 Task: Select Give A Gift Card from Gift Cards. Add to cart Amazon Prime Music Gift Card-2. Place order for Marianna Clark, _x000D_
90 Redbay Rd_x000D_
Elgin, South Carolina(SC), 29045, Cell Number (803) 419-4588
Action: Mouse moved to (25, 123)
Screenshot: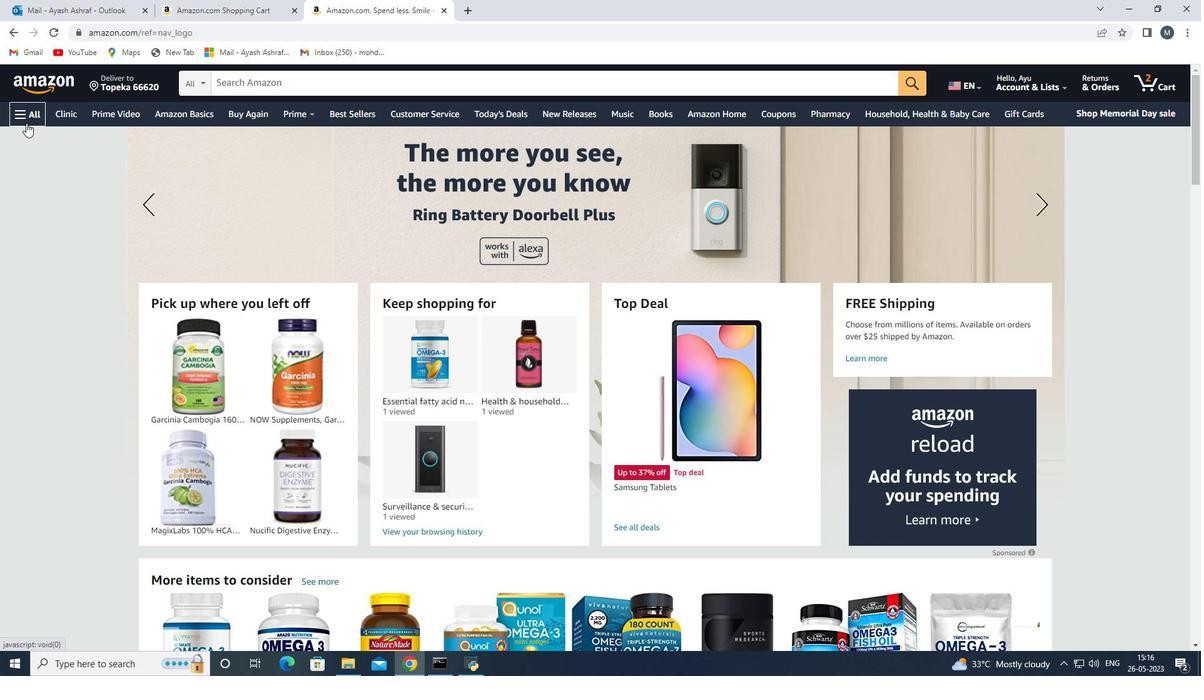 
Action: Mouse pressed left at (25, 123)
Screenshot: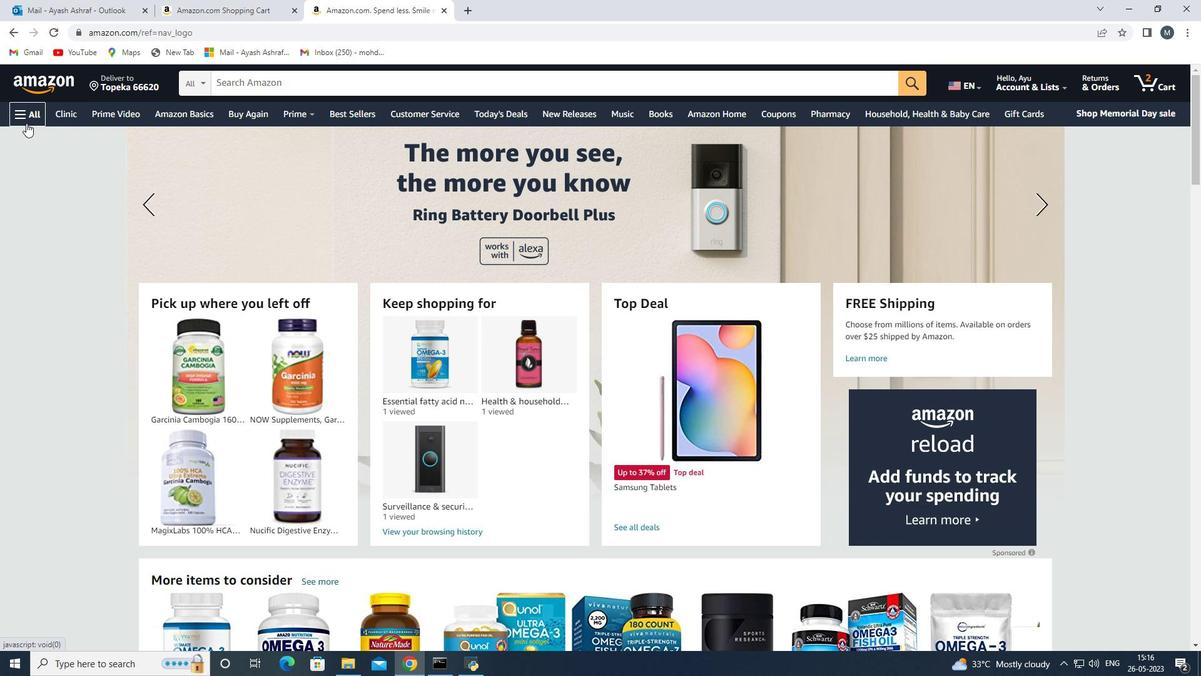
Action: Mouse moved to (121, 460)
Screenshot: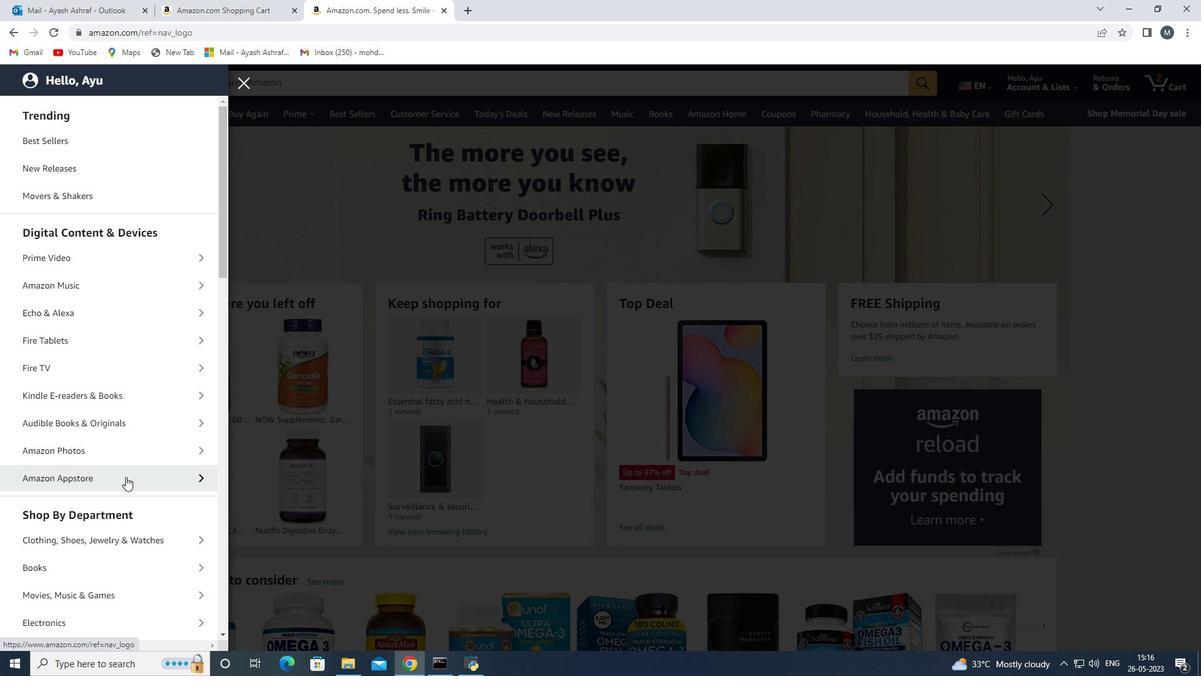 
Action: Mouse scrolled (121, 463) with delta (0, 0)
Screenshot: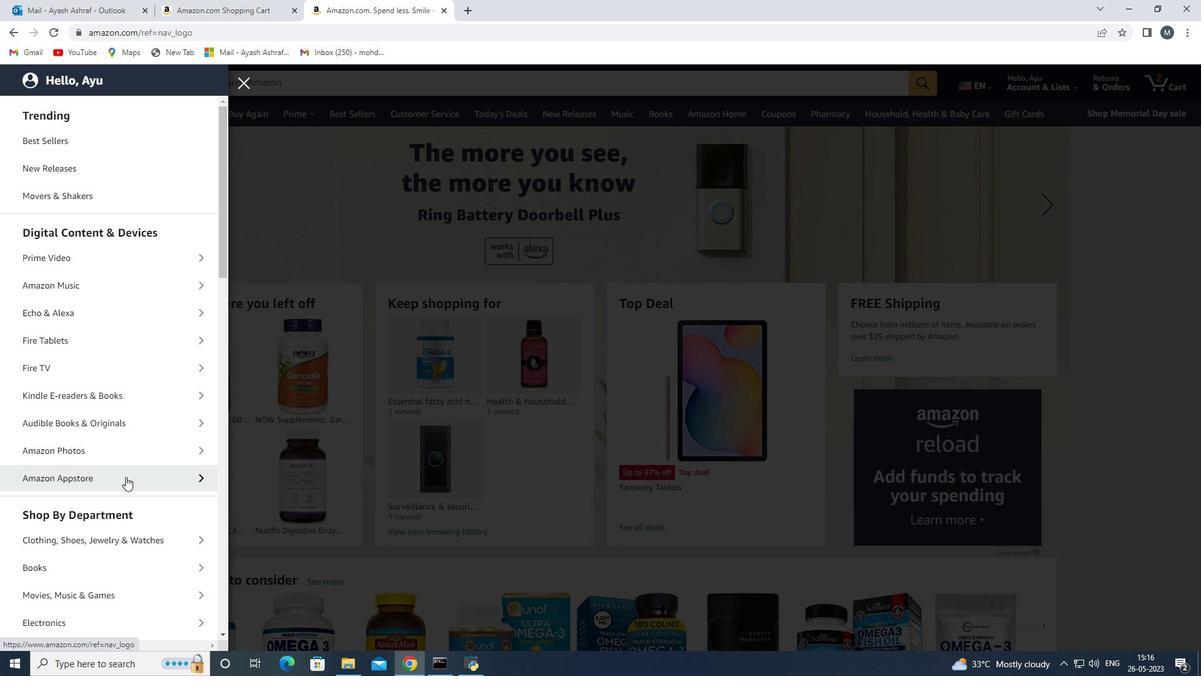 
Action: Mouse scrolled (121, 460) with delta (0, 0)
Screenshot: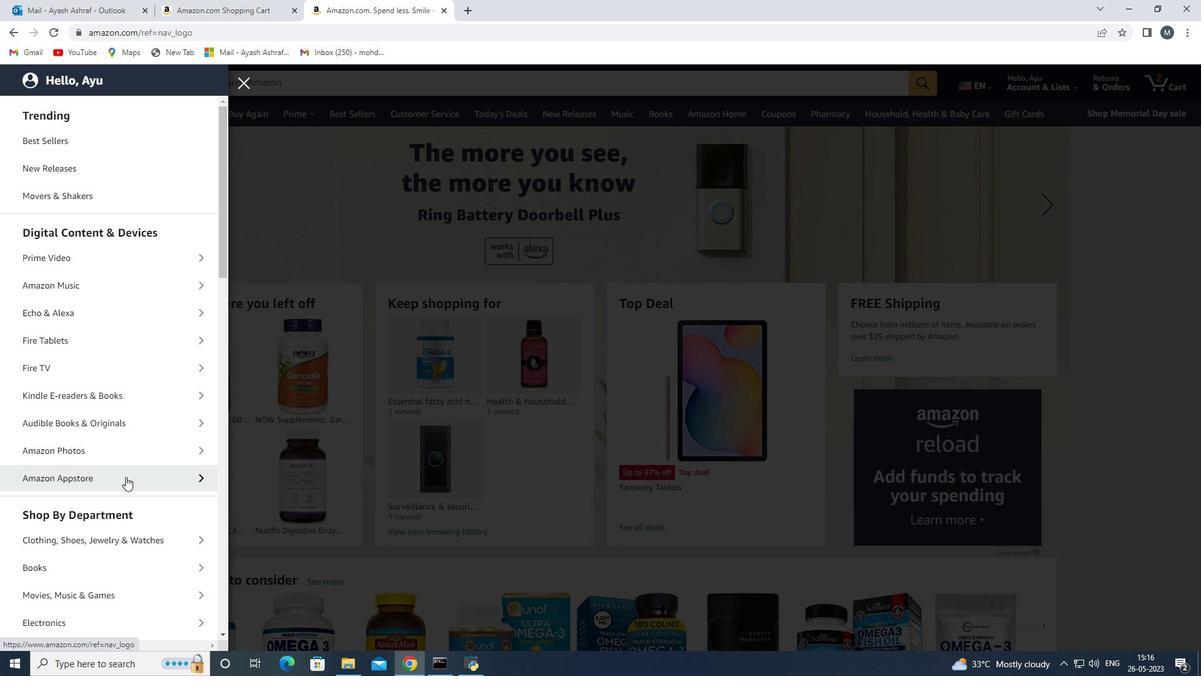 
Action: Mouse moved to (120, 458)
Screenshot: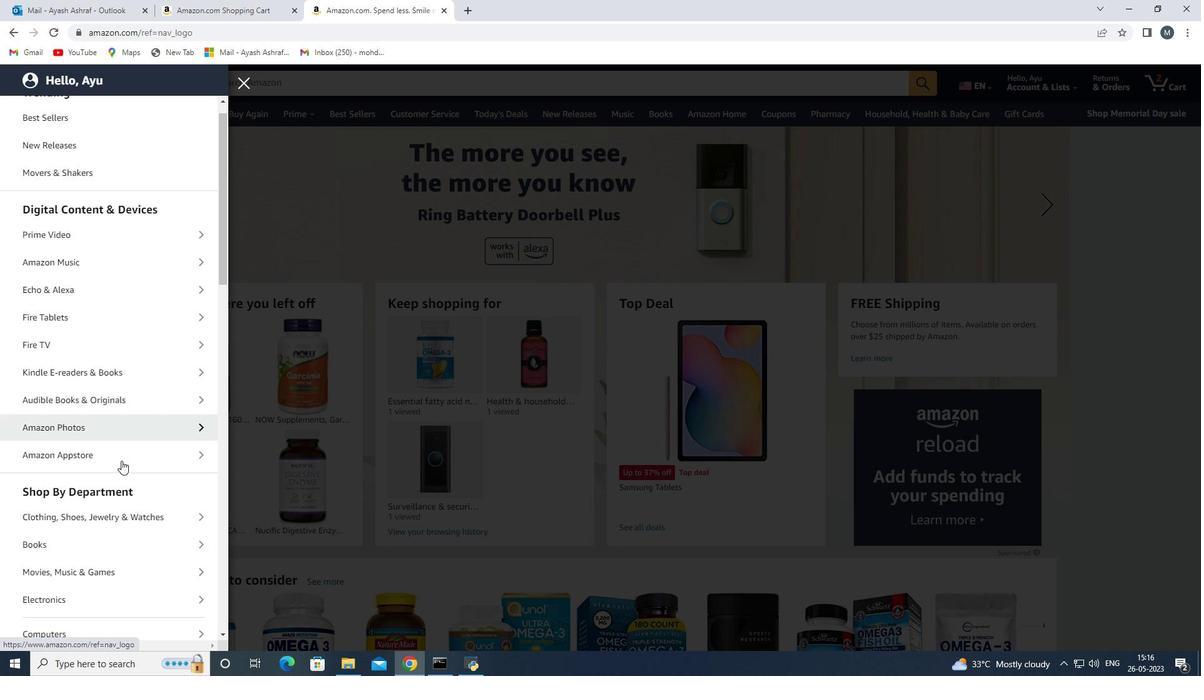 
Action: Mouse scrolled (120, 457) with delta (0, 0)
Screenshot: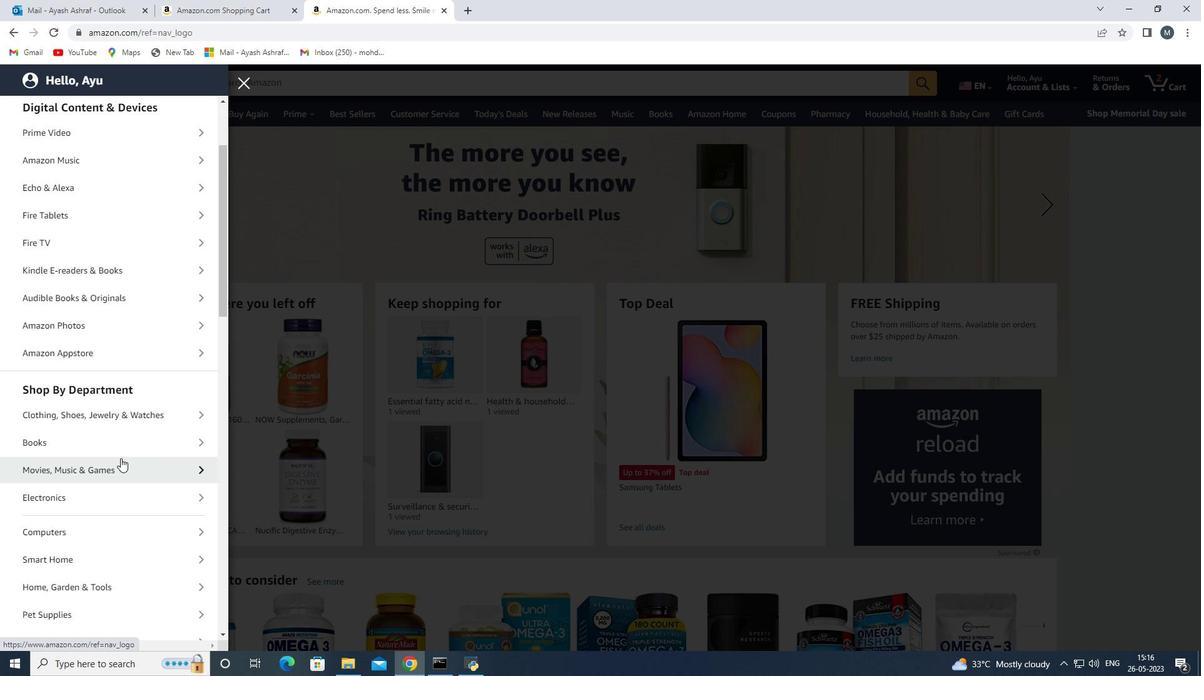 
Action: Mouse scrolled (120, 457) with delta (0, 0)
Screenshot: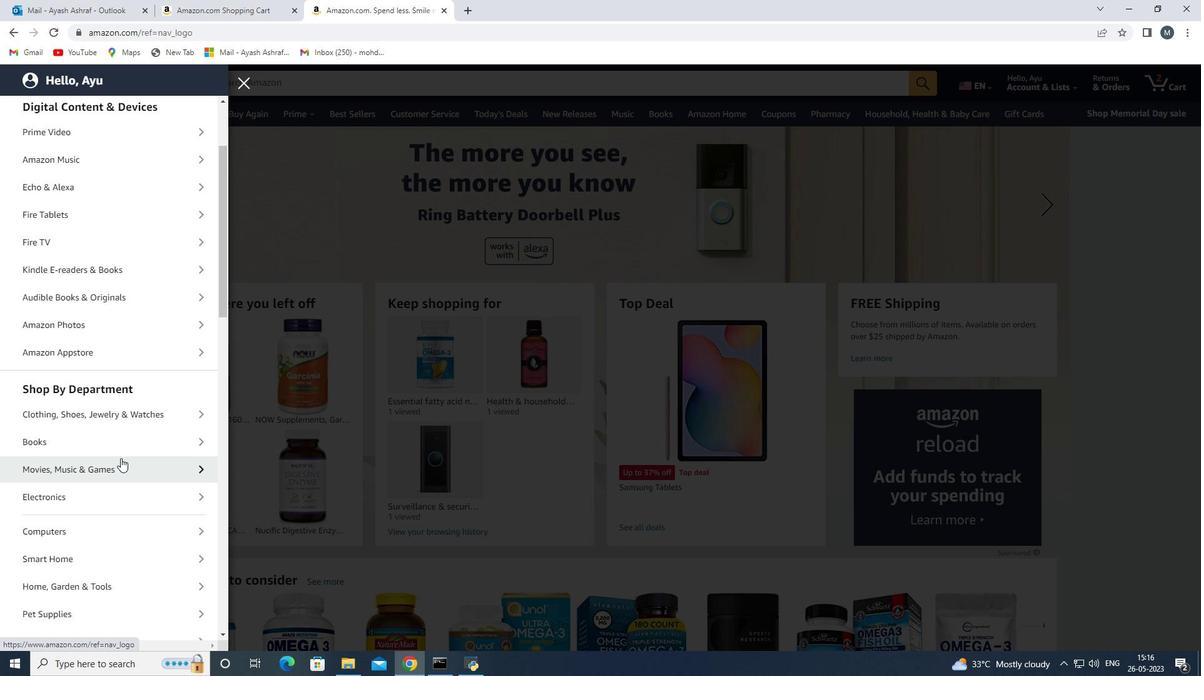 
Action: Mouse scrolled (120, 457) with delta (0, 0)
Screenshot: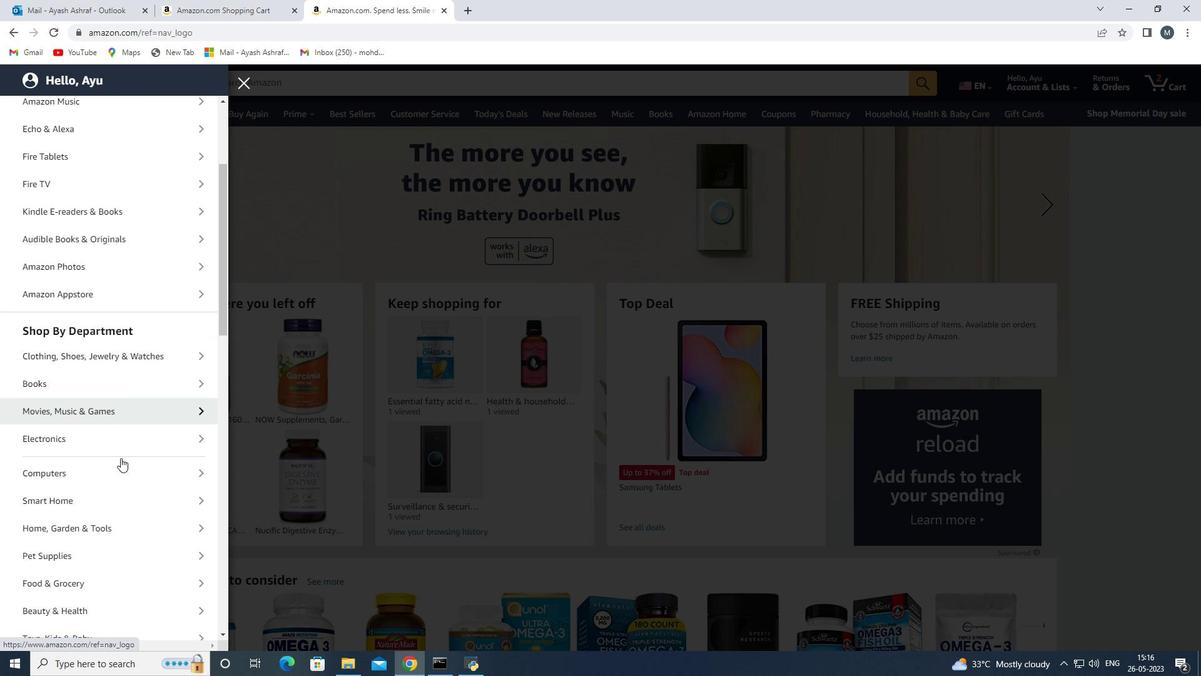 
Action: Mouse scrolled (120, 457) with delta (0, 0)
Screenshot: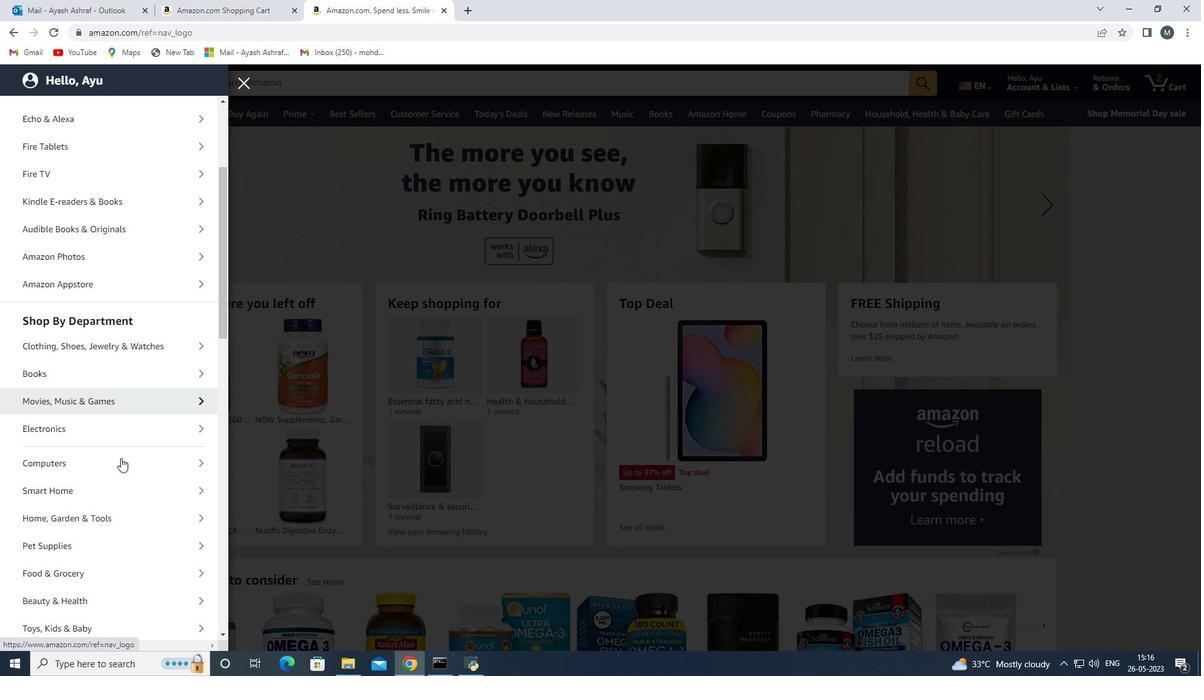 
Action: Mouse moved to (120, 457)
Screenshot: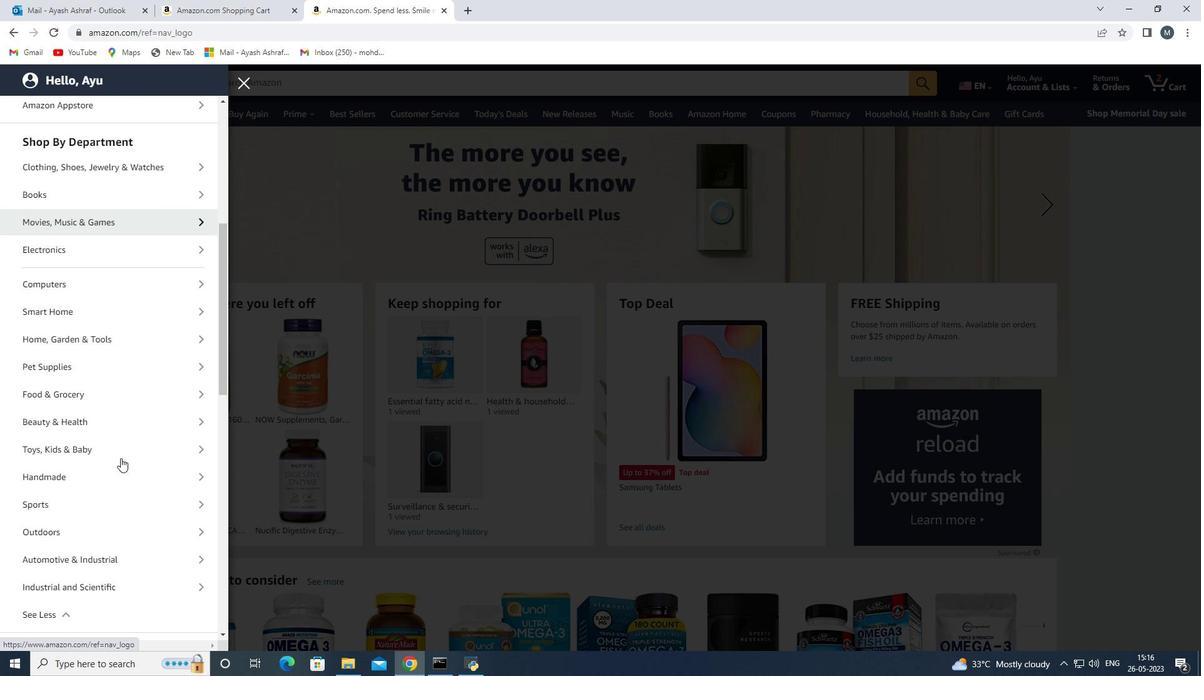 
Action: Mouse scrolled (120, 456) with delta (0, 0)
Screenshot: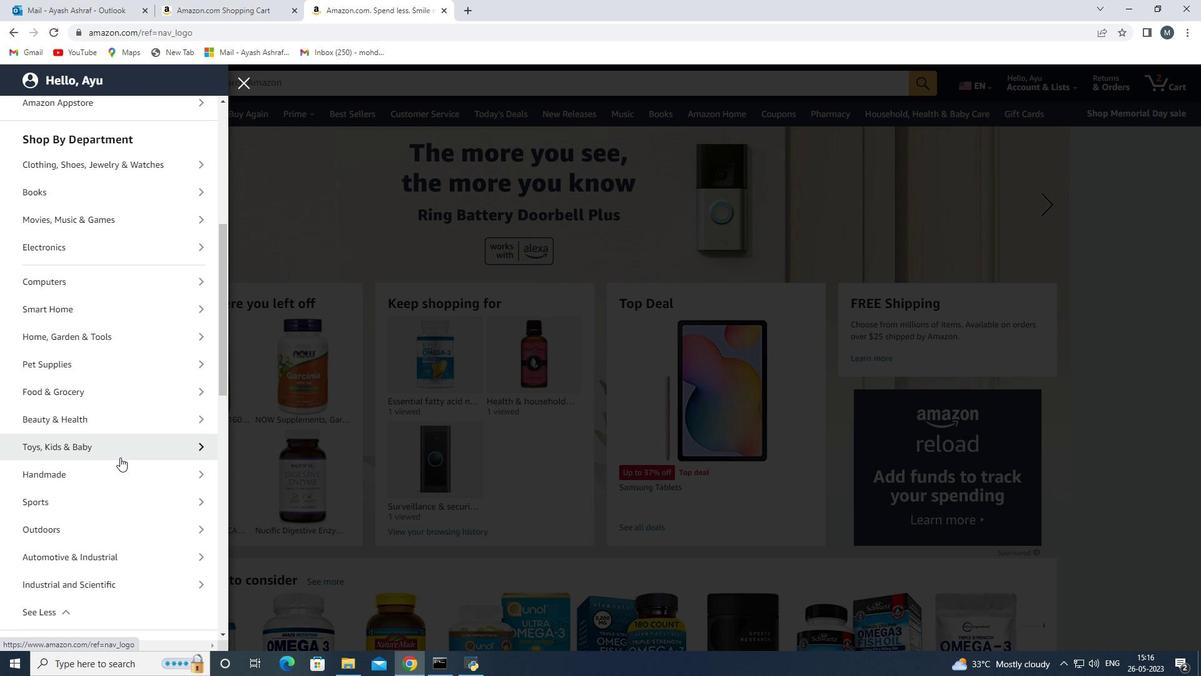 
Action: Mouse scrolled (120, 456) with delta (0, 0)
Screenshot: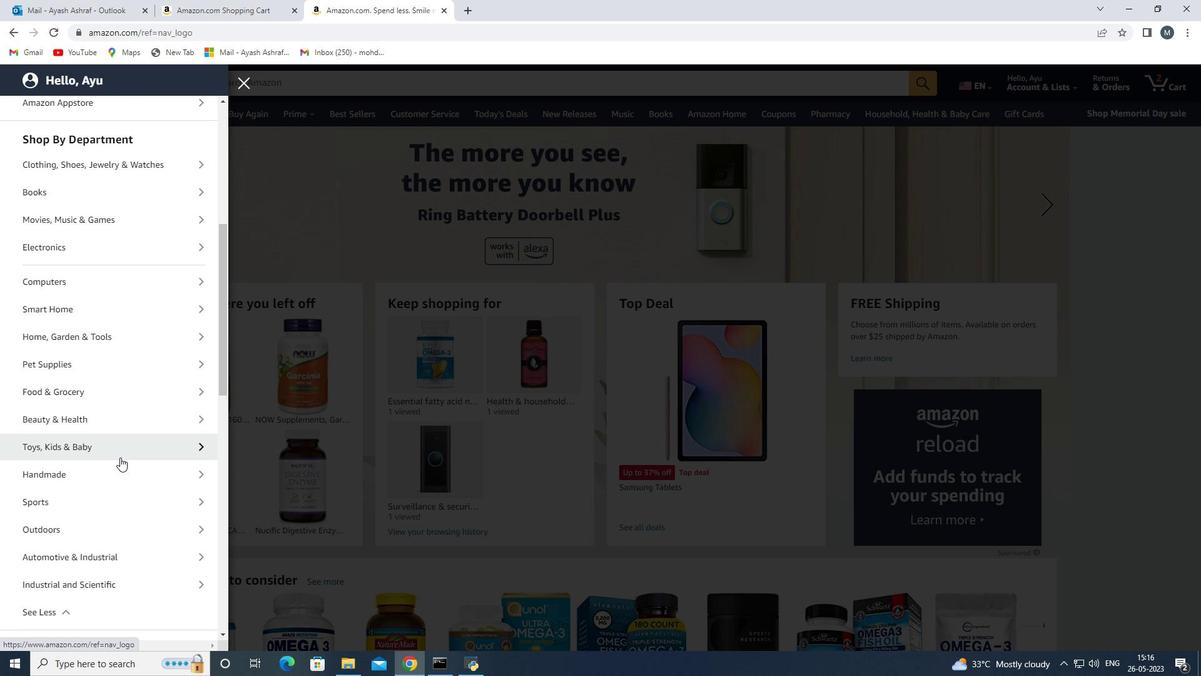 
Action: Mouse scrolled (120, 456) with delta (0, 0)
Screenshot: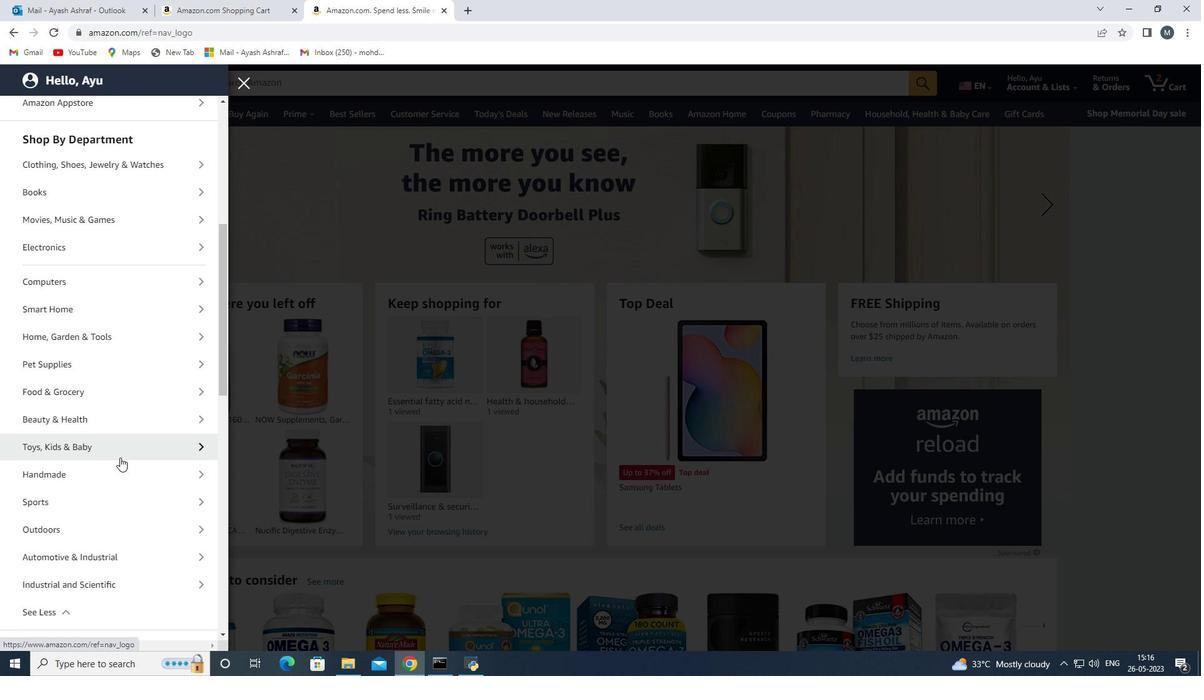 
Action: Mouse moved to (120, 451)
Screenshot: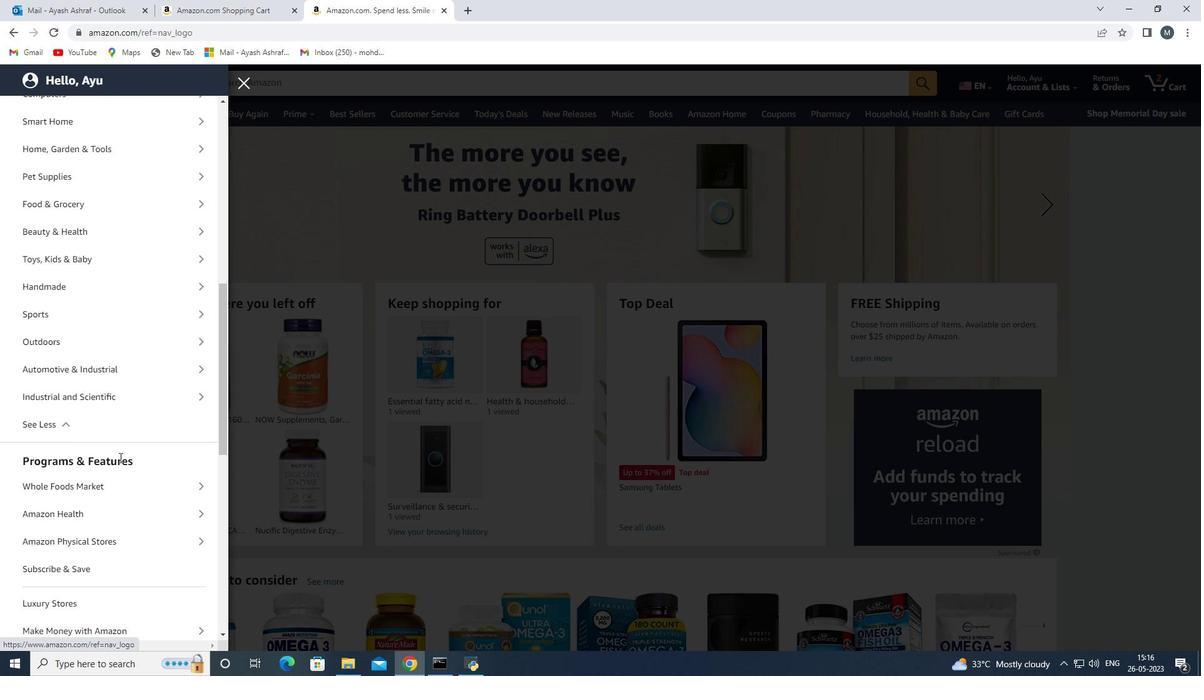 
Action: Mouse scrolled (120, 450) with delta (0, 0)
Screenshot: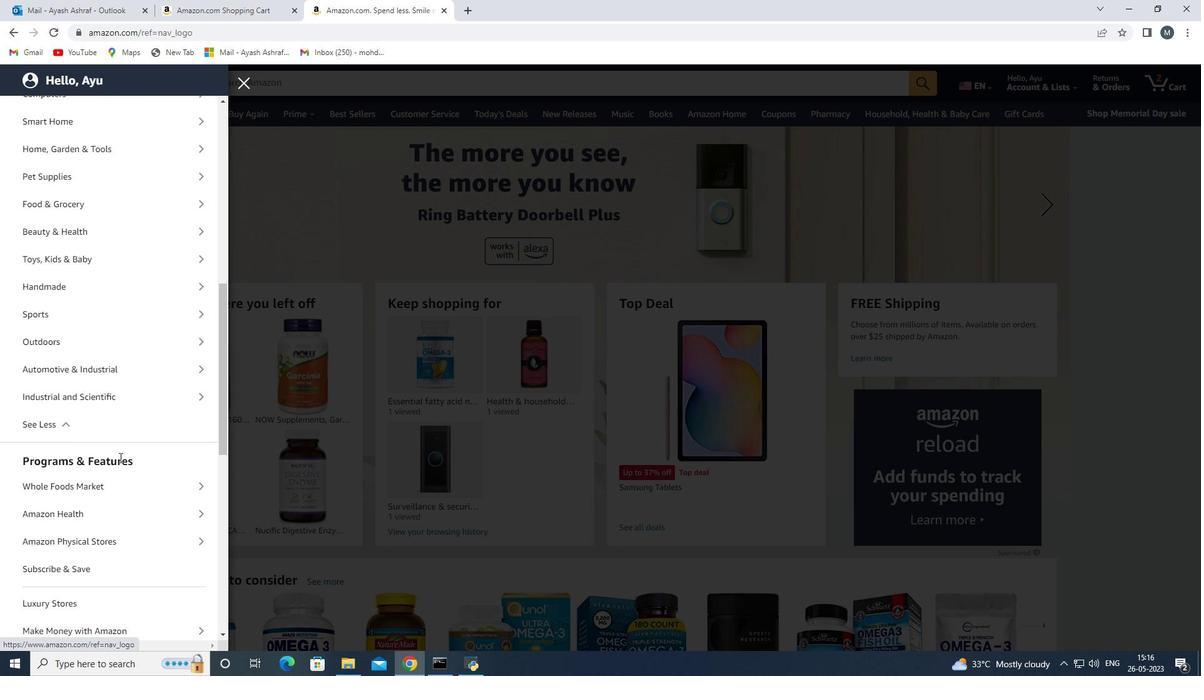 
Action: Mouse scrolled (120, 450) with delta (0, 0)
Screenshot: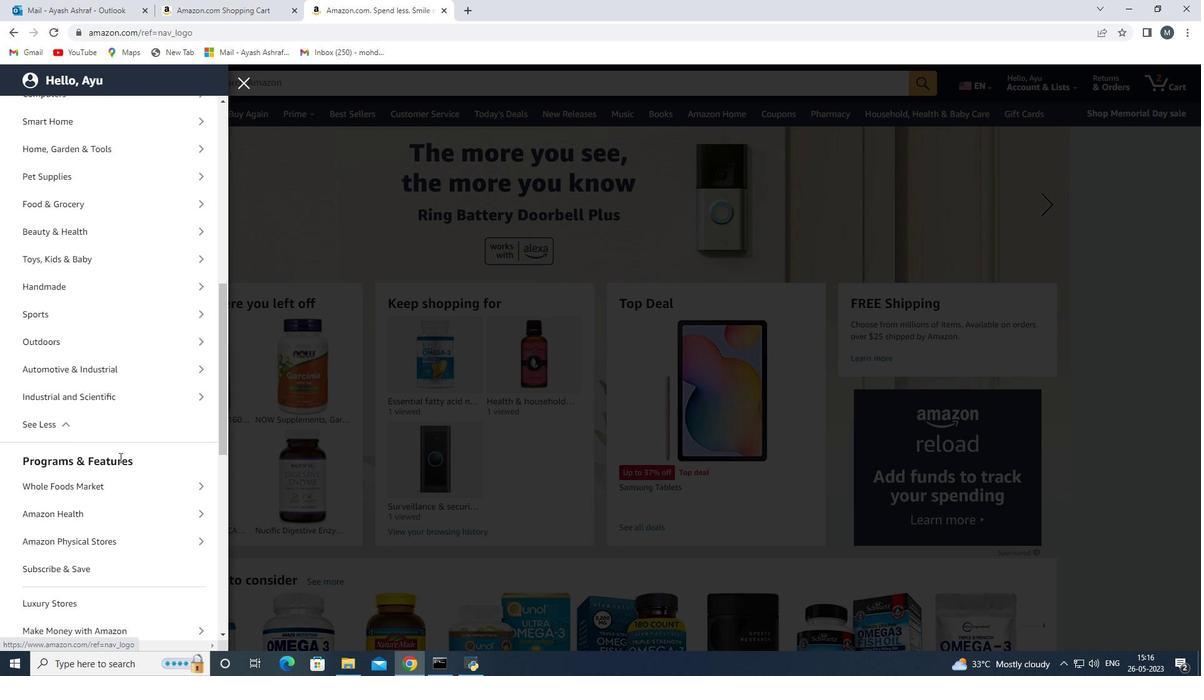 
Action: Mouse scrolled (120, 450) with delta (0, 0)
Screenshot: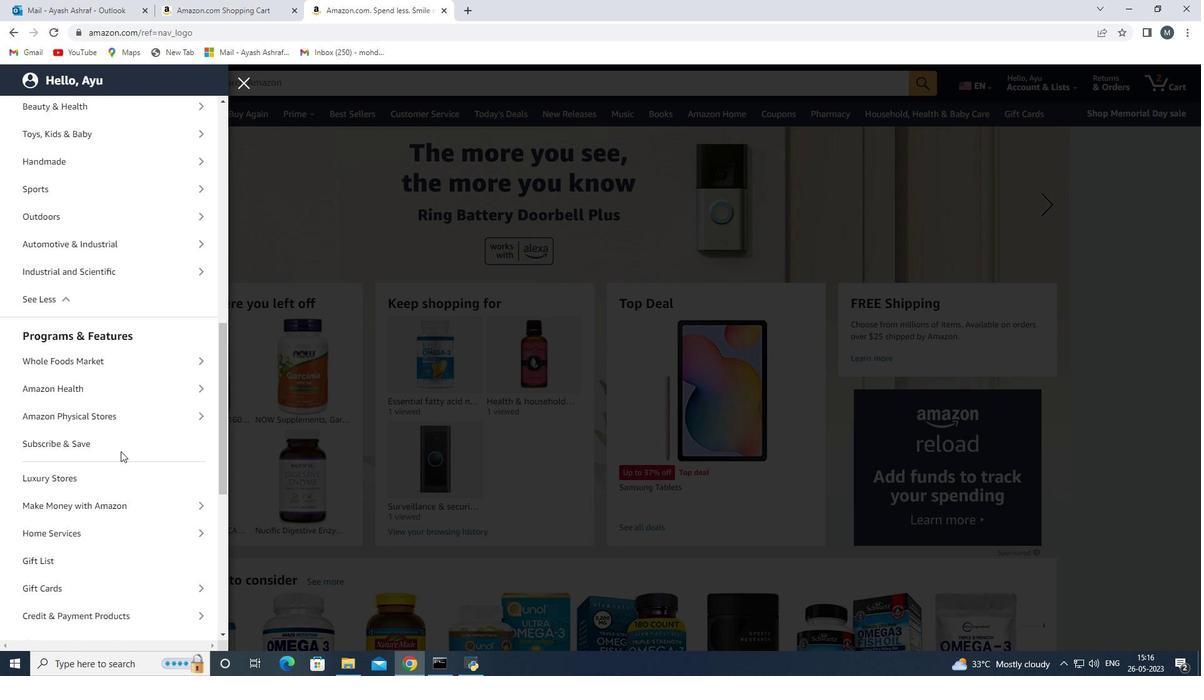 
Action: Mouse scrolled (120, 450) with delta (0, 0)
Screenshot: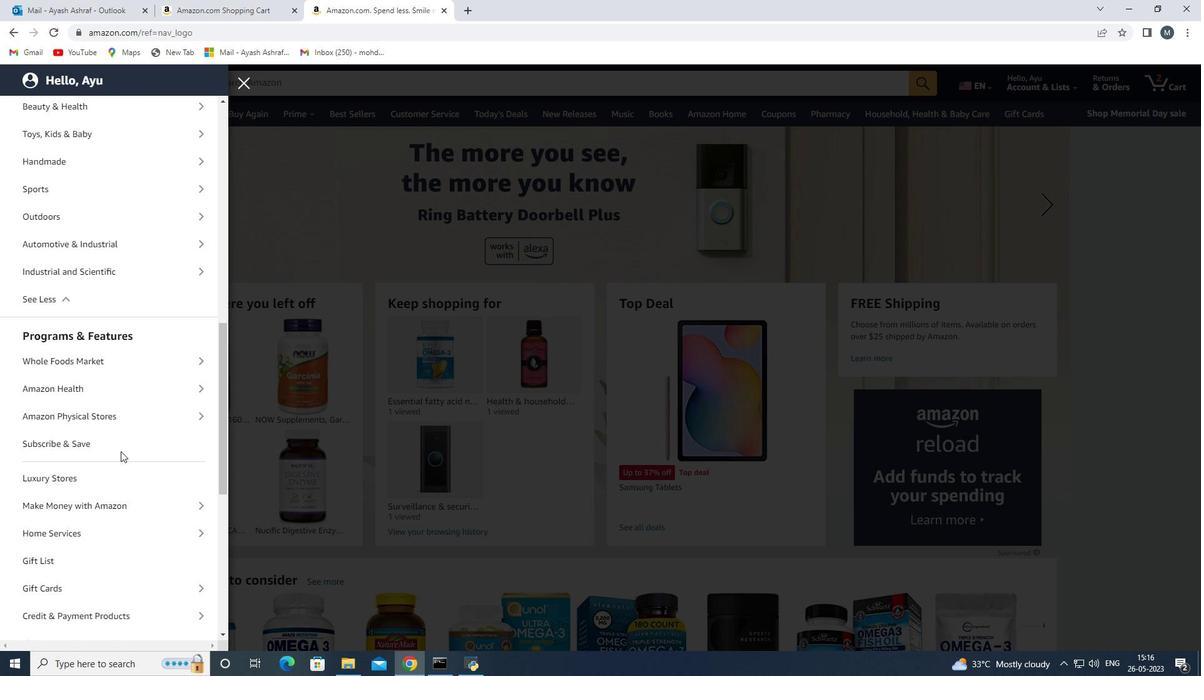 
Action: Mouse moved to (108, 466)
Screenshot: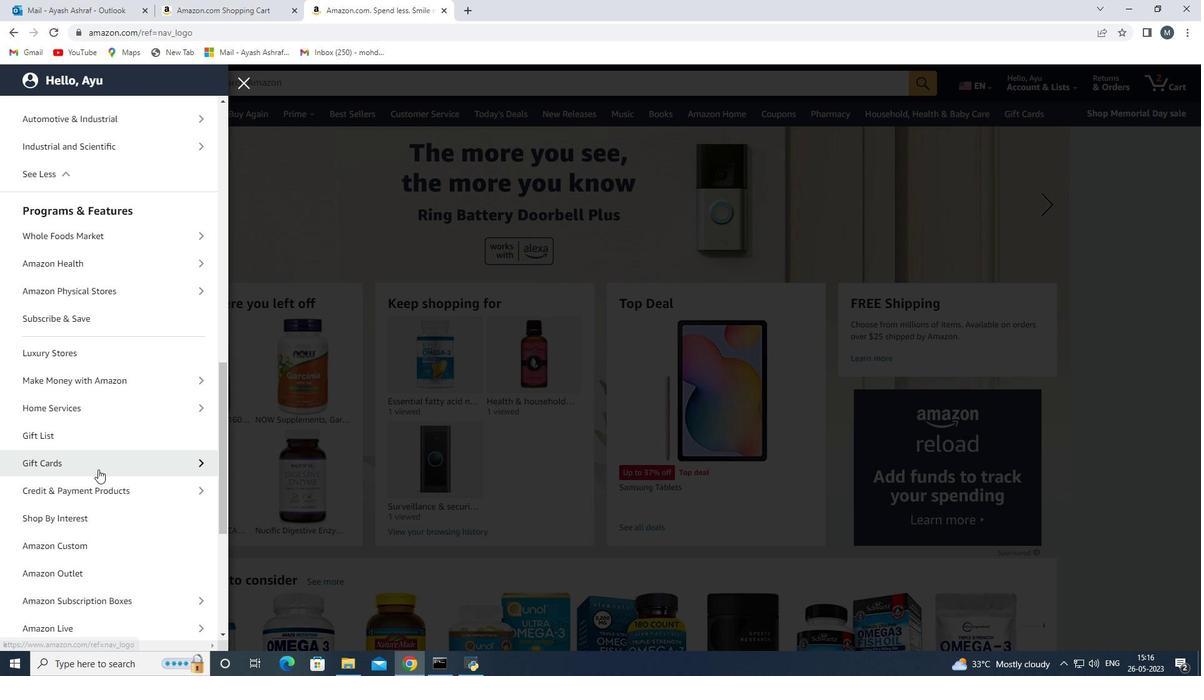 
Action: Mouse pressed left at (108, 466)
Screenshot: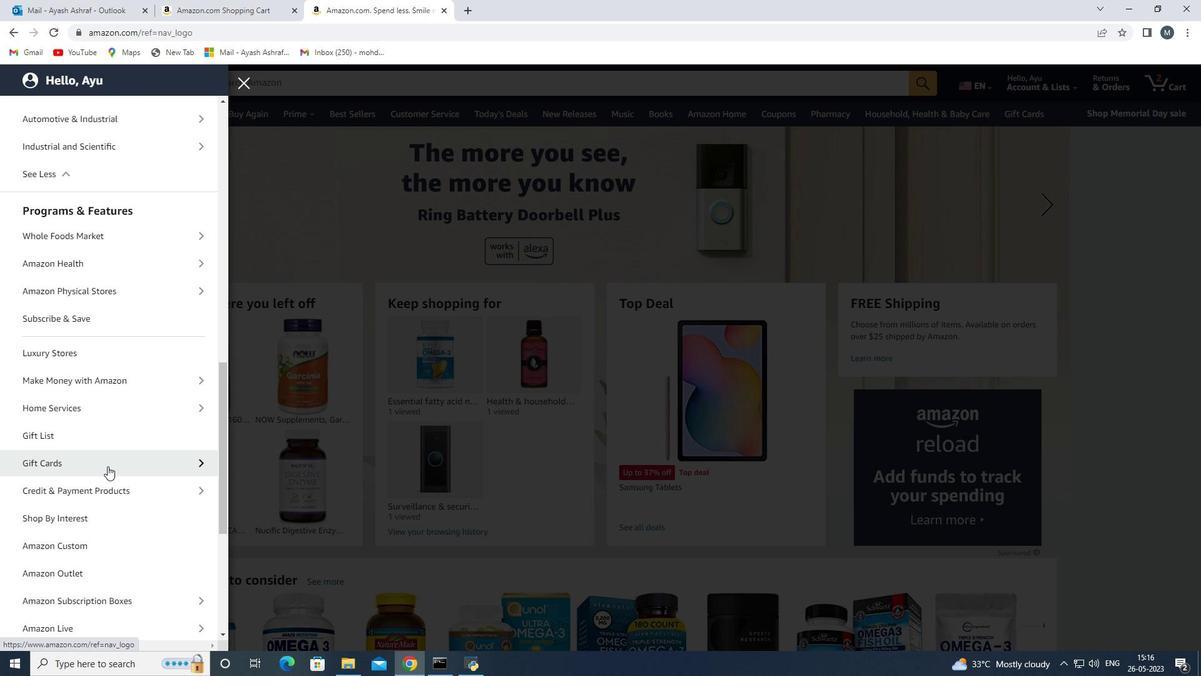 
Action: Mouse moved to (73, 166)
Screenshot: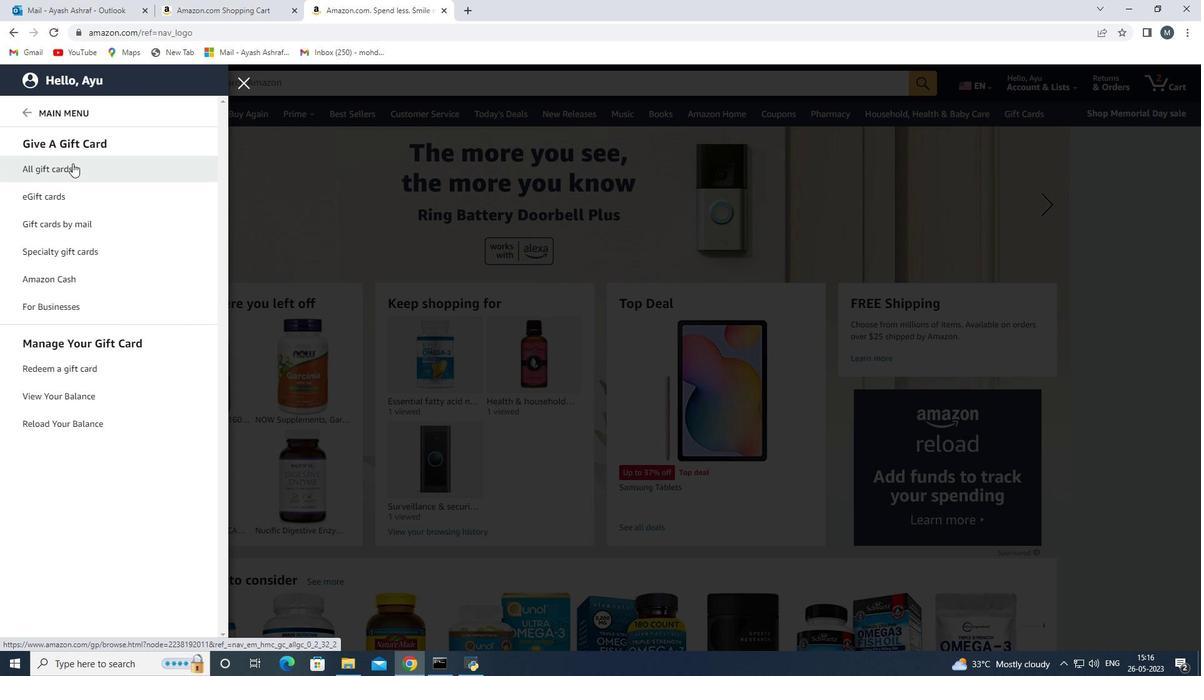 
Action: Mouse pressed left at (73, 166)
Screenshot: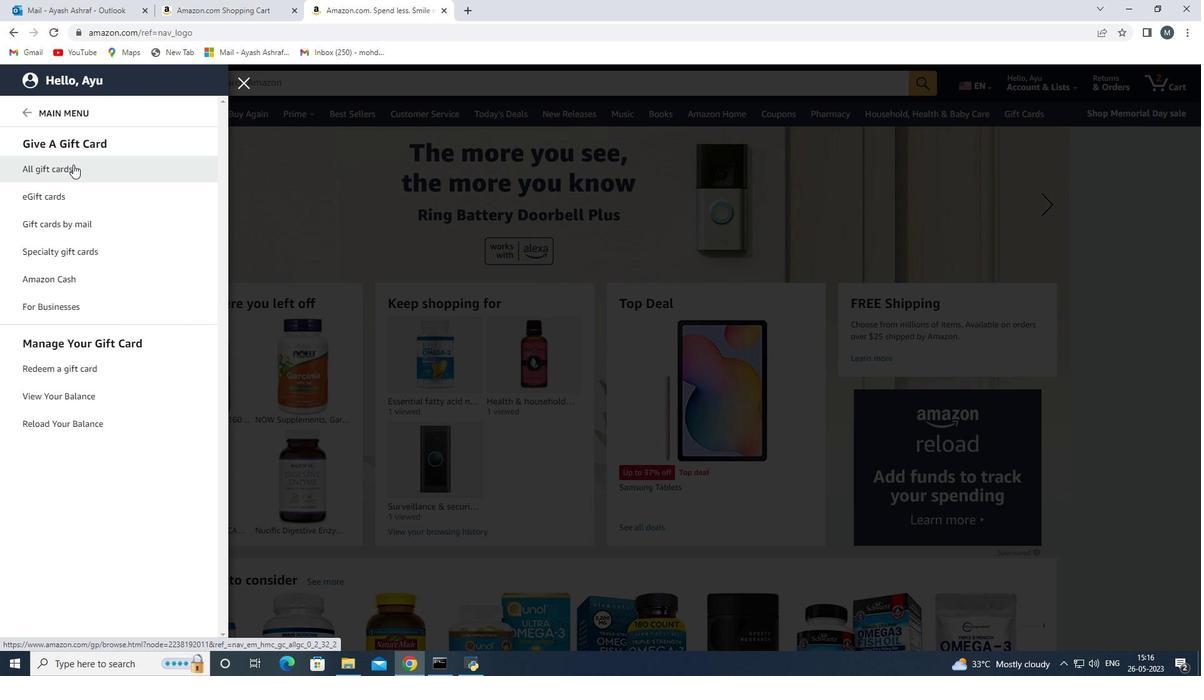
Action: Mouse moved to (316, 82)
Screenshot: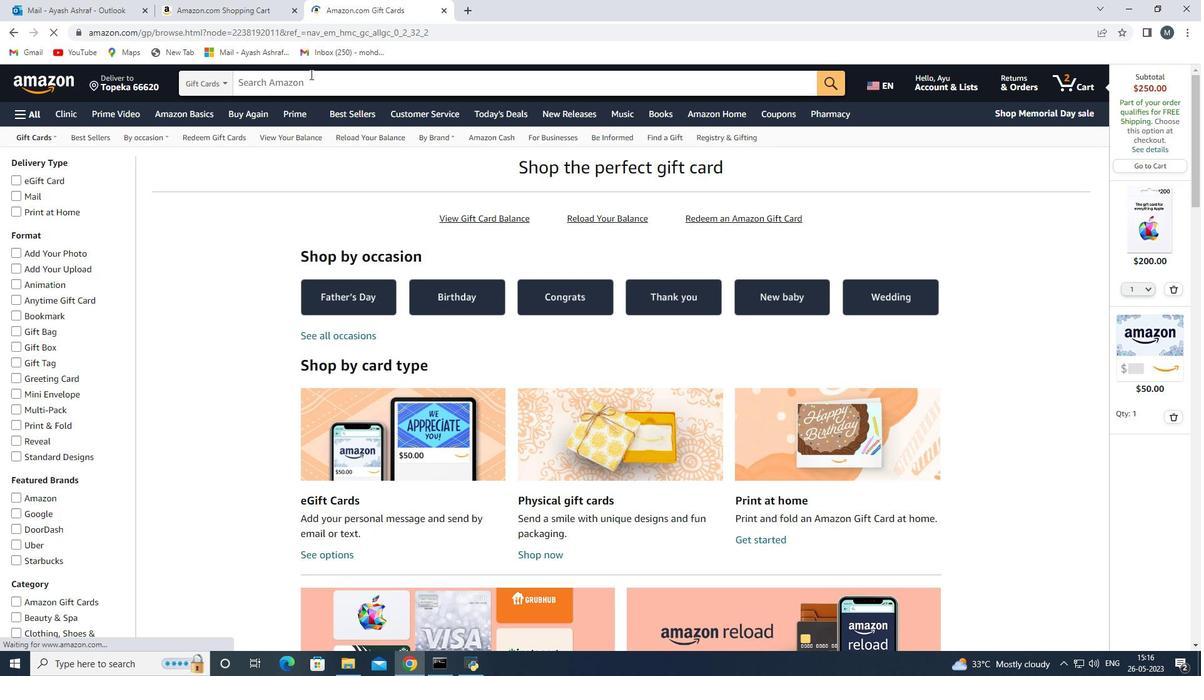 
Action: Mouse pressed left at (316, 82)
Screenshot: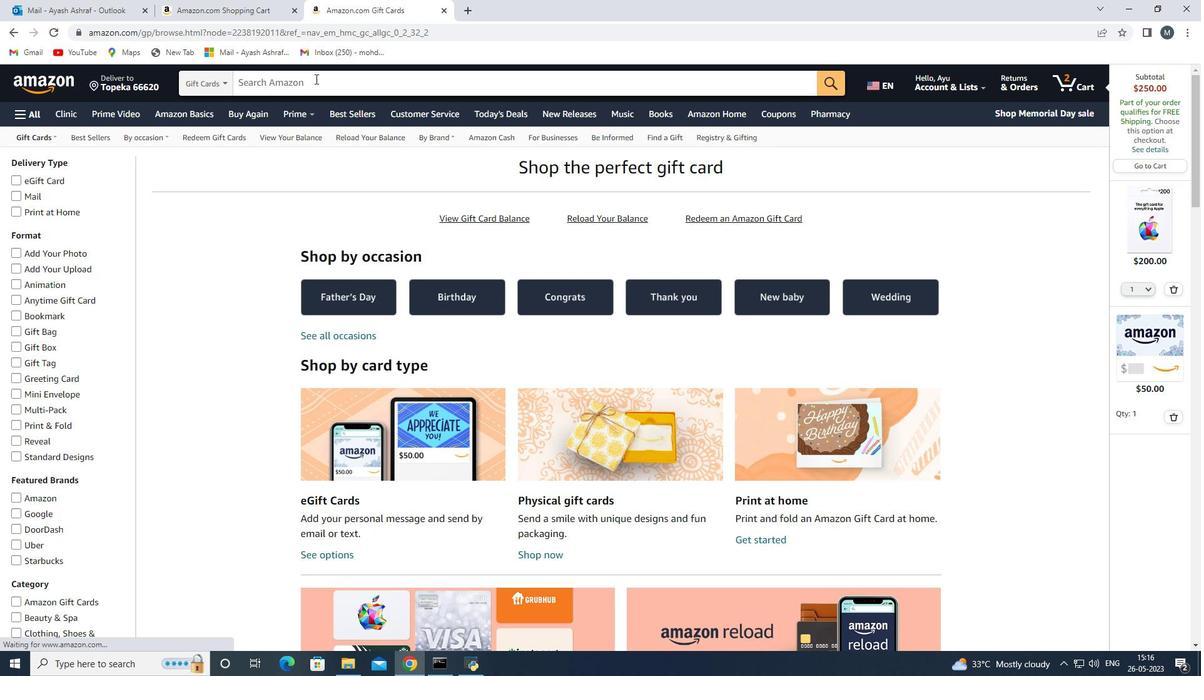 
Action: Mouse moved to (318, 82)
Screenshot: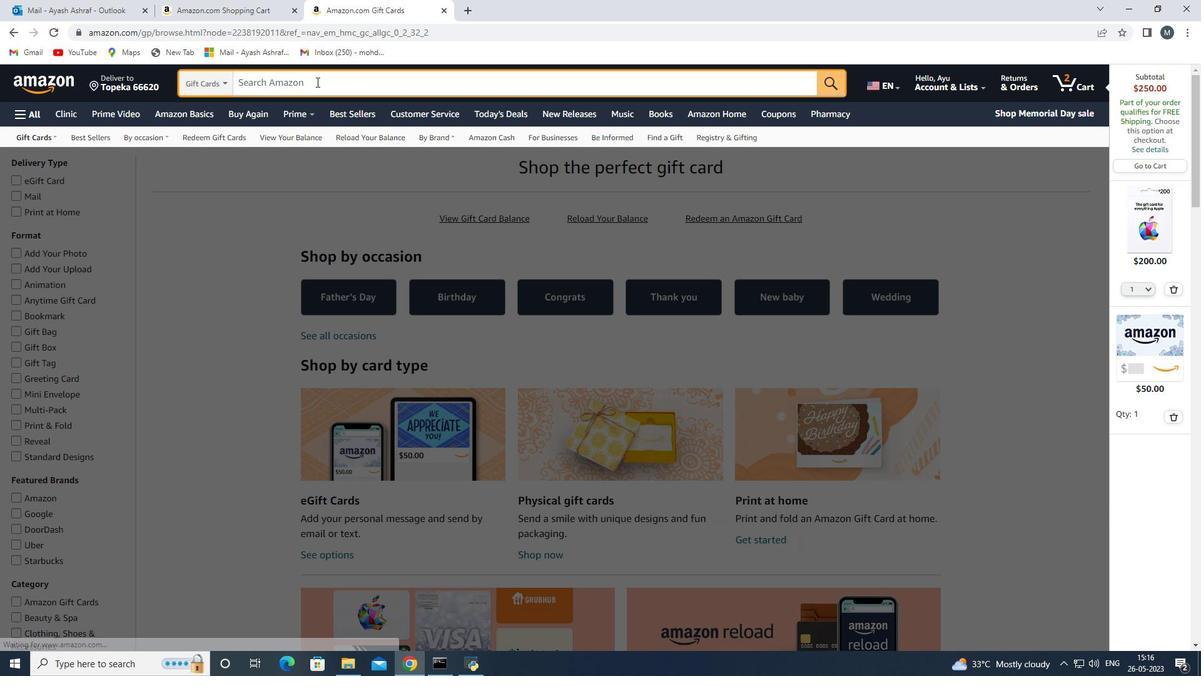 
Action: Key pressed <Key.shift>Prime<Key.space><Key.shift>Music<Key.space>gift<Key.space>card<Key.space><Key.enter>
Screenshot: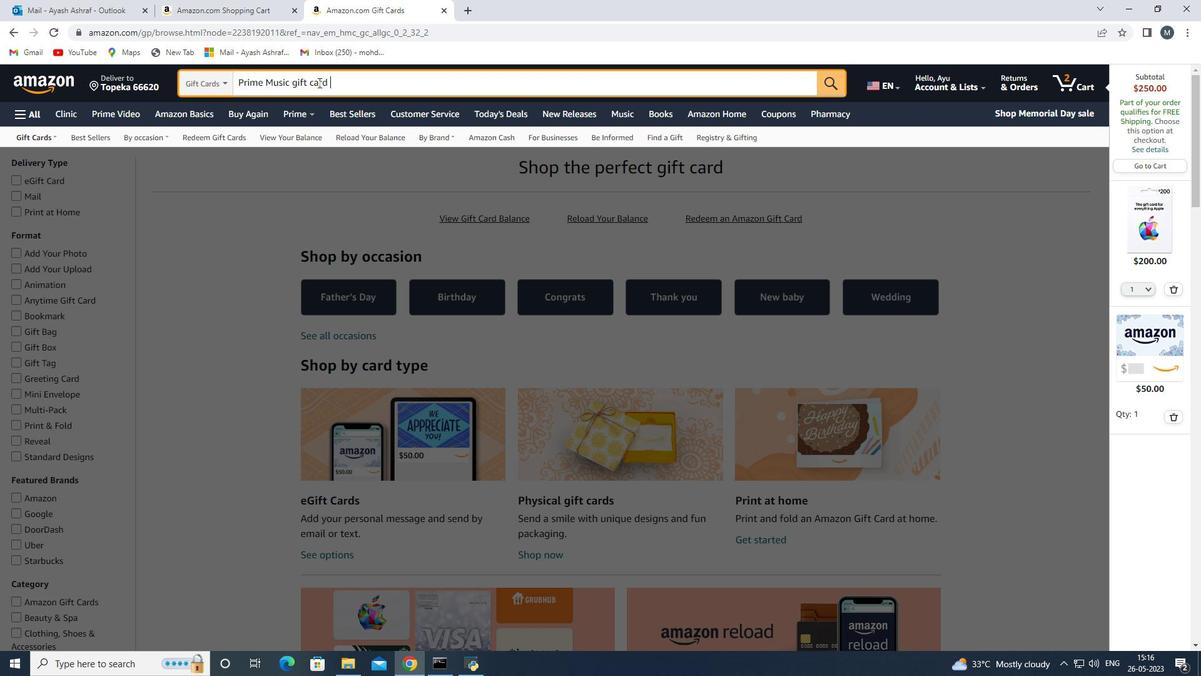 
Action: Mouse moved to (383, 363)
Screenshot: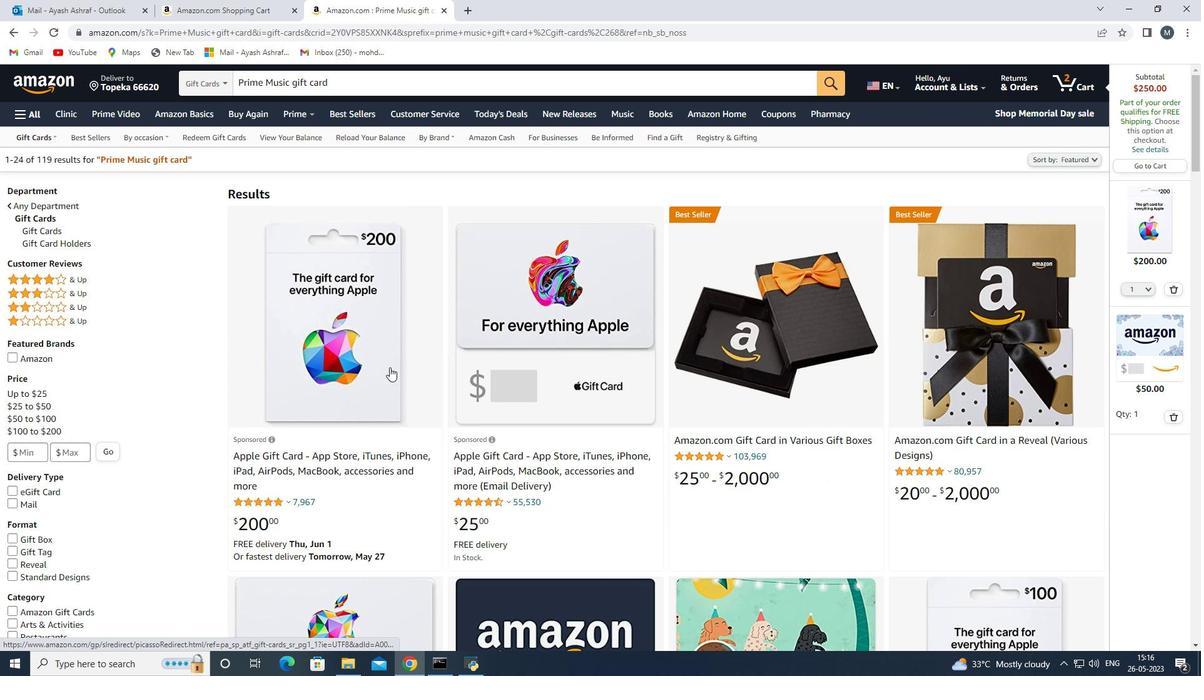 
Action: Mouse scrolled (383, 362) with delta (0, 0)
Screenshot: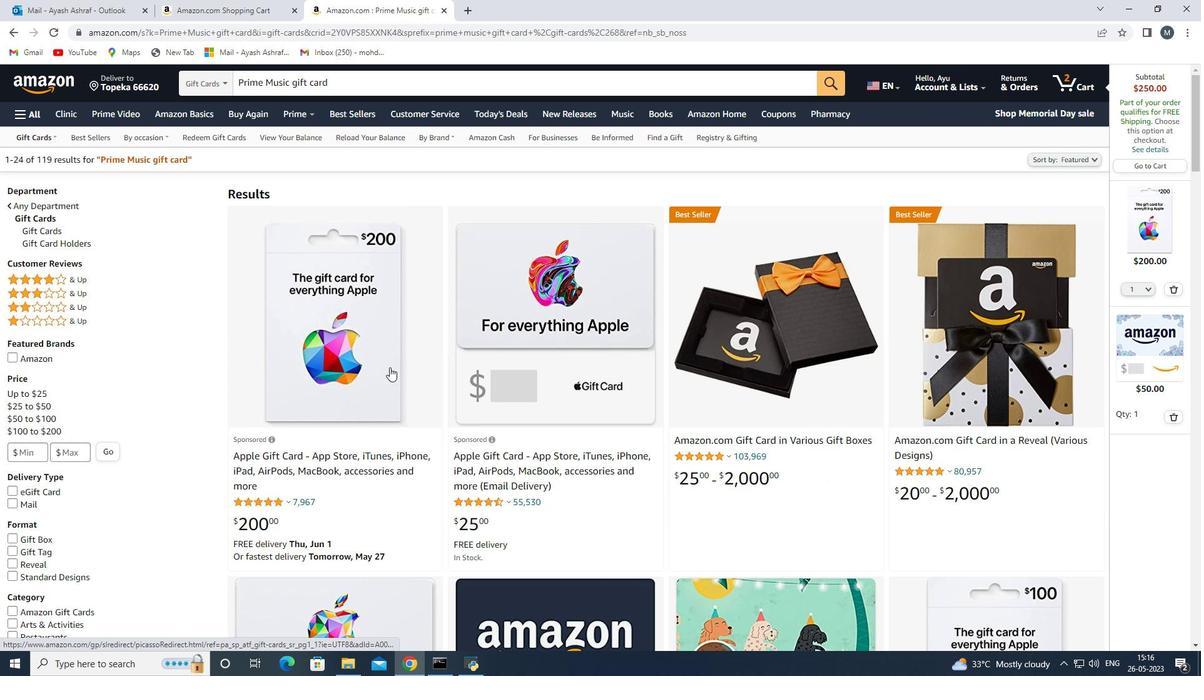 
Action: Mouse scrolled (383, 362) with delta (0, 0)
Screenshot: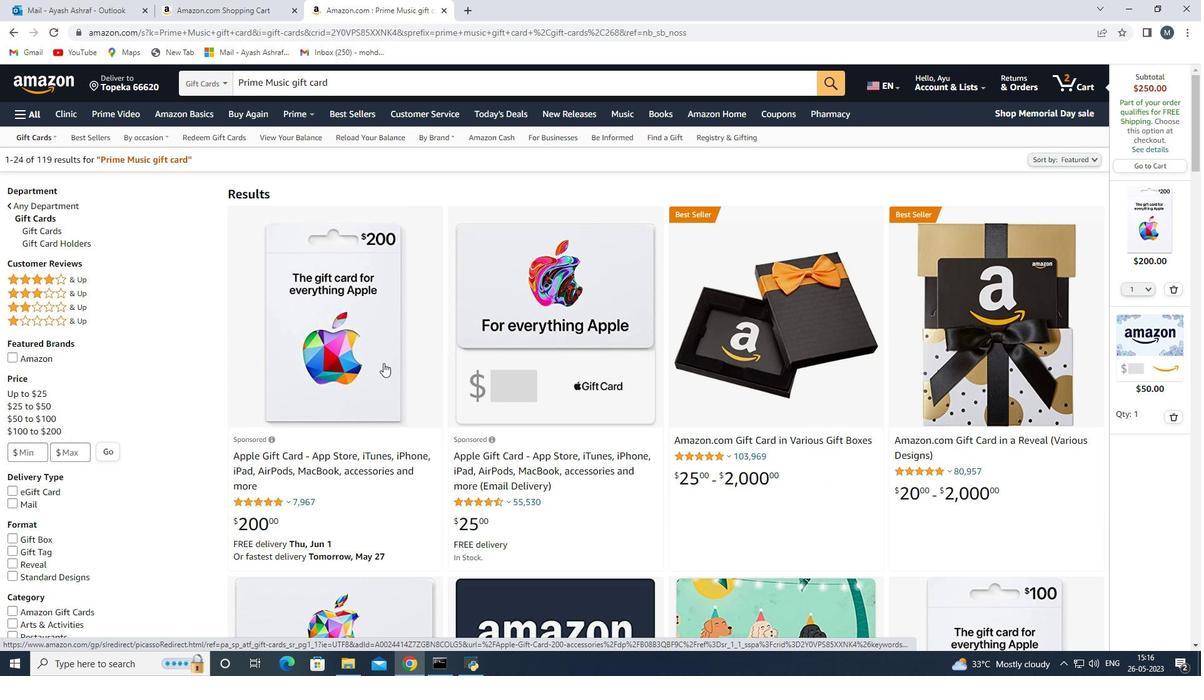 
Action: Mouse moved to (319, 405)
Screenshot: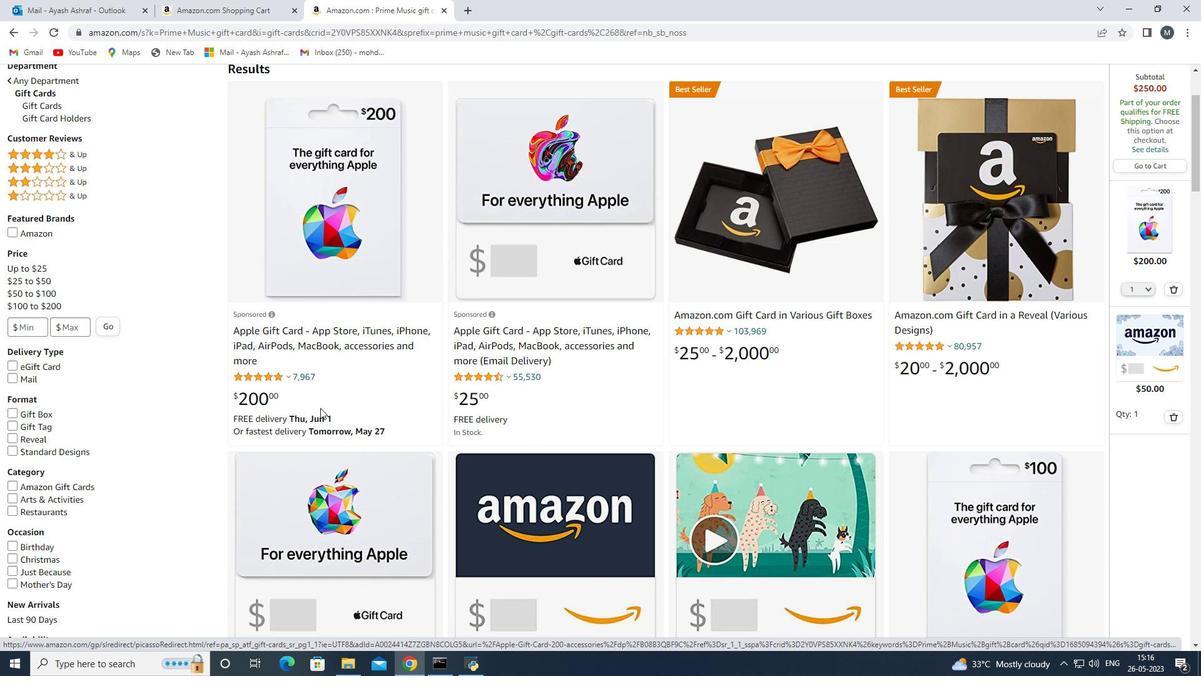 
Action: Mouse scrolled (319, 404) with delta (0, 0)
Screenshot: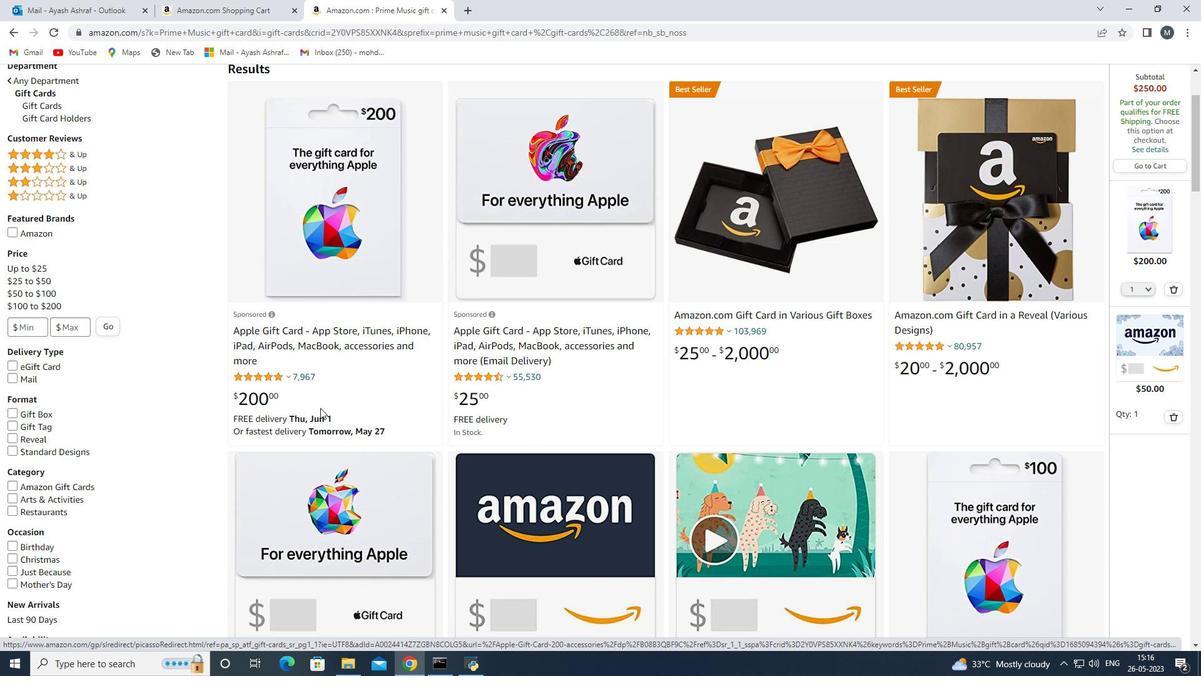 
Action: Mouse moved to (545, 106)
Screenshot: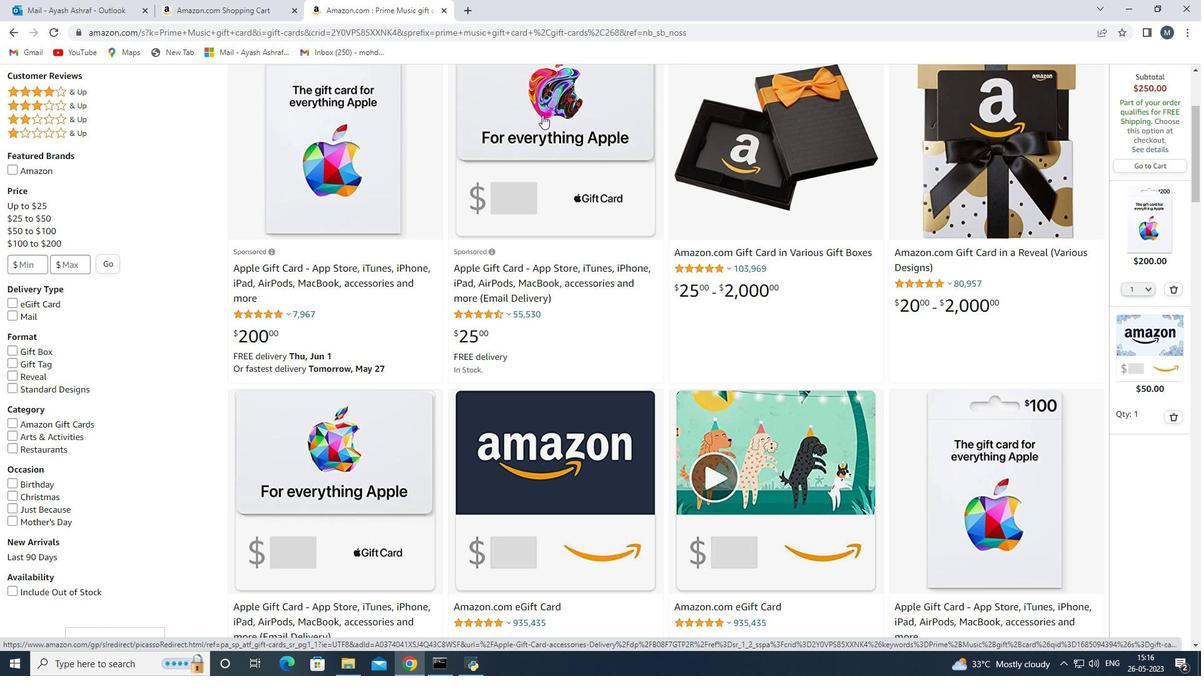 
Action: Mouse pressed left at (545, 106)
Screenshot: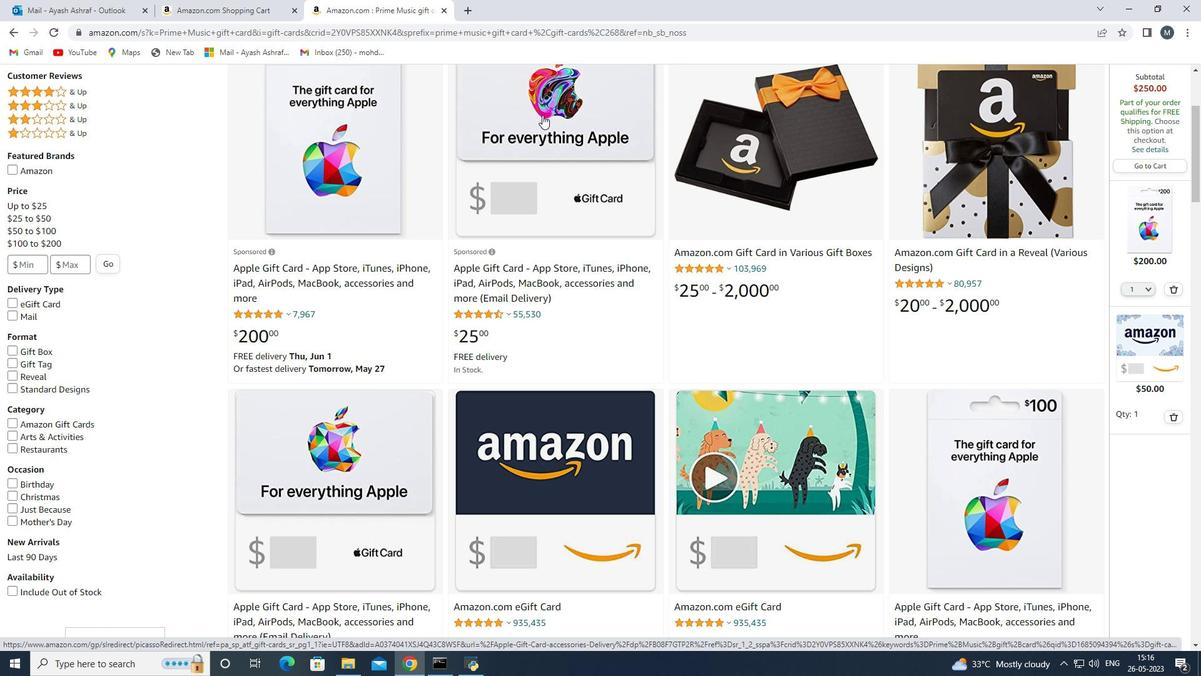 
Action: Mouse moved to (757, 355)
Screenshot: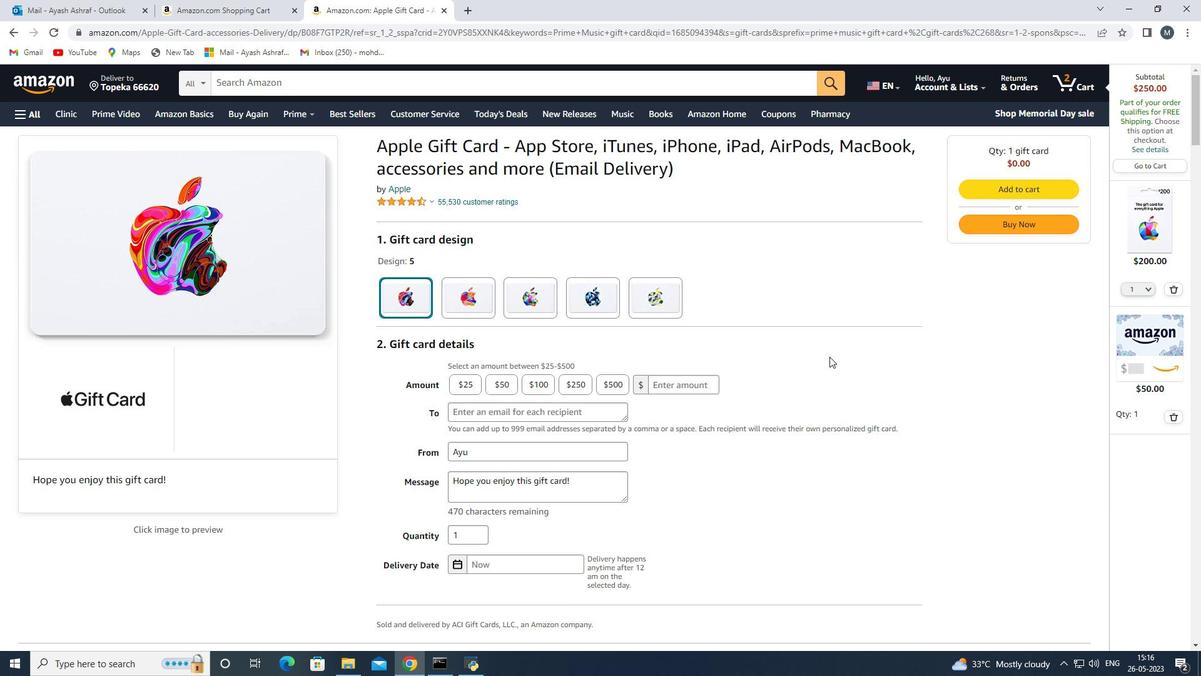 
Action: Mouse scrolled (757, 354) with delta (0, 0)
Screenshot: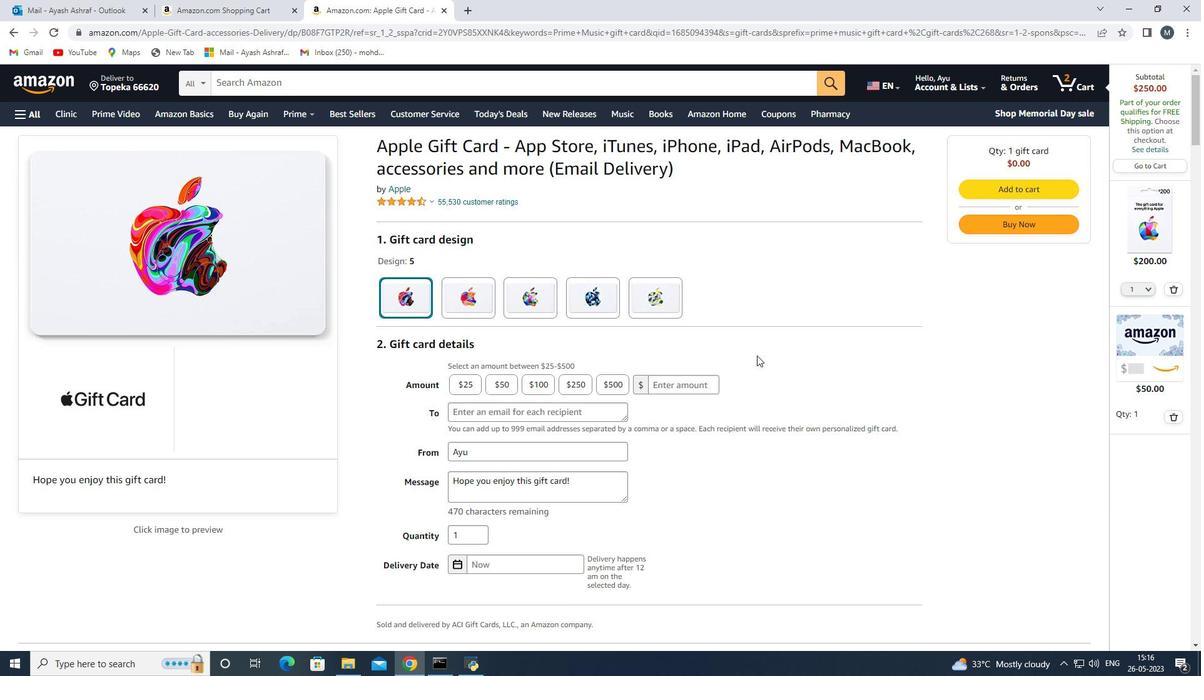 
Action: Mouse moved to (472, 475)
Screenshot: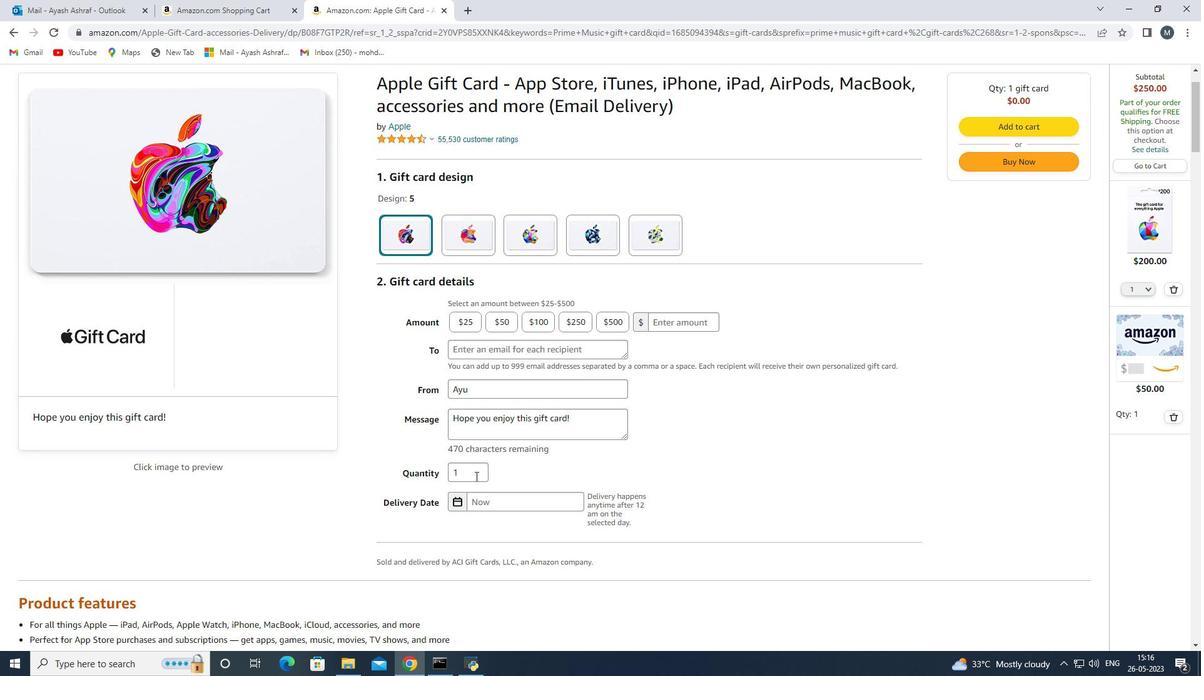 
Action: Mouse pressed left at (472, 475)
Screenshot: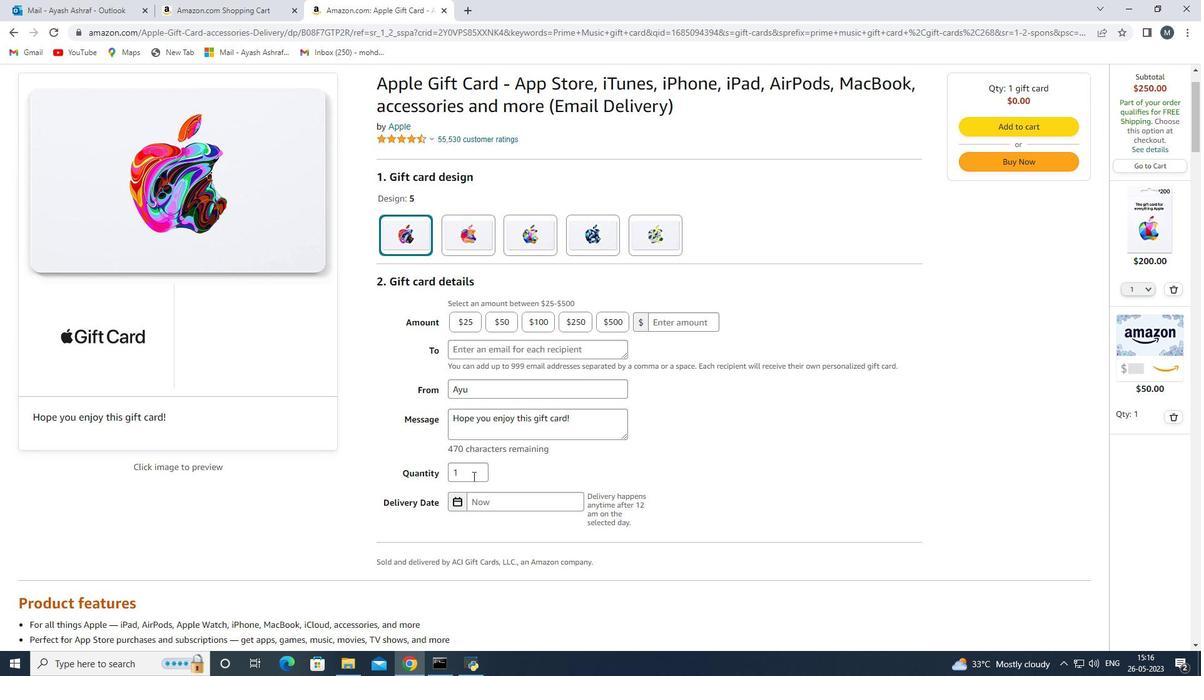 
Action: Mouse moved to (470, 475)
Screenshot: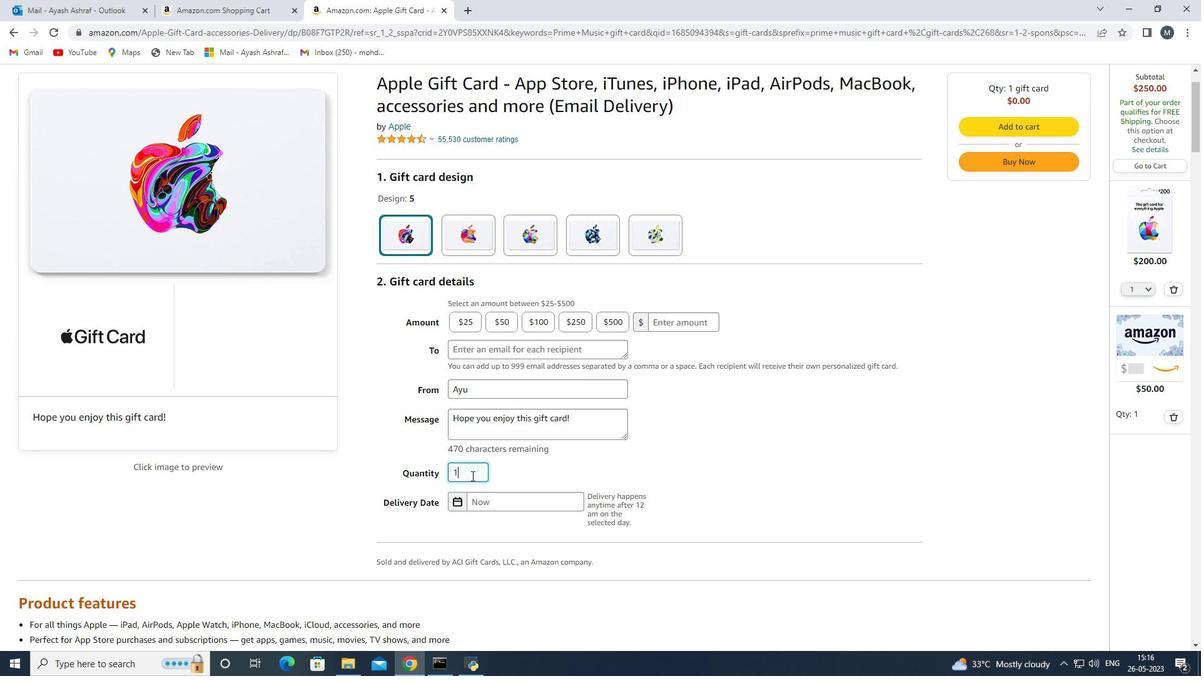 
Action: Key pressed <Key.backspace>2
Screenshot: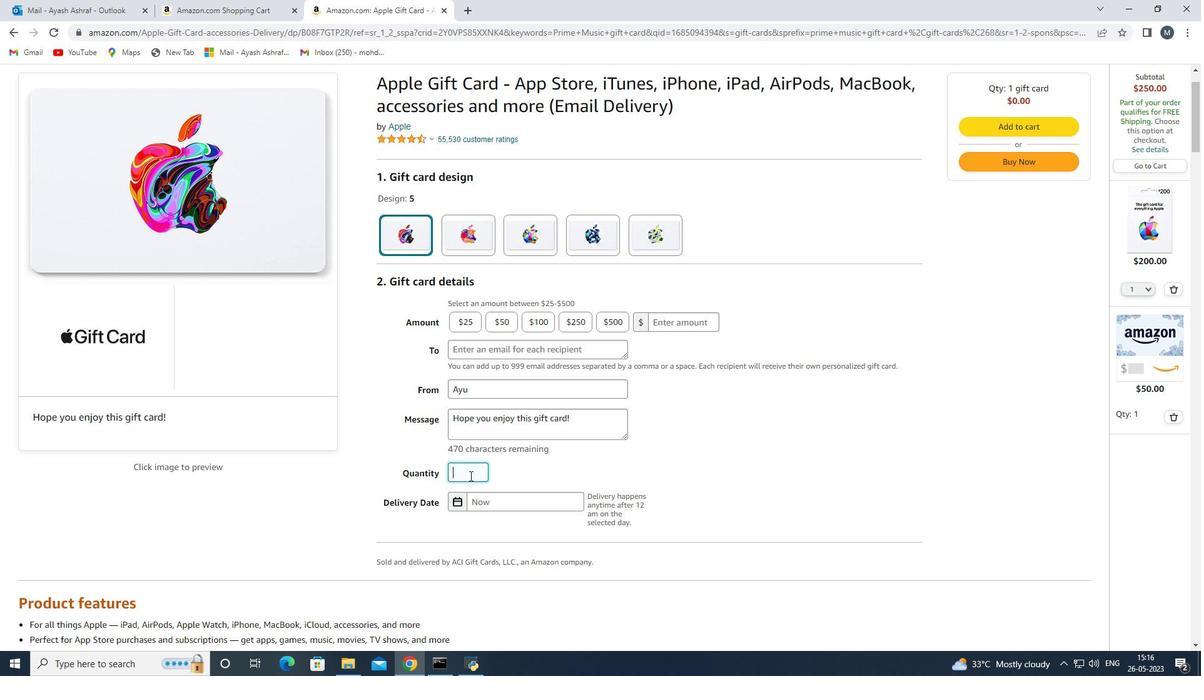 
Action: Mouse moved to (562, 433)
Screenshot: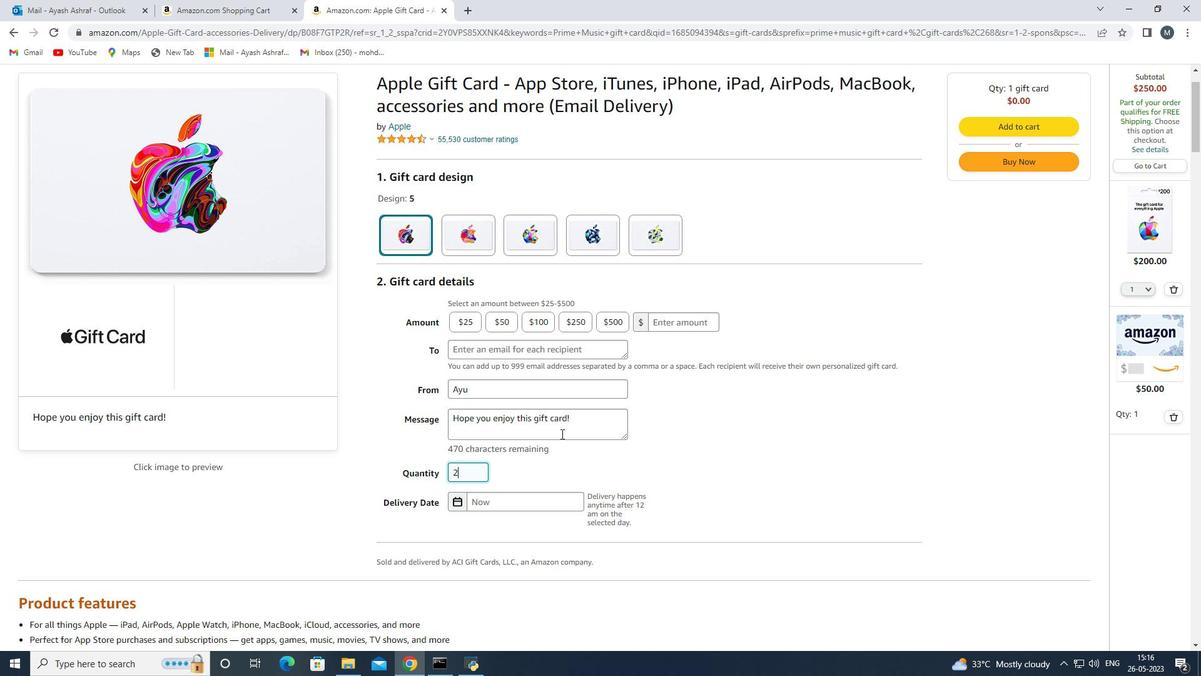 
Action: Mouse scrolled (562, 434) with delta (0, 0)
Screenshot: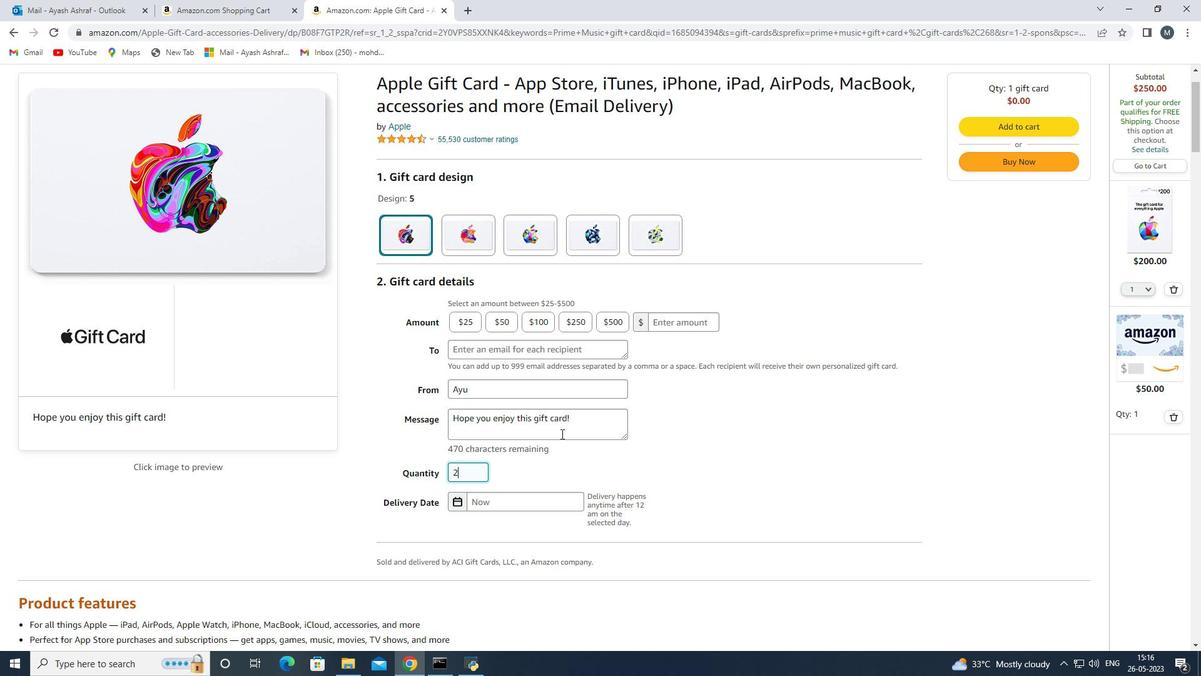 
Action: Mouse scrolled (562, 434) with delta (0, 0)
Screenshot: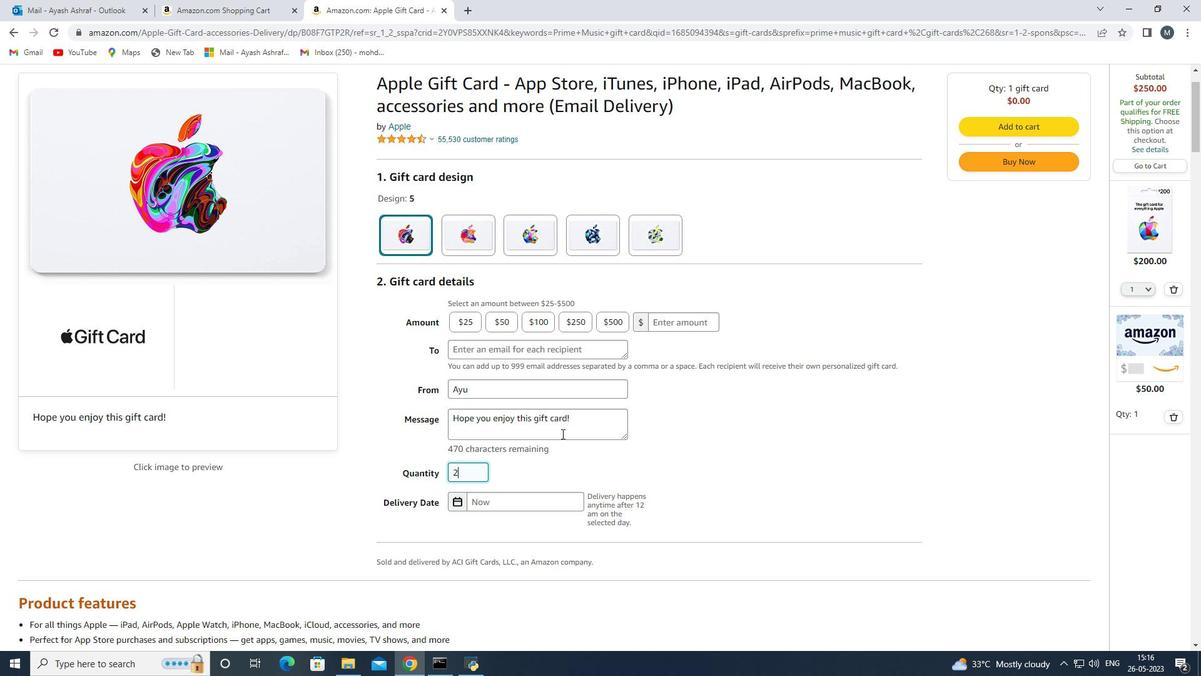 
Action: Mouse moved to (1009, 227)
Screenshot: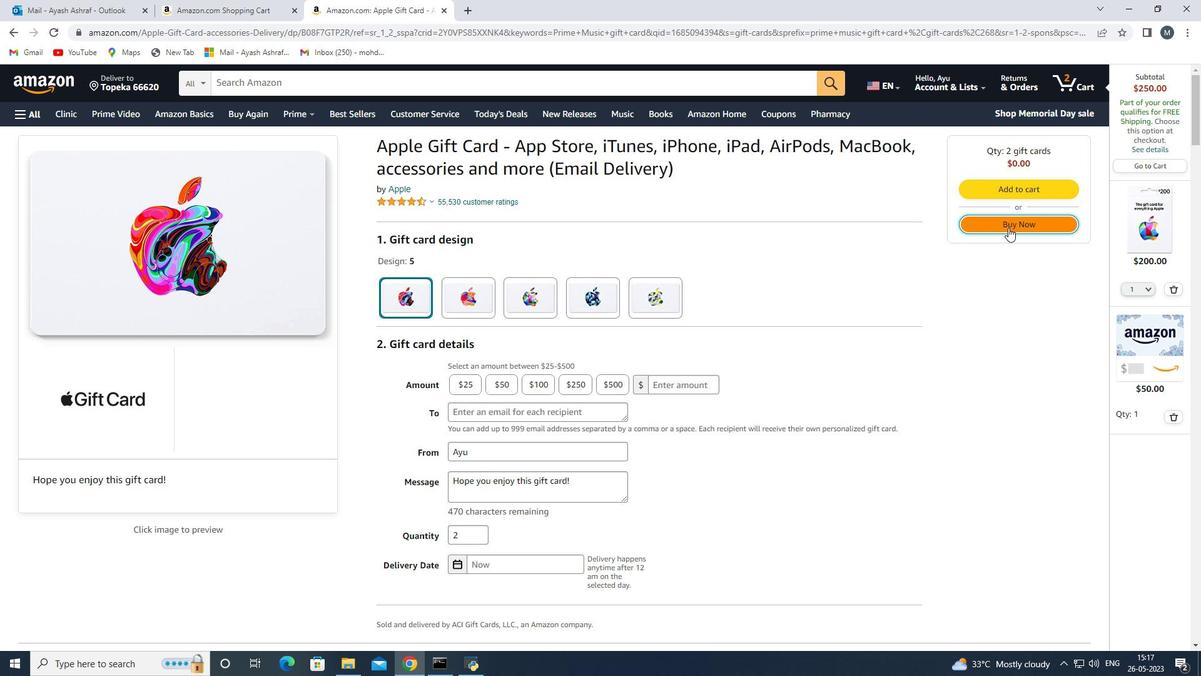 
Action: Mouse pressed left at (1009, 227)
Screenshot: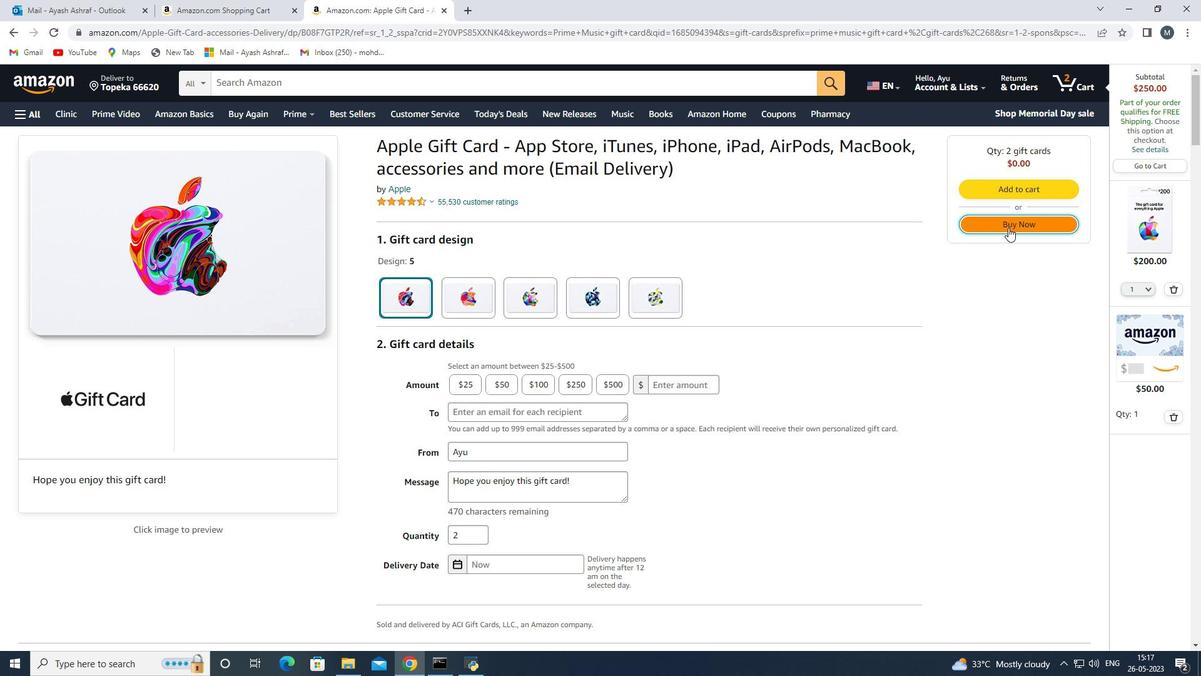 
Action: Mouse moved to (532, 337)
Screenshot: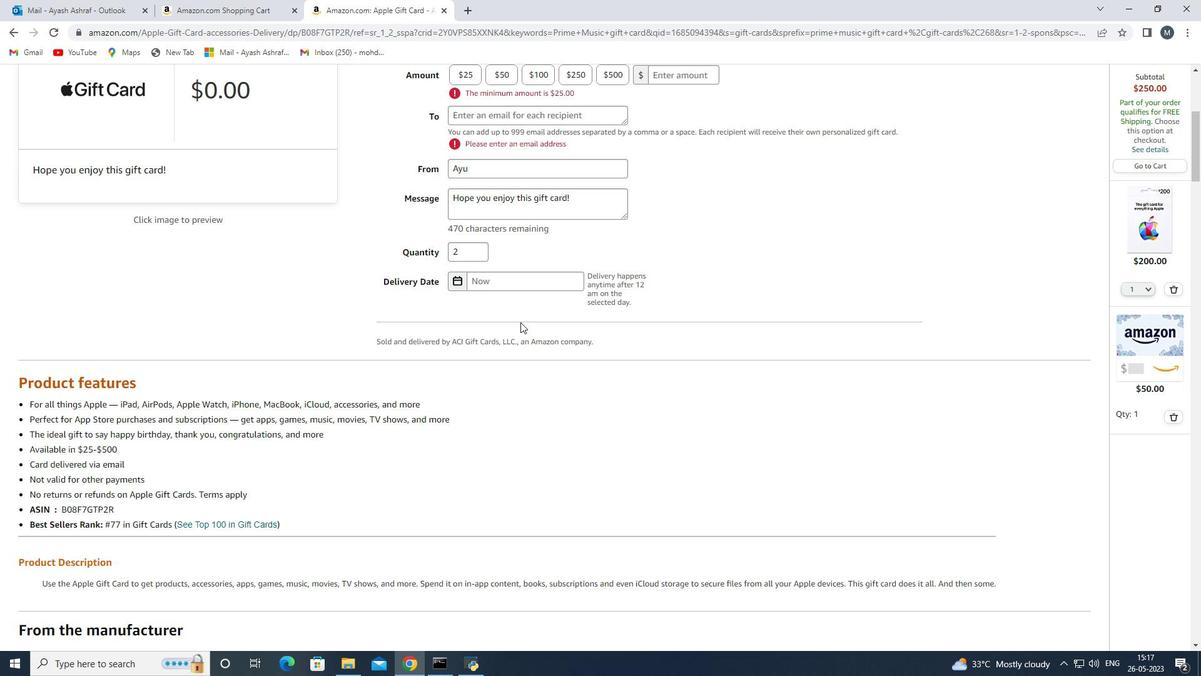 
Action: Mouse scrolled (532, 336) with delta (0, 0)
Screenshot: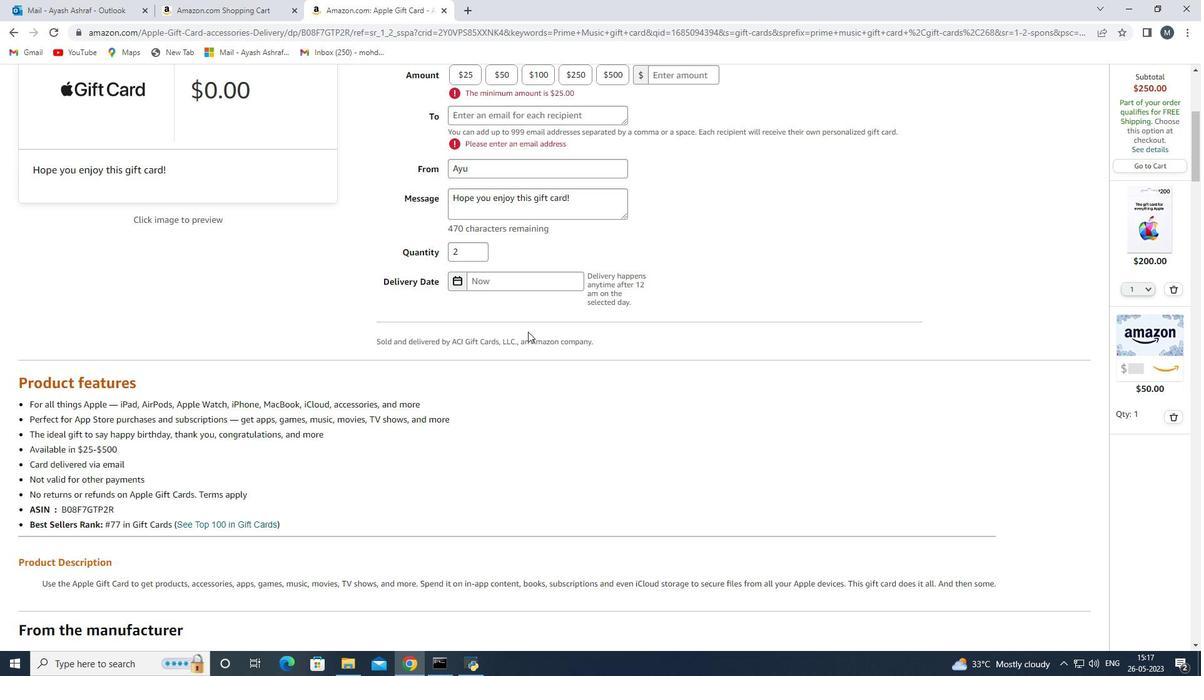 
Action: Mouse moved to (515, 315)
Screenshot: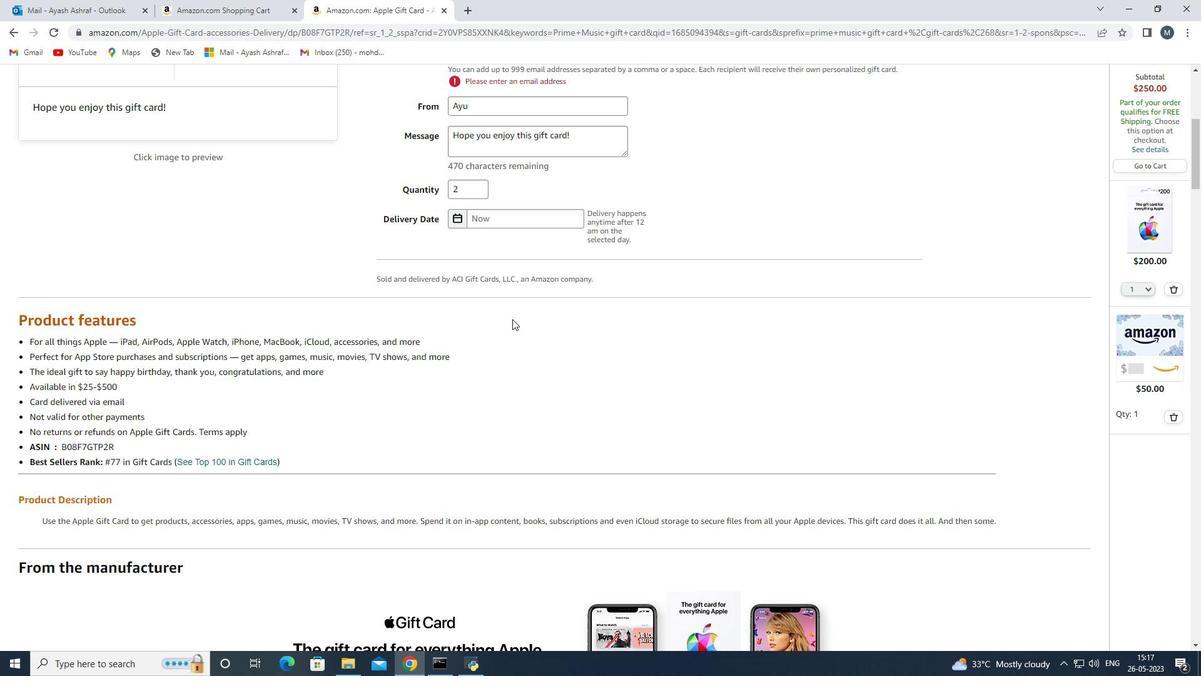 
Action: Mouse scrolled (515, 314) with delta (0, 0)
Screenshot: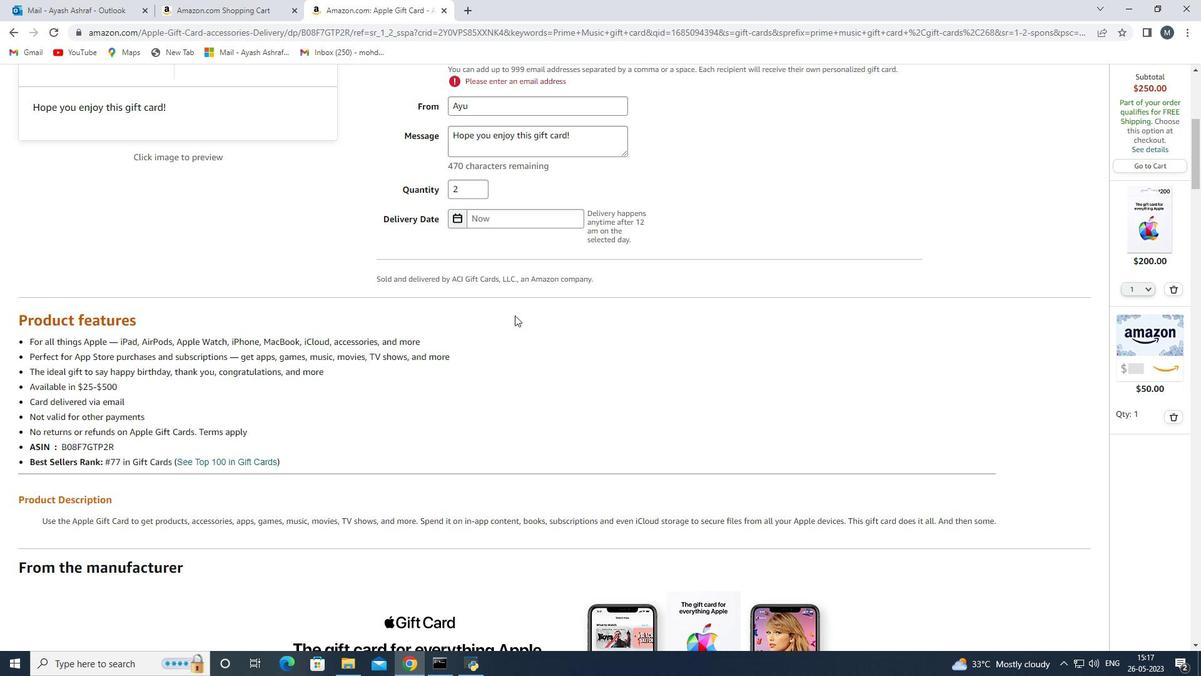 
Action: Mouse scrolled (515, 316) with delta (0, 0)
Screenshot: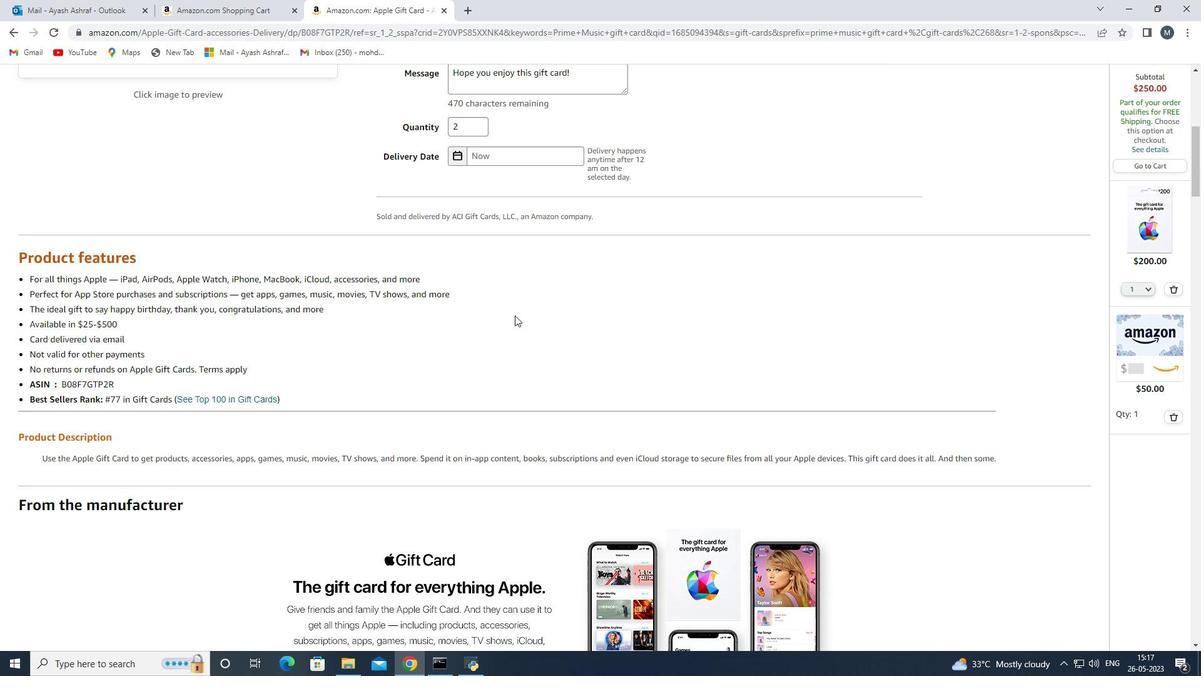 
Action: Mouse scrolled (515, 316) with delta (0, 0)
Screenshot: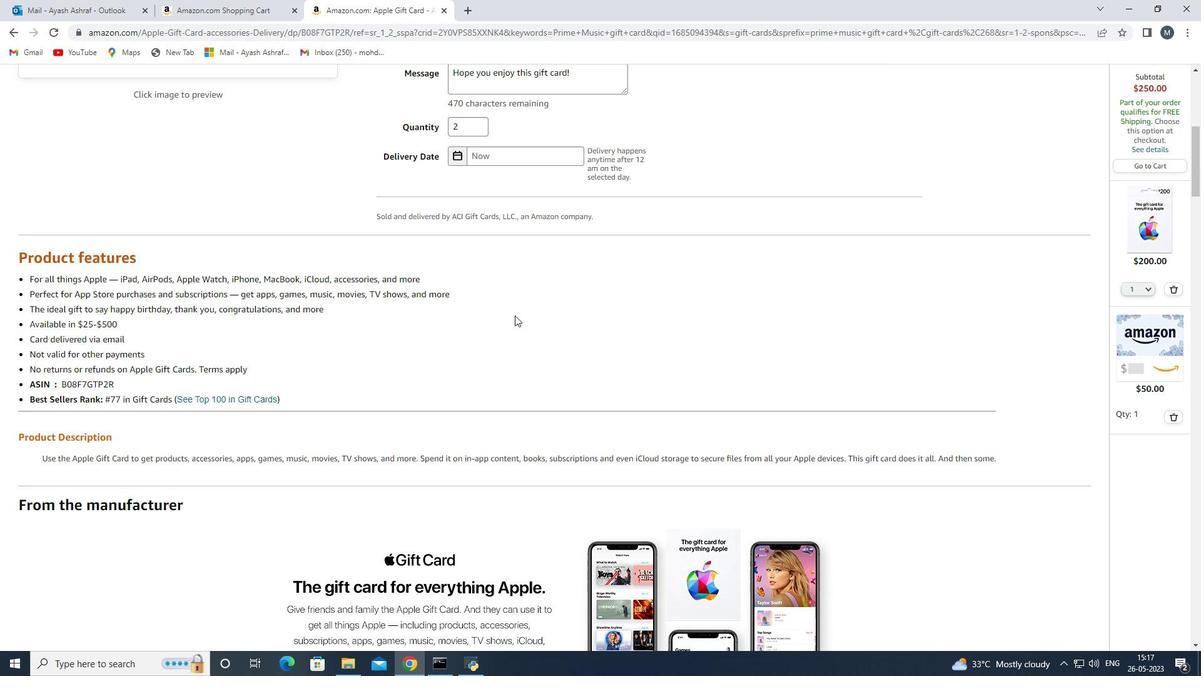 
Action: Mouse scrolled (515, 316) with delta (0, 0)
Screenshot: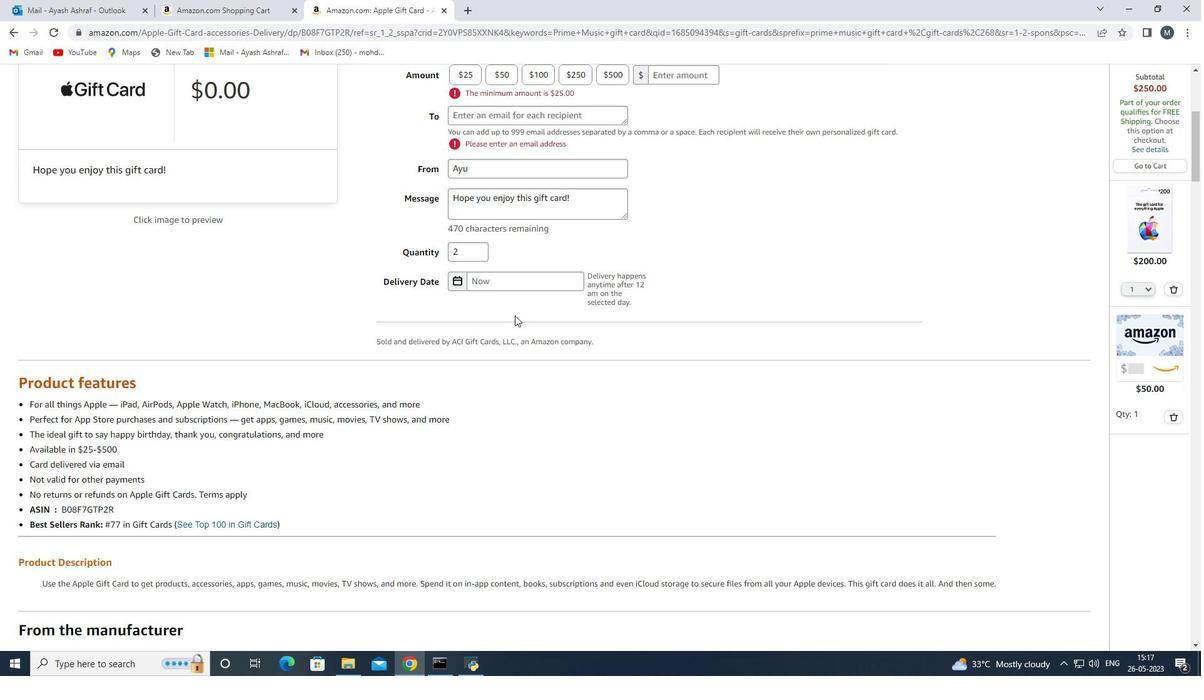 
Action: Mouse moved to (517, 311)
Screenshot: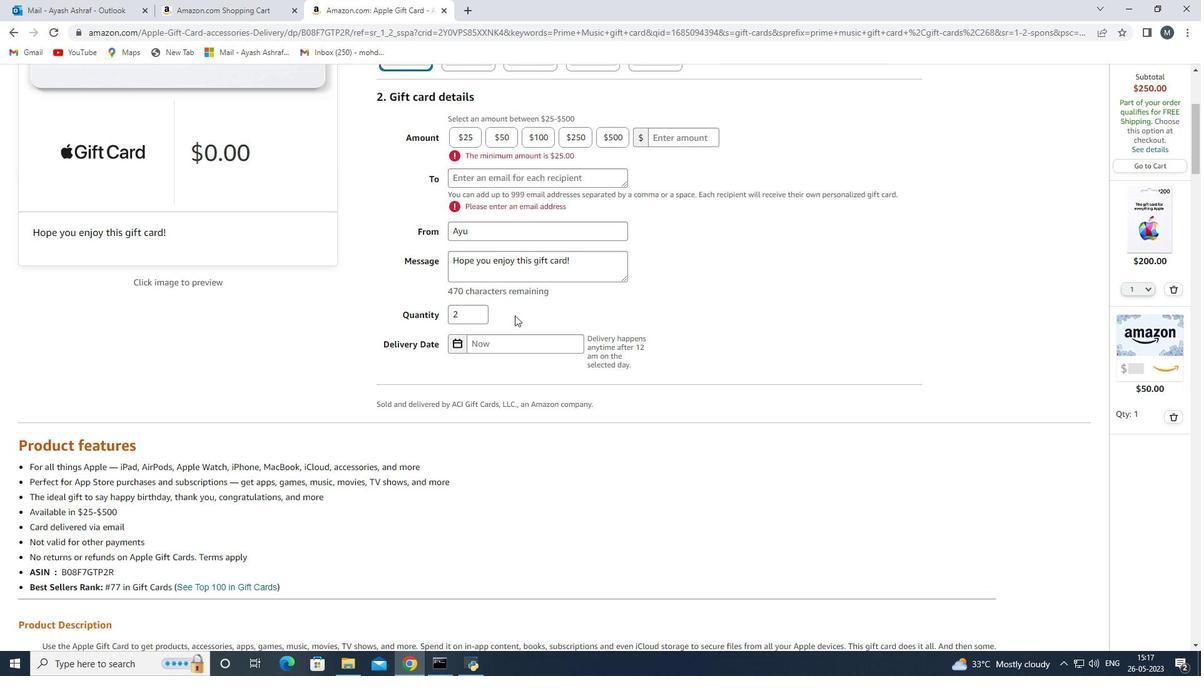 
Action: Mouse scrolled (517, 311) with delta (0, 0)
Screenshot: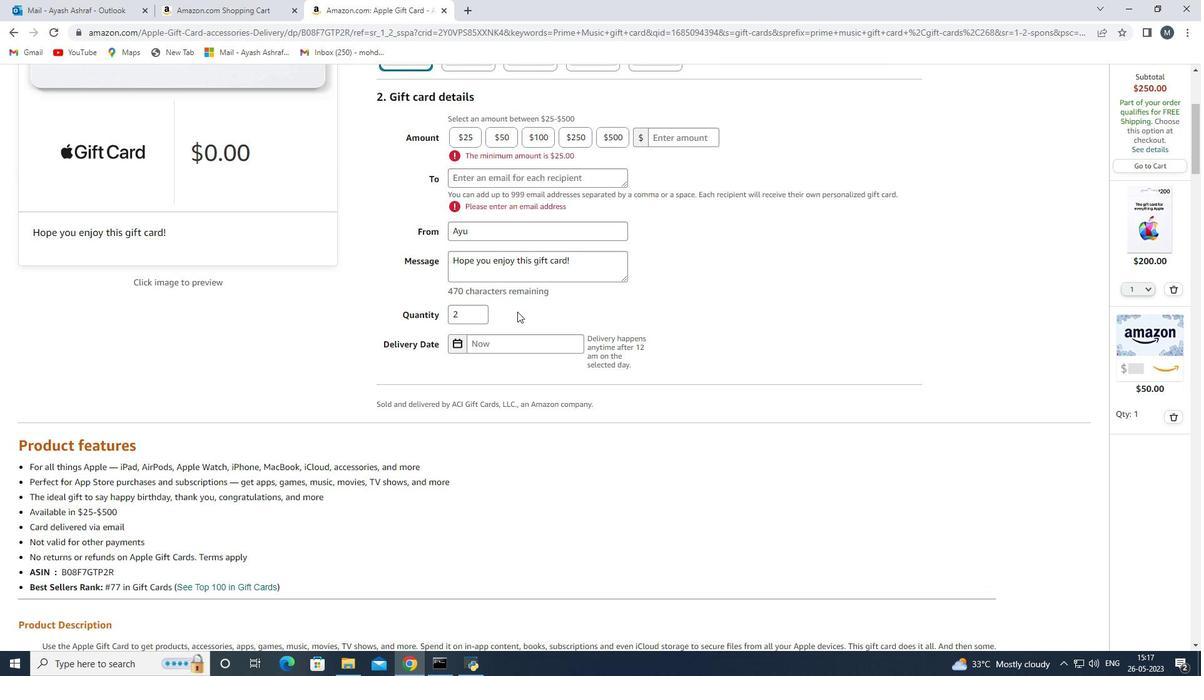 
Action: Mouse scrolled (517, 312) with delta (0, 0)
Screenshot: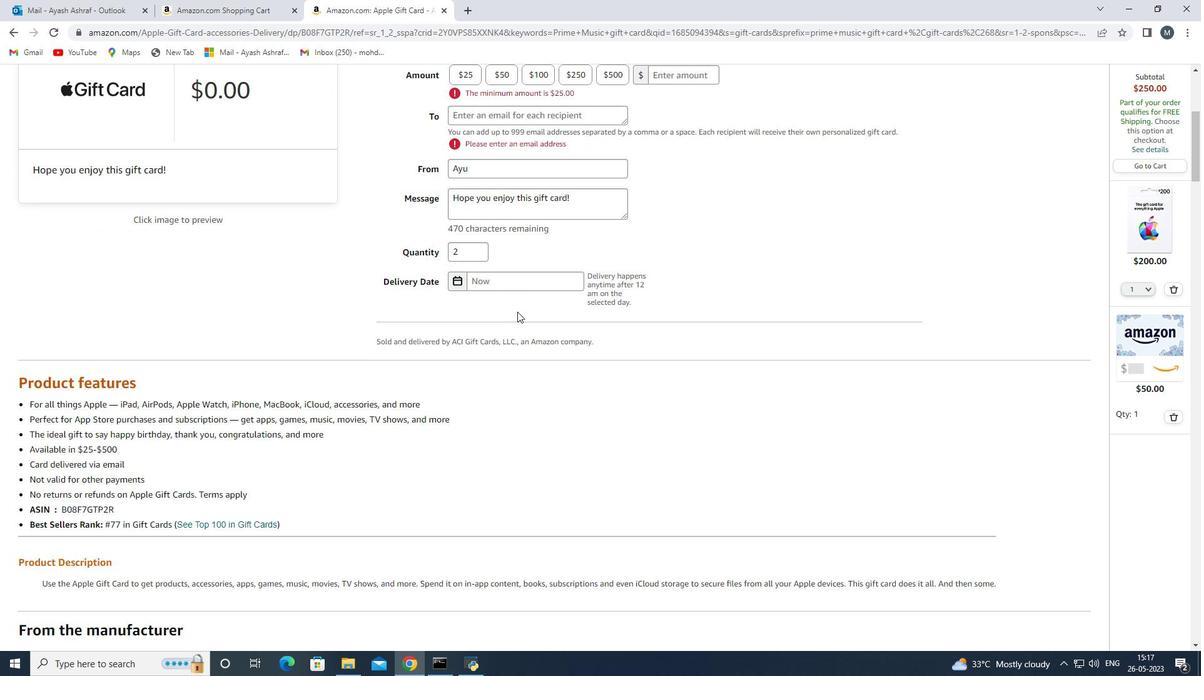 
Action: Mouse scrolled (517, 311) with delta (0, 0)
Screenshot: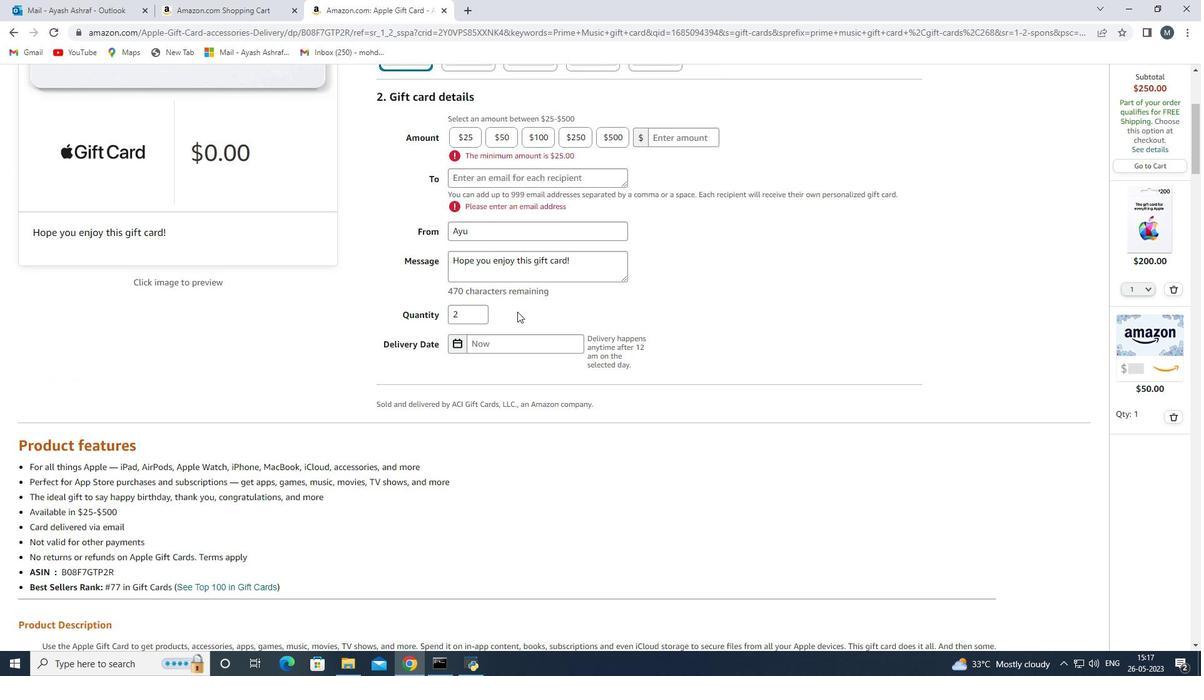 
Action: Mouse moved to (518, 308)
Screenshot: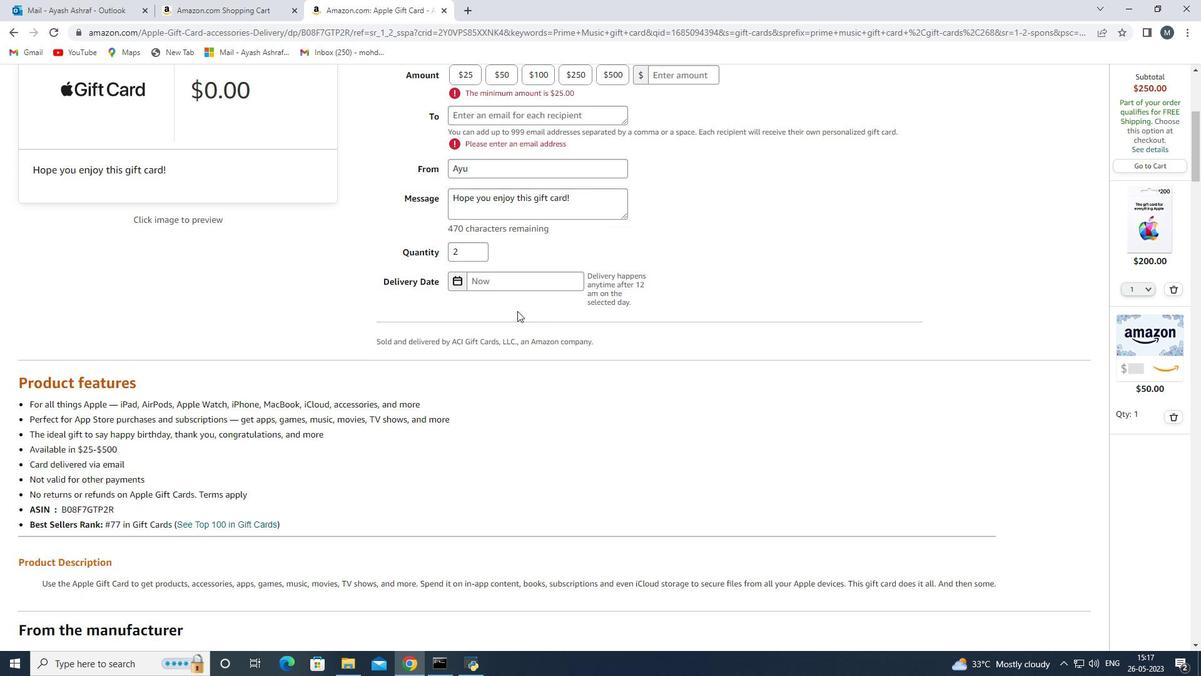 
Action: Mouse scrolled (518, 307) with delta (0, 0)
Screenshot: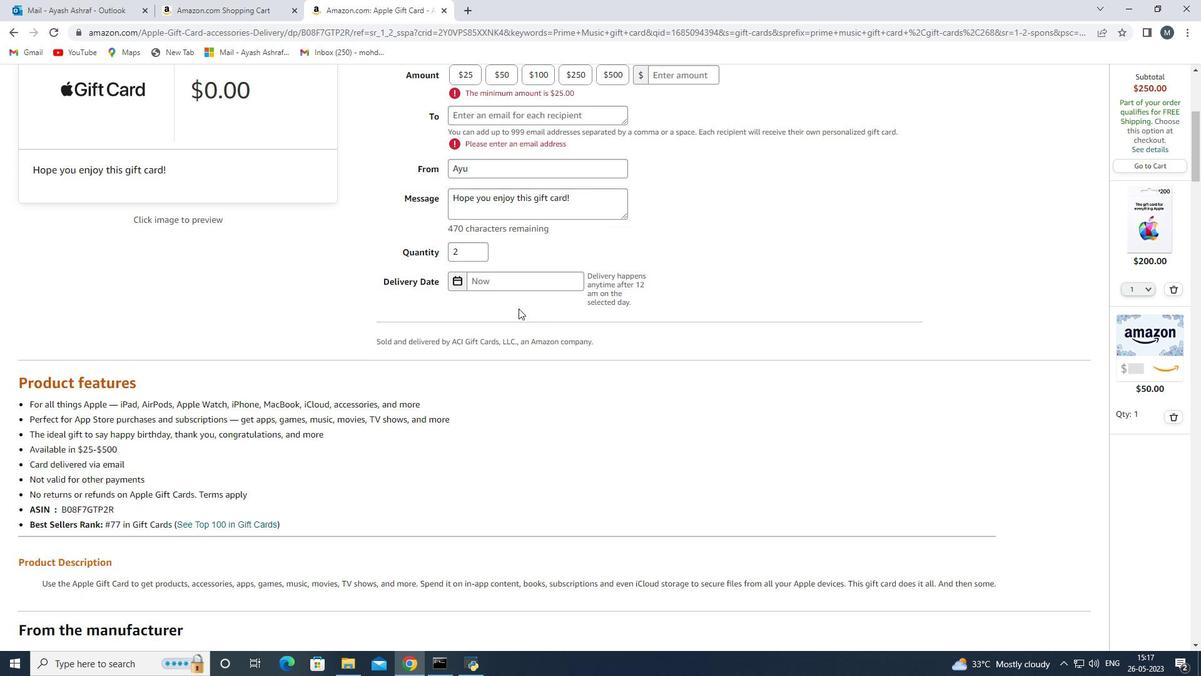 
Action: Mouse scrolled (518, 309) with delta (0, 0)
Screenshot: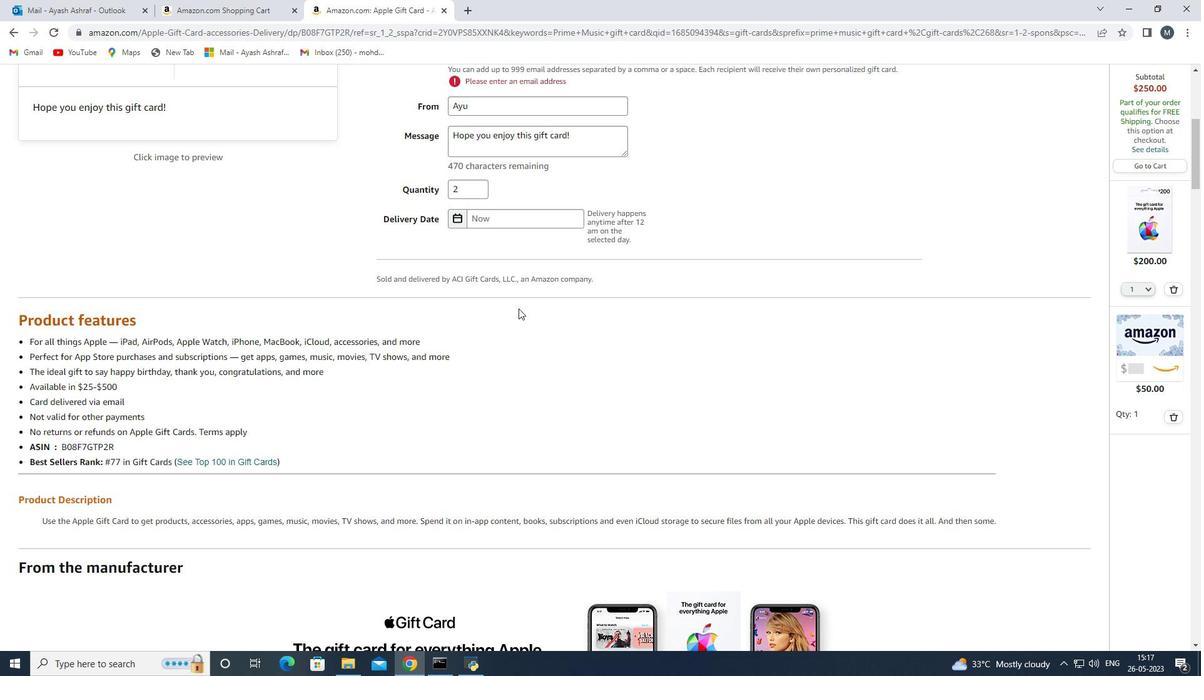 
Action: Mouse scrolled (518, 309) with delta (0, 0)
Screenshot: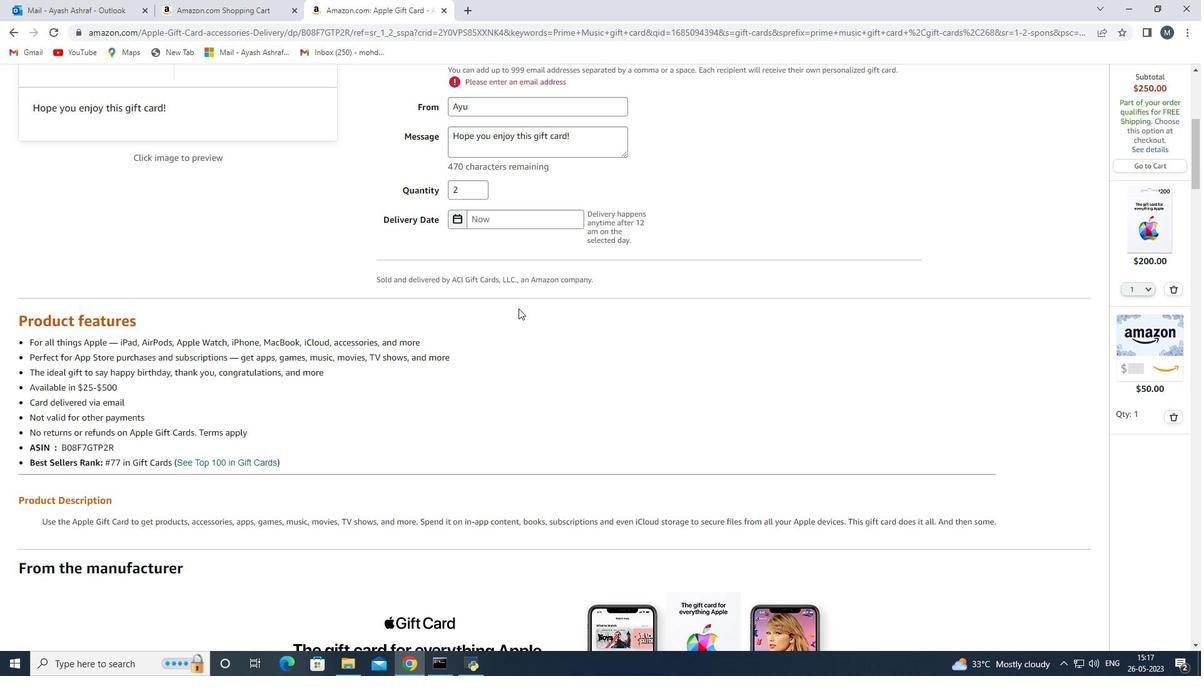 
Action: Mouse scrolled (518, 309) with delta (0, 0)
Screenshot: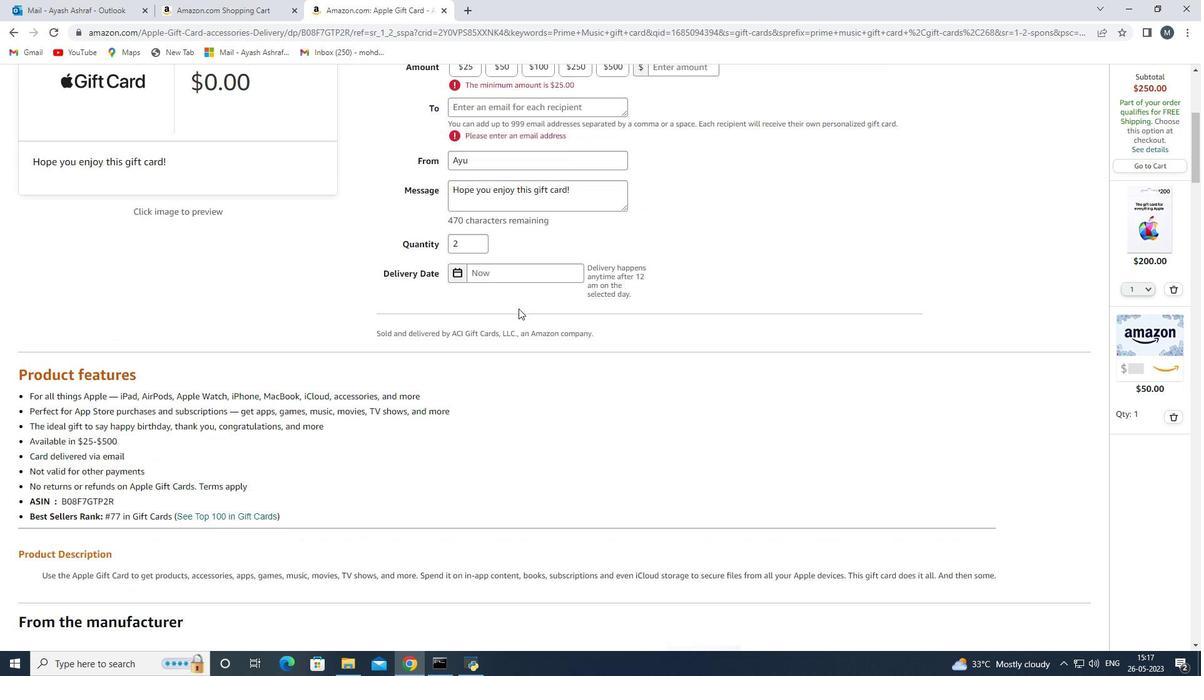 
Action: Mouse moved to (517, 241)
Screenshot: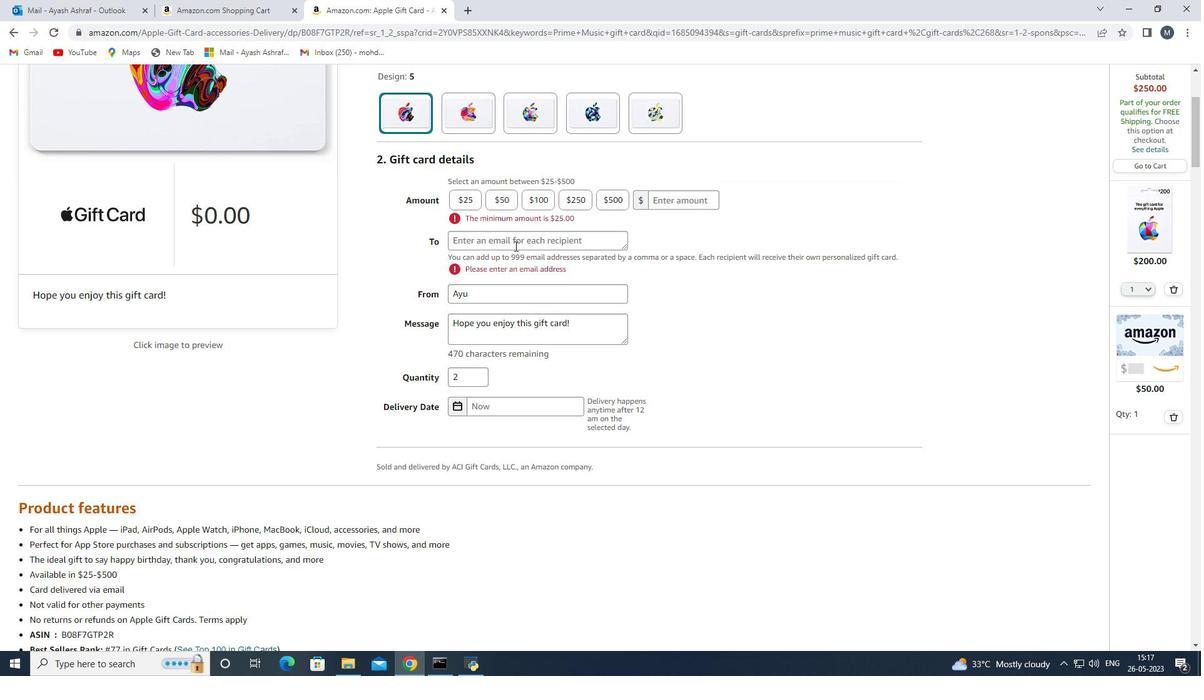 
Action: Mouse pressed left at (517, 241)
Screenshot: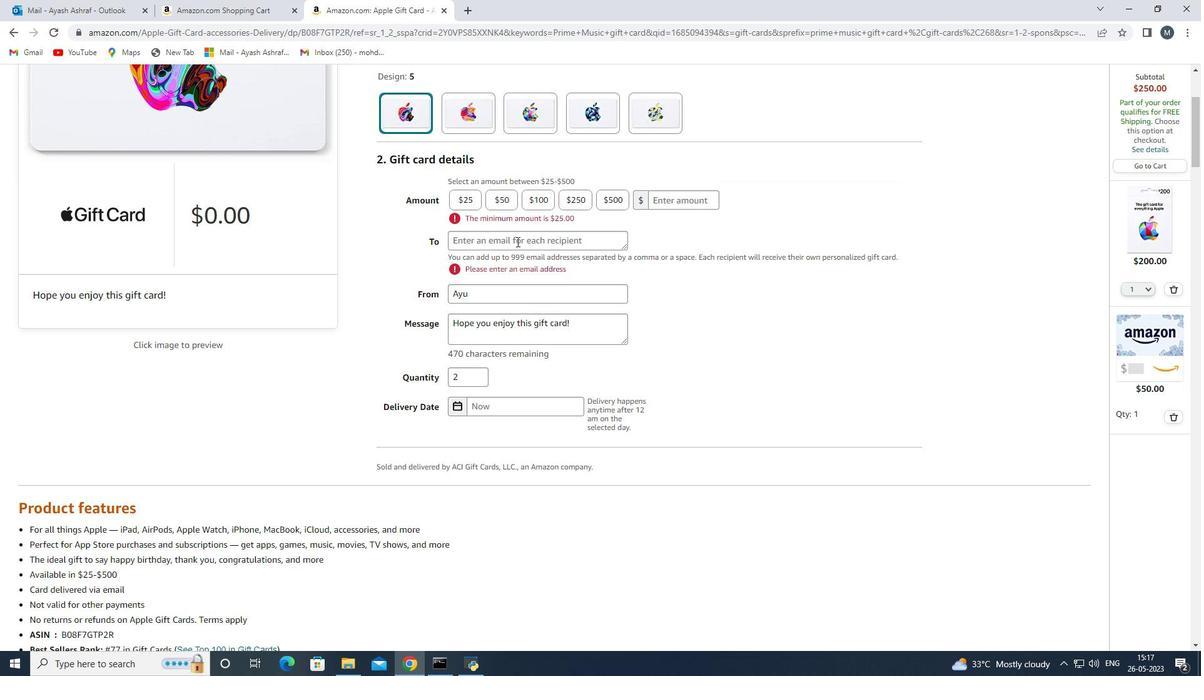 
Action: Key pressed aaaaaaaaaaaaaaaay<Key.backspace><Key.backspace><Key.backspace><Key.backspace><Key.backspace><Key.backspace><Key.backspace><Key.backspace><Key.backspace><Key.backspace><Key.backspace><Key.backspace><Key.backspace><Key.backspace><Key.backspace><Key.backspace><Key.backspace><Key.backspace><Key.backspace><Key.backspace><Key.backspace><Key.backspace><Key.backspace><Key.shift>Ayash<Key.space><Key.backspace><Key.backspace><Key.backspace><Key.backspace><Key.backspace><Key.backspace>
Screenshot: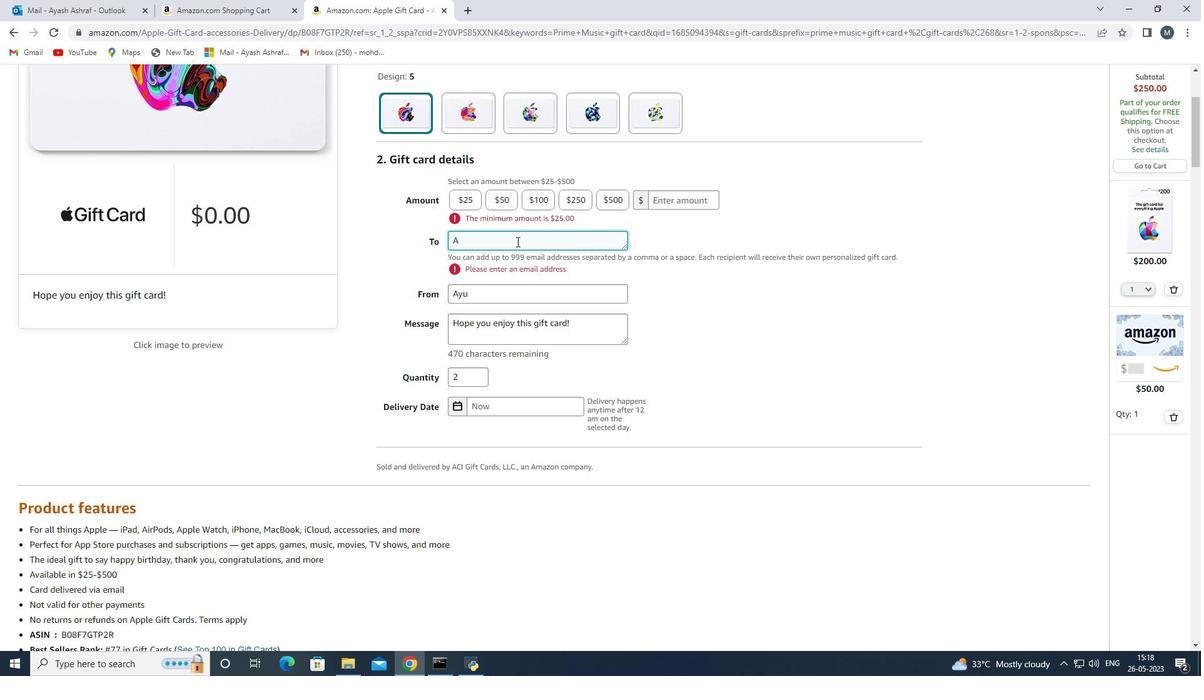 
Action: Mouse moved to (393, 550)
Screenshot: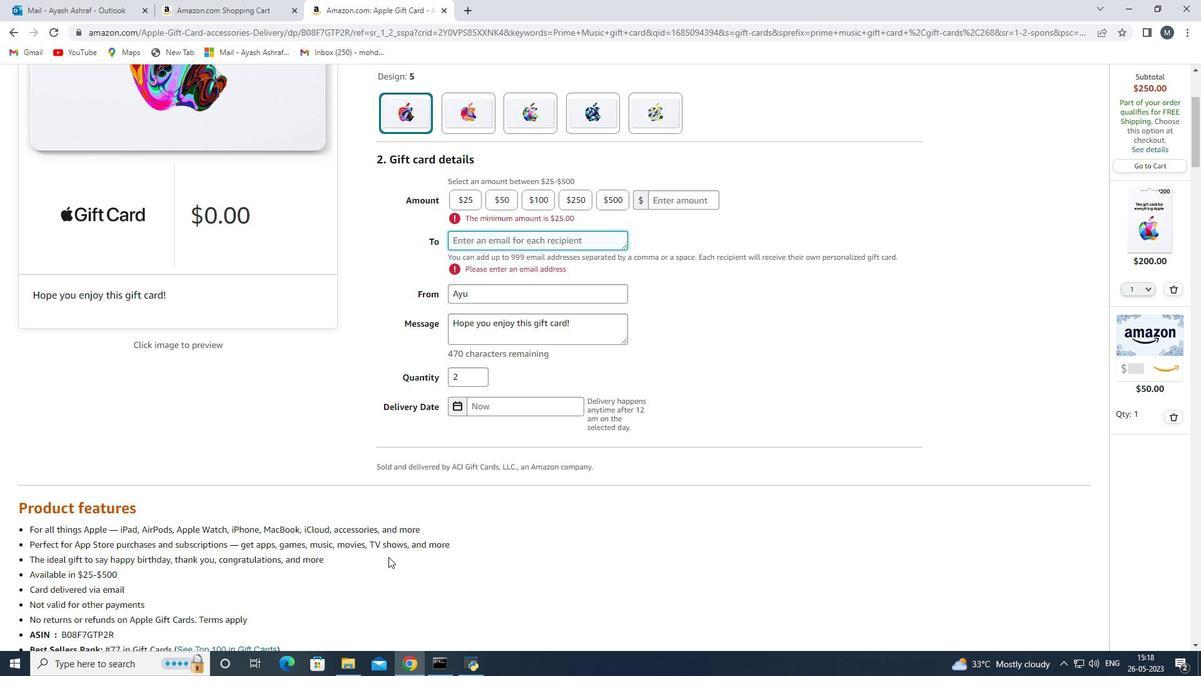 
Action: Mouse scrolled (393, 550) with delta (0, 0)
Screenshot: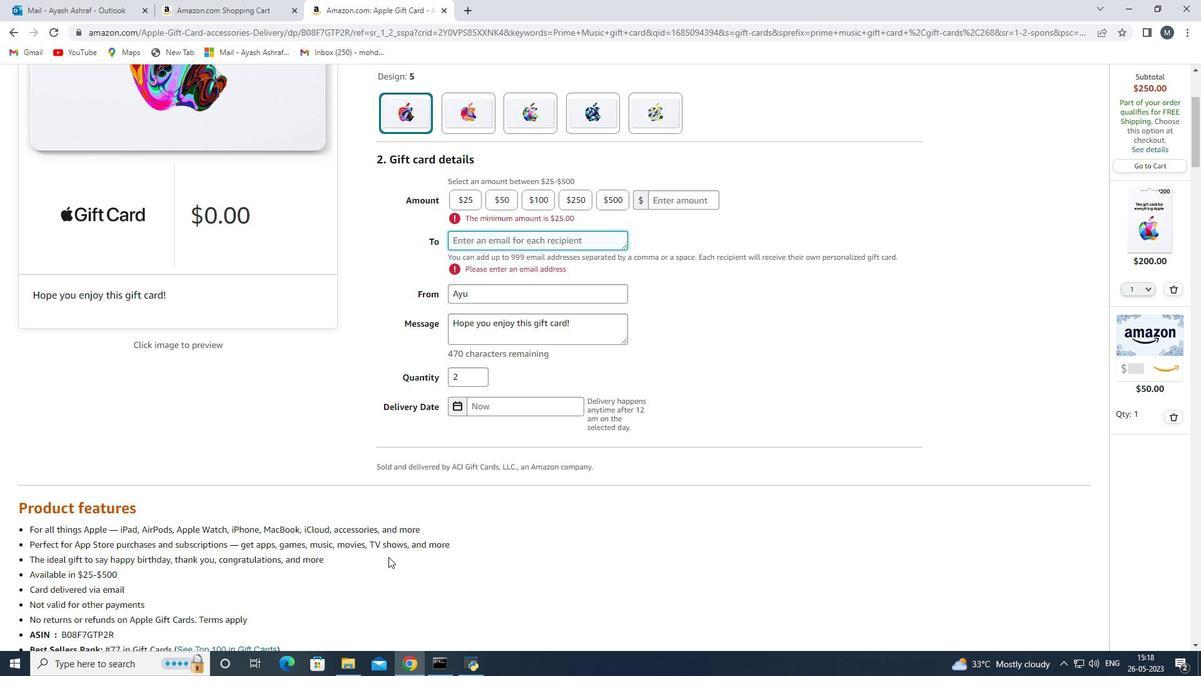 
Action: Mouse moved to (430, 543)
Screenshot: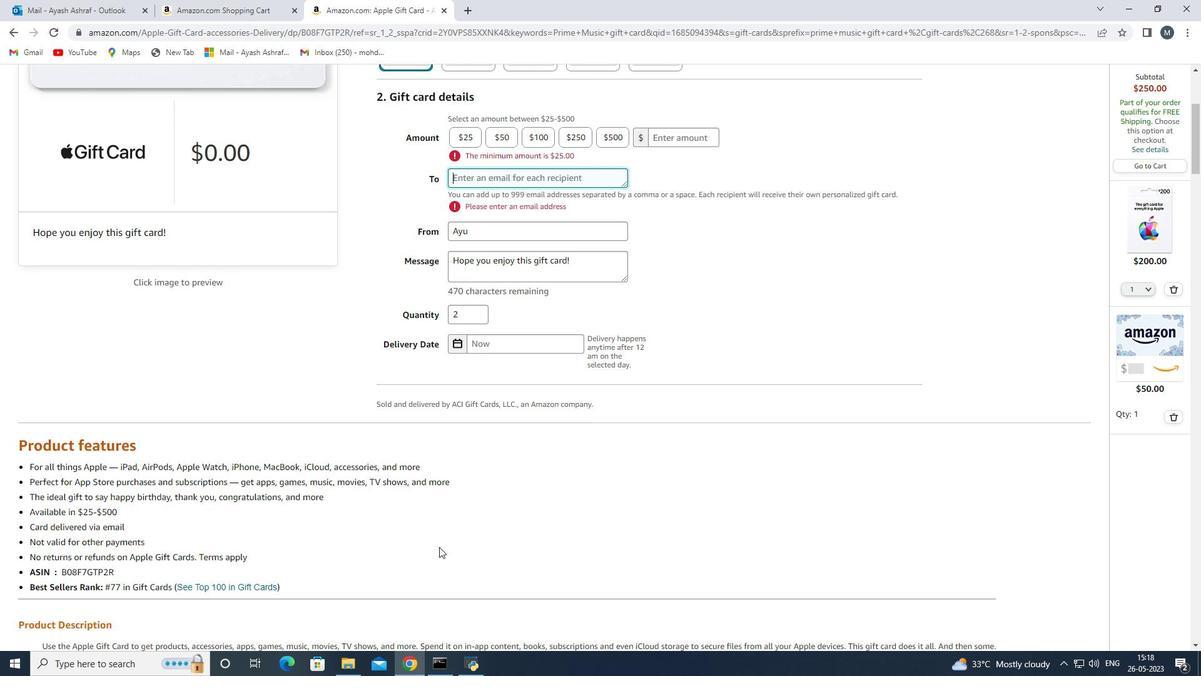 
Action: Mouse scrolled (430, 544) with delta (0, 0)
Screenshot: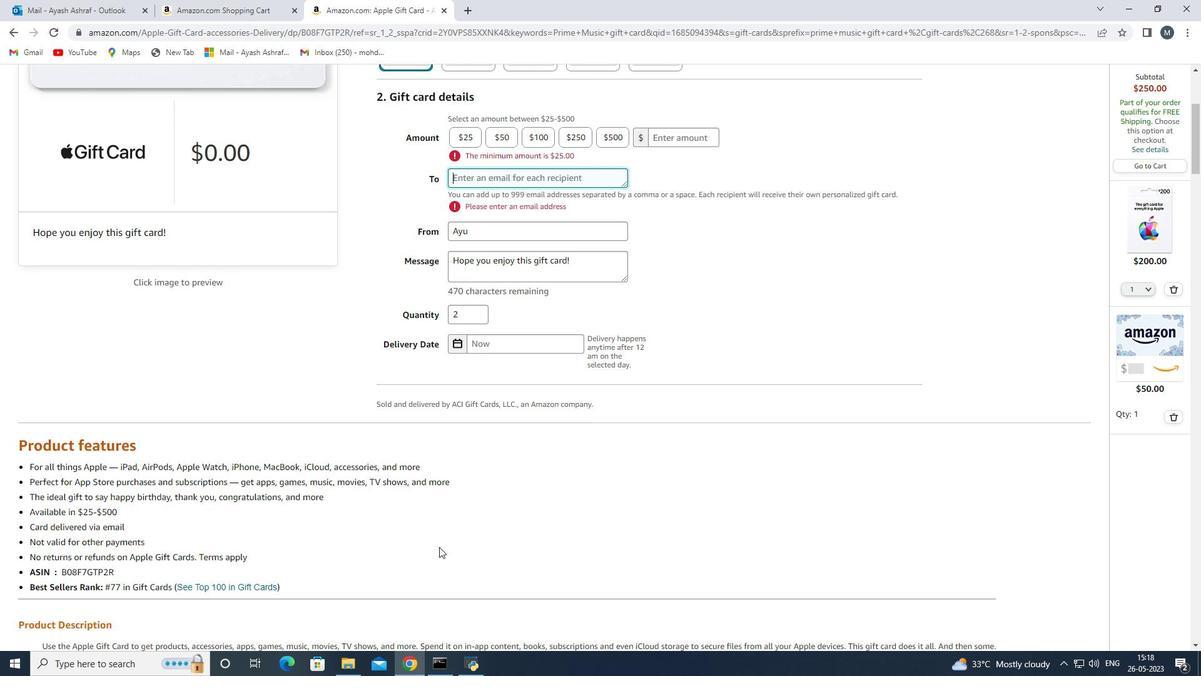 
Action: Mouse scrolled (430, 544) with delta (0, 0)
Screenshot: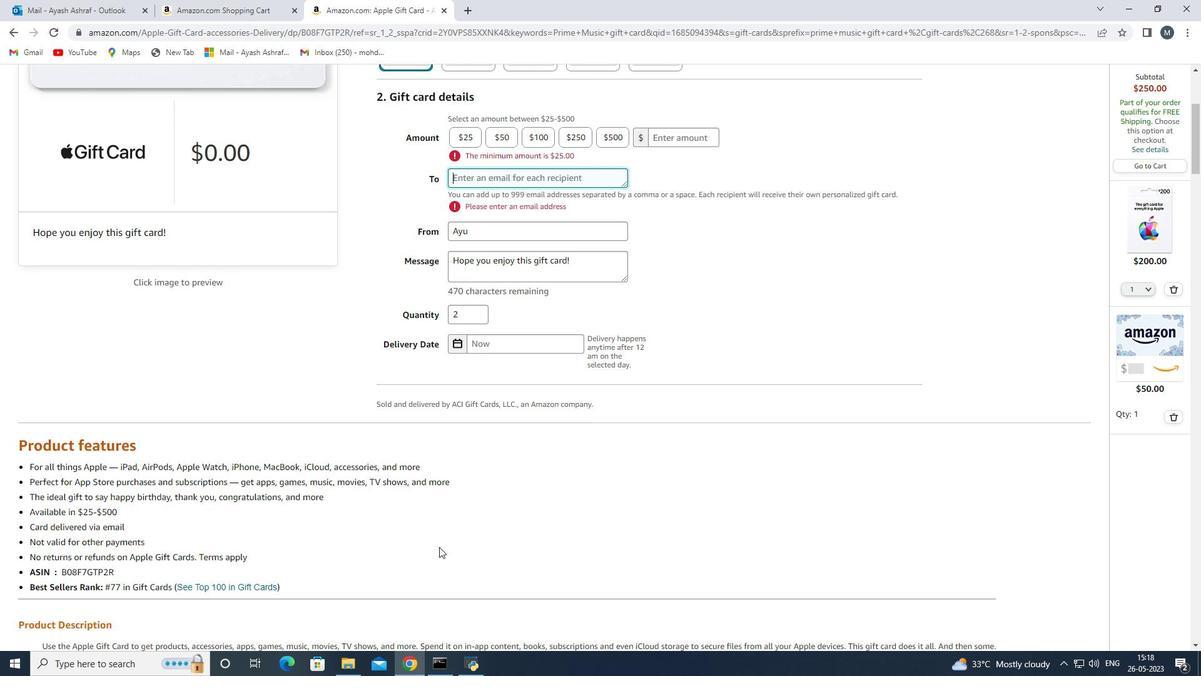 
Action: Mouse scrolled (430, 544) with delta (0, 0)
Screenshot: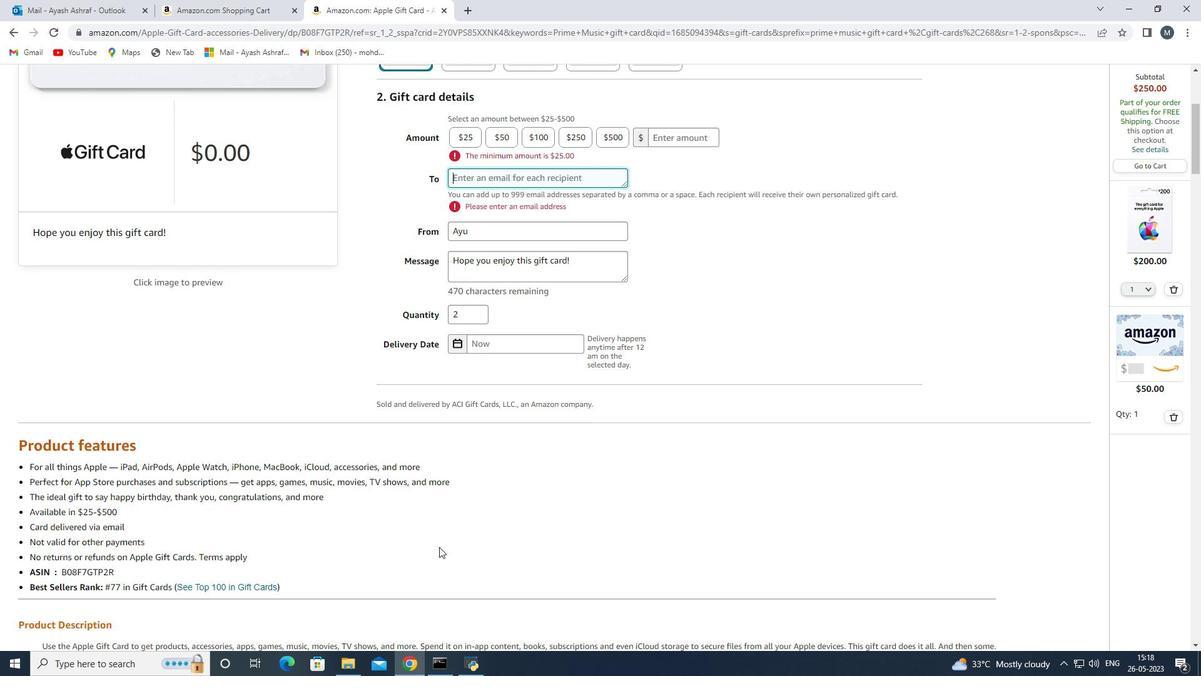 
Action: Mouse scrolled (430, 544) with delta (0, 0)
Screenshot: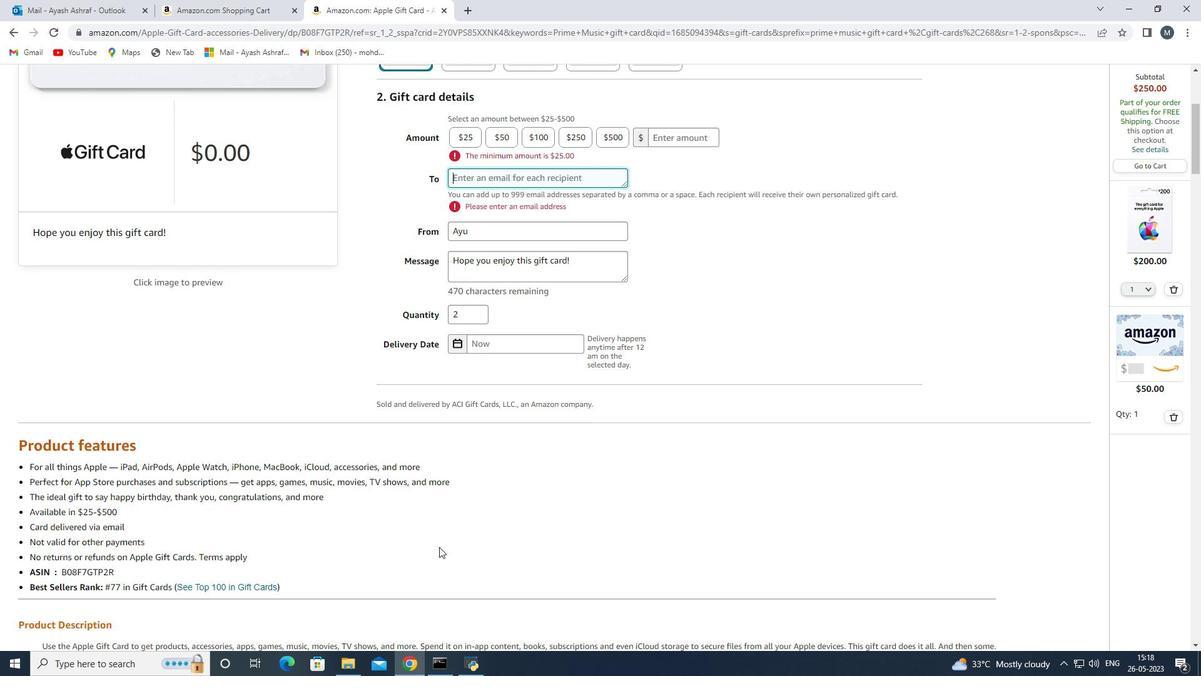 
Action: Mouse scrolled (430, 544) with delta (0, 0)
Screenshot: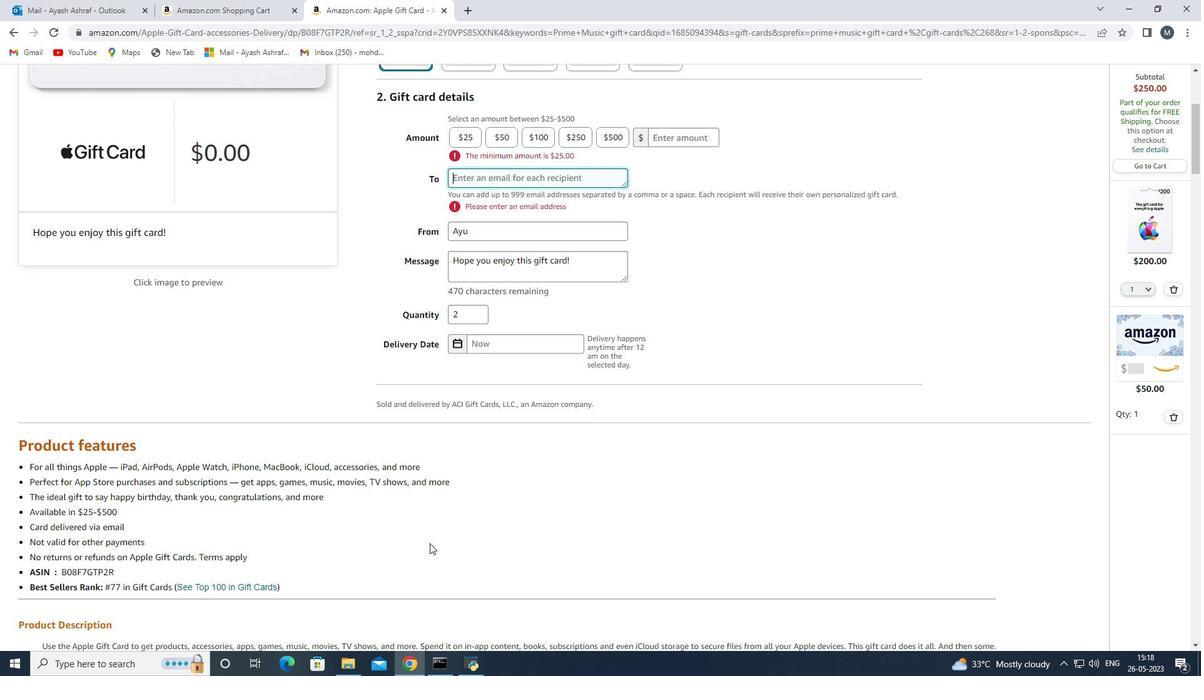 
Action: Mouse scrolled (430, 544) with delta (0, 0)
Screenshot: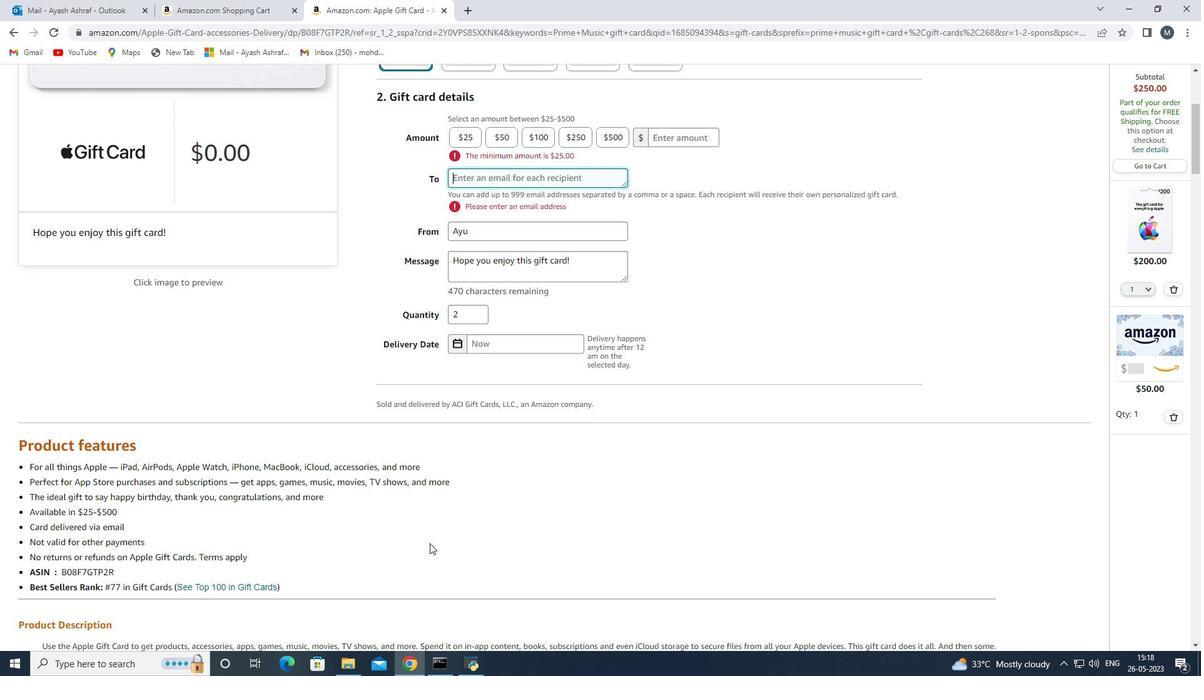 
Action: Mouse moved to (427, 541)
Screenshot: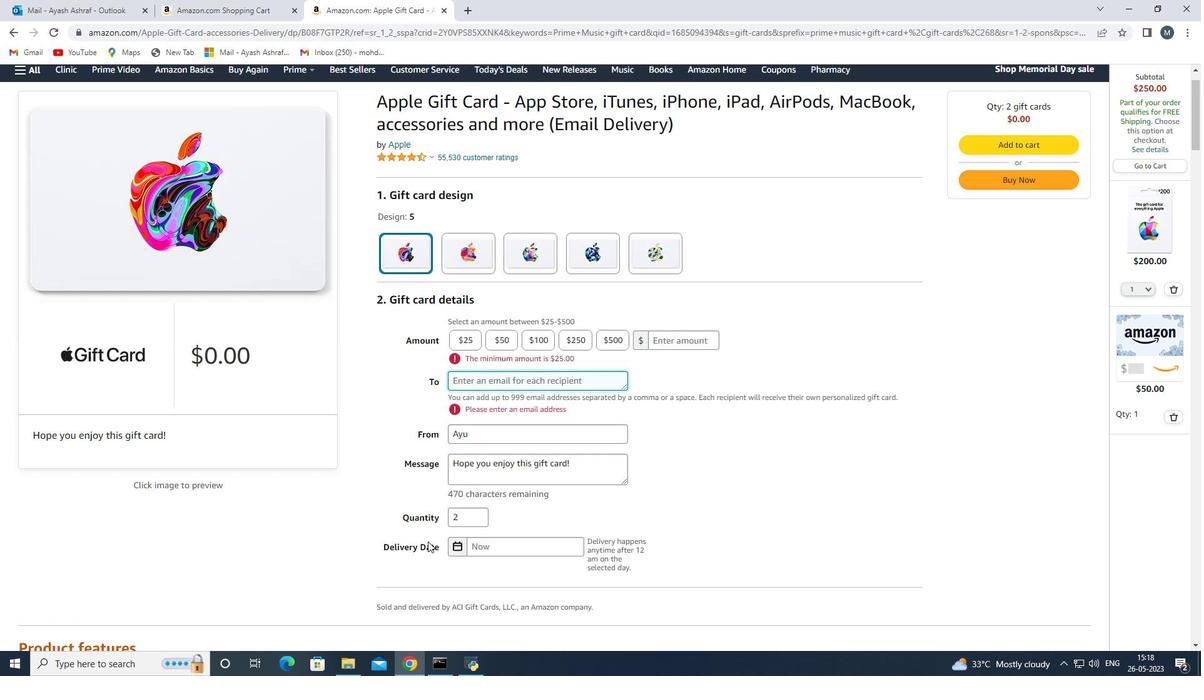 
Action: Mouse scrolled (427, 542) with delta (0, 0)
Screenshot: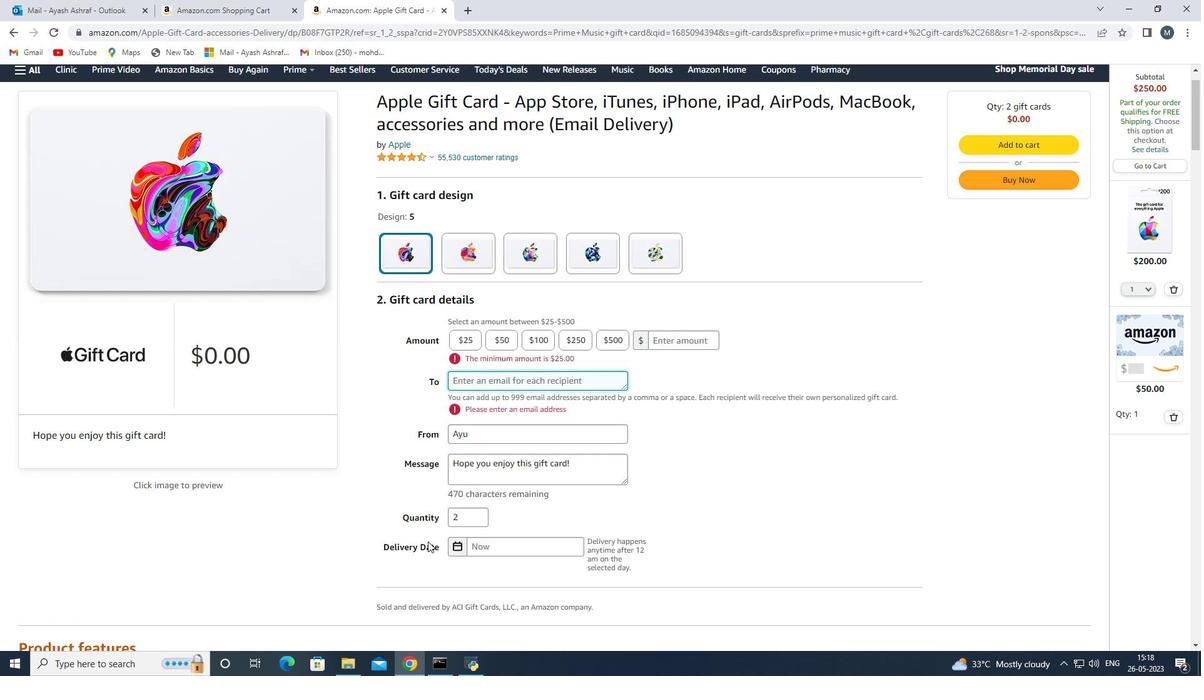 
Action: Mouse scrolled (427, 542) with delta (0, 0)
Screenshot: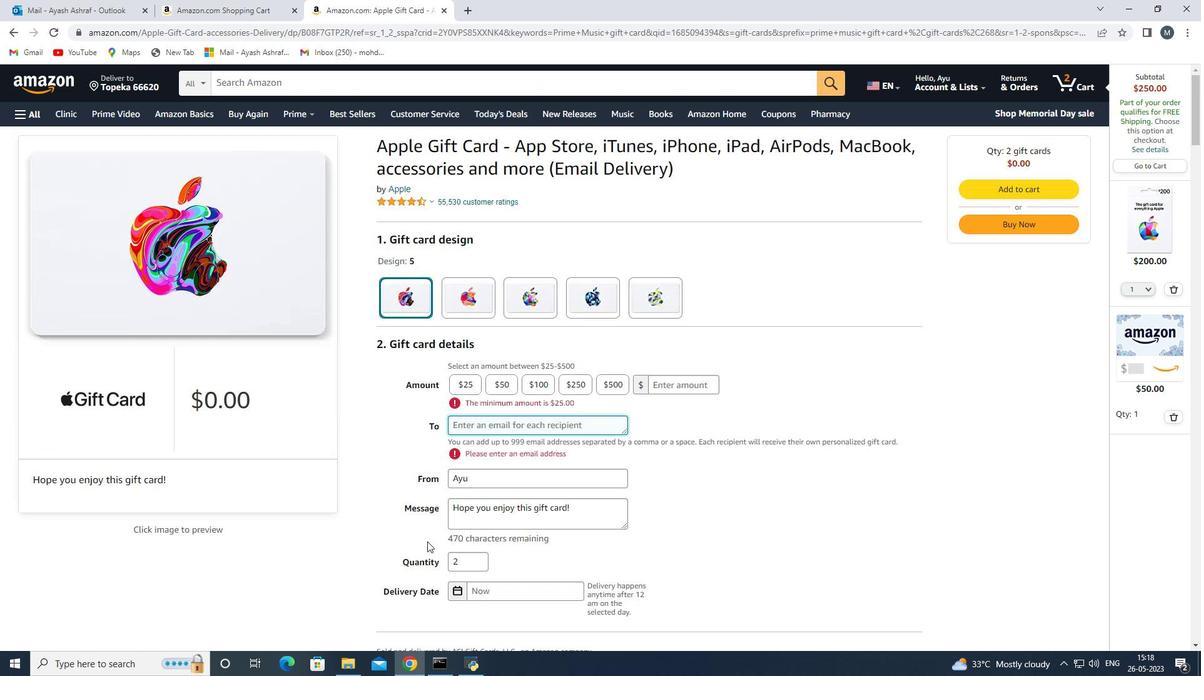 
Action: Mouse scrolled (427, 542) with delta (0, 0)
Screenshot: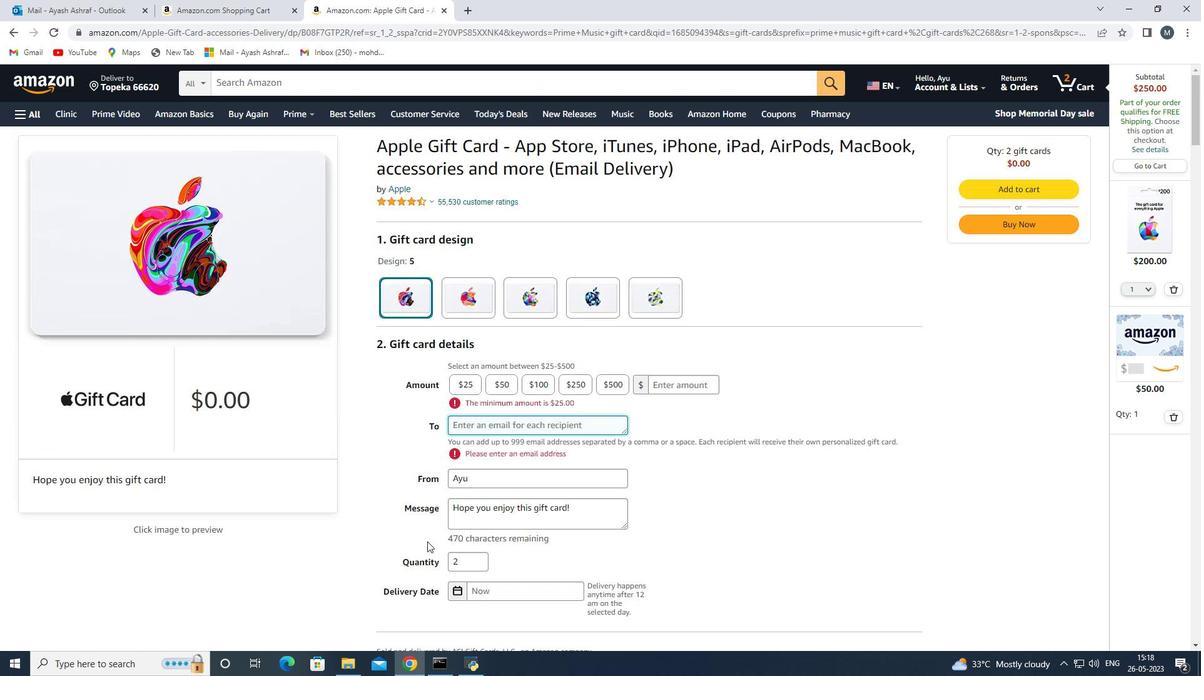 
Action: Mouse scrolled (427, 542) with delta (0, 0)
Screenshot: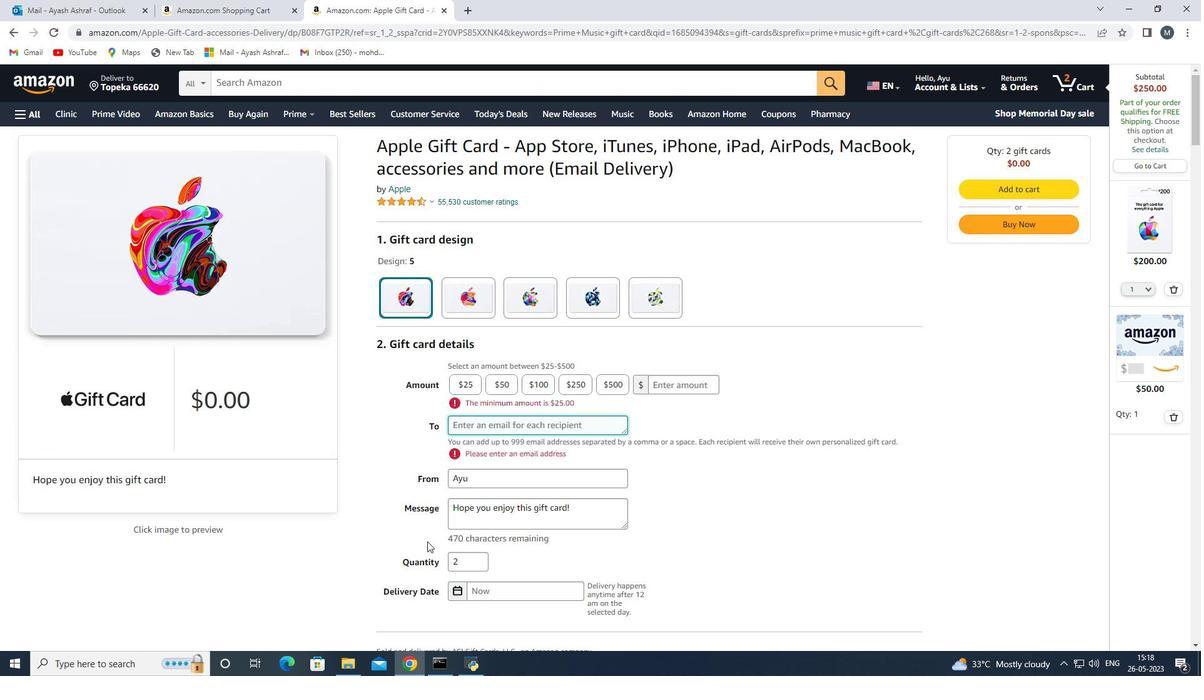 
Action: Mouse scrolled (427, 540) with delta (0, 0)
Screenshot: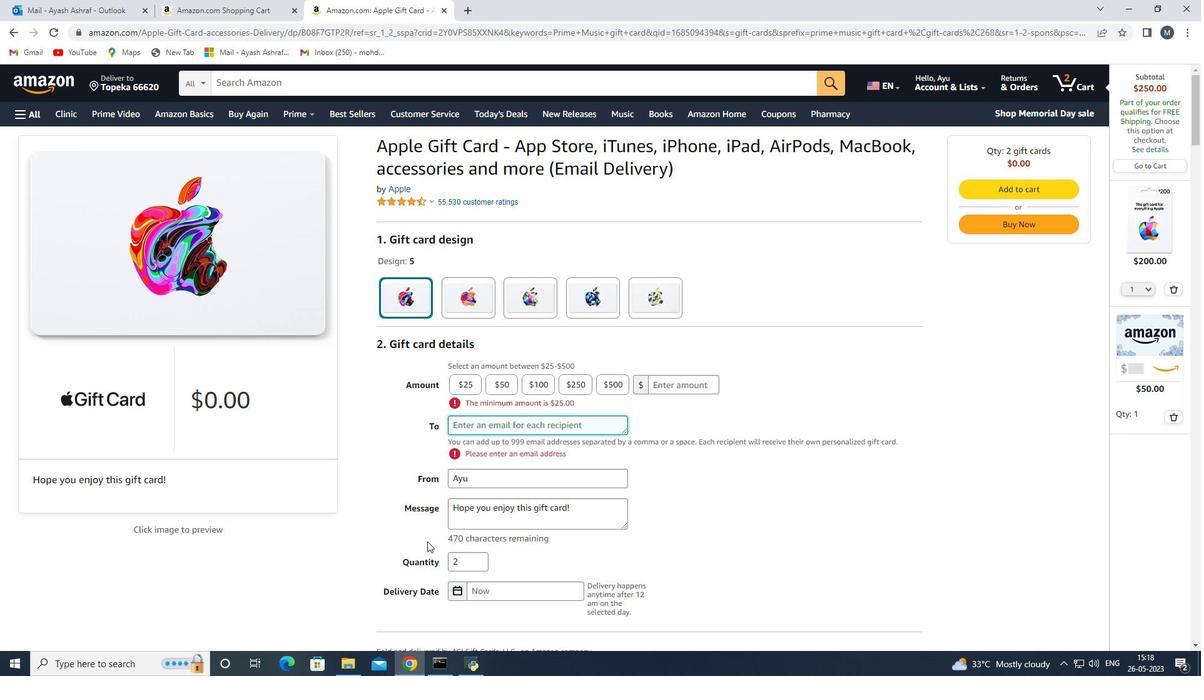 
Action: Mouse moved to (420, 528)
Screenshot: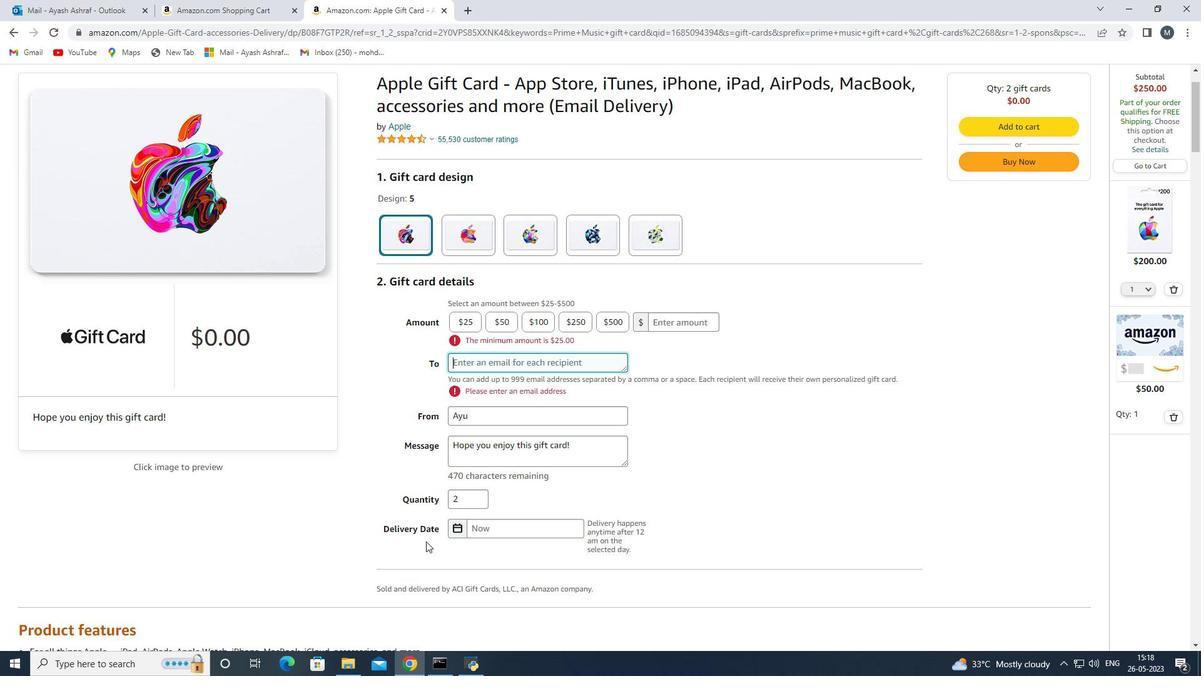 
Action: Mouse scrolled (420, 529) with delta (0, 0)
Screenshot: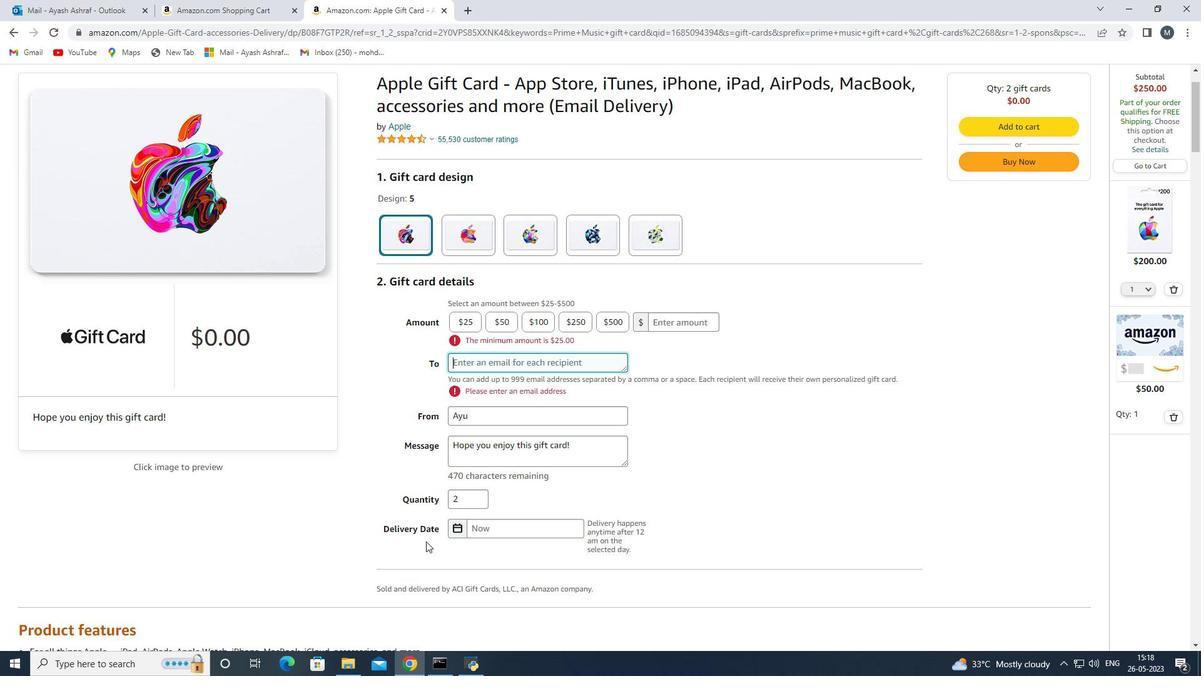 
Action: Mouse scrolled (420, 529) with delta (0, 0)
Screenshot: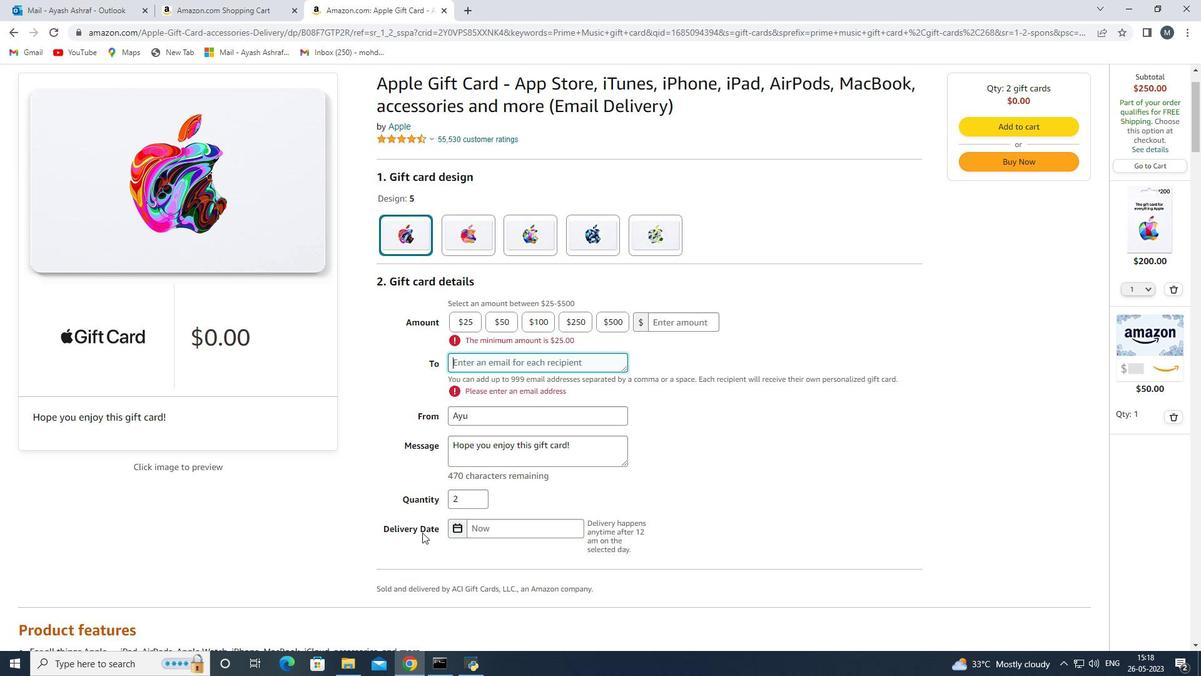 
Action: Mouse scrolled (420, 529) with delta (0, 0)
Screenshot: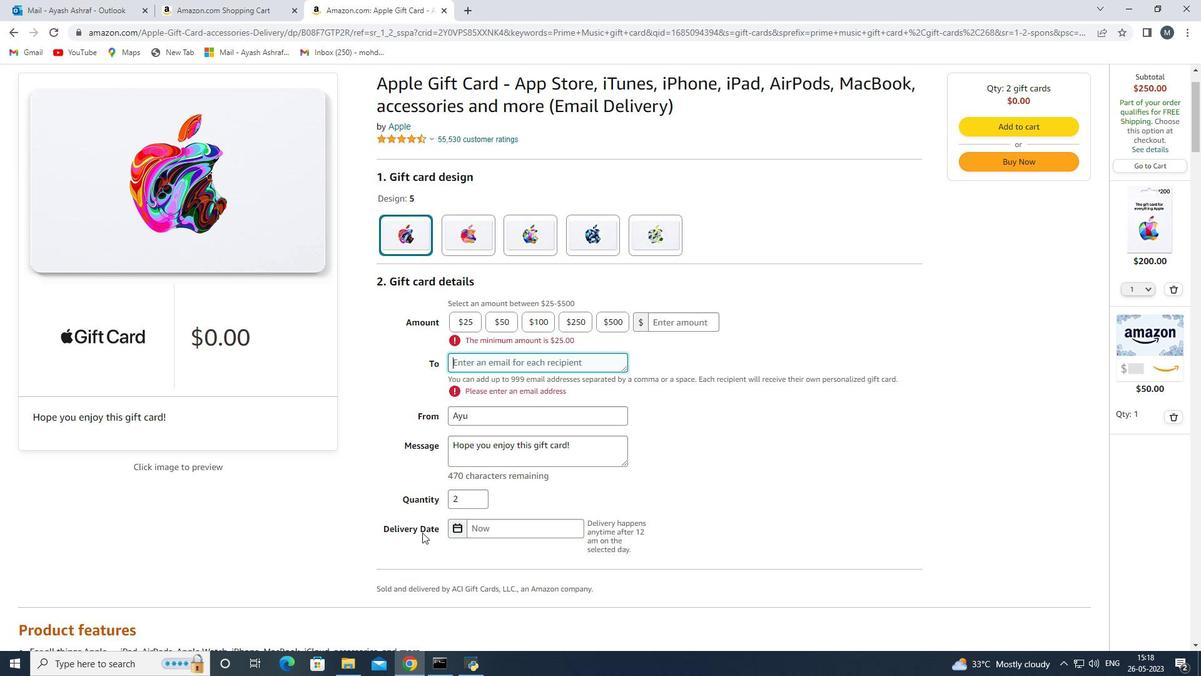 
Action: Mouse moved to (1024, 229)
Screenshot: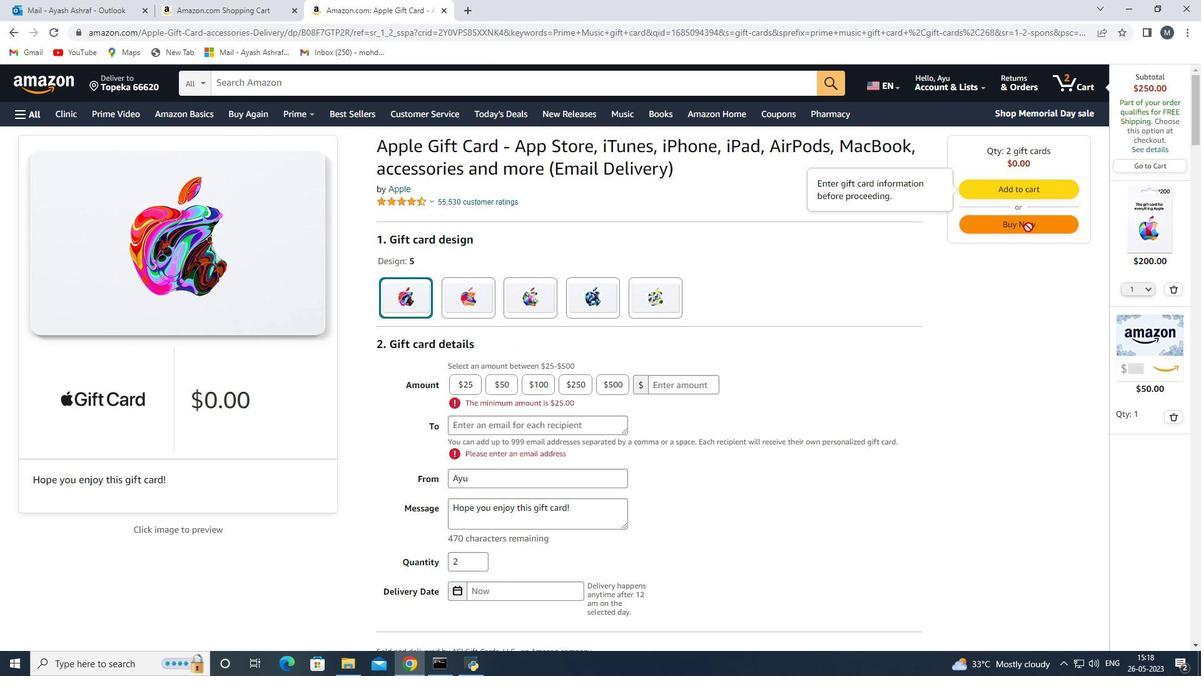 
Action: Mouse pressed left at (1024, 229)
Screenshot: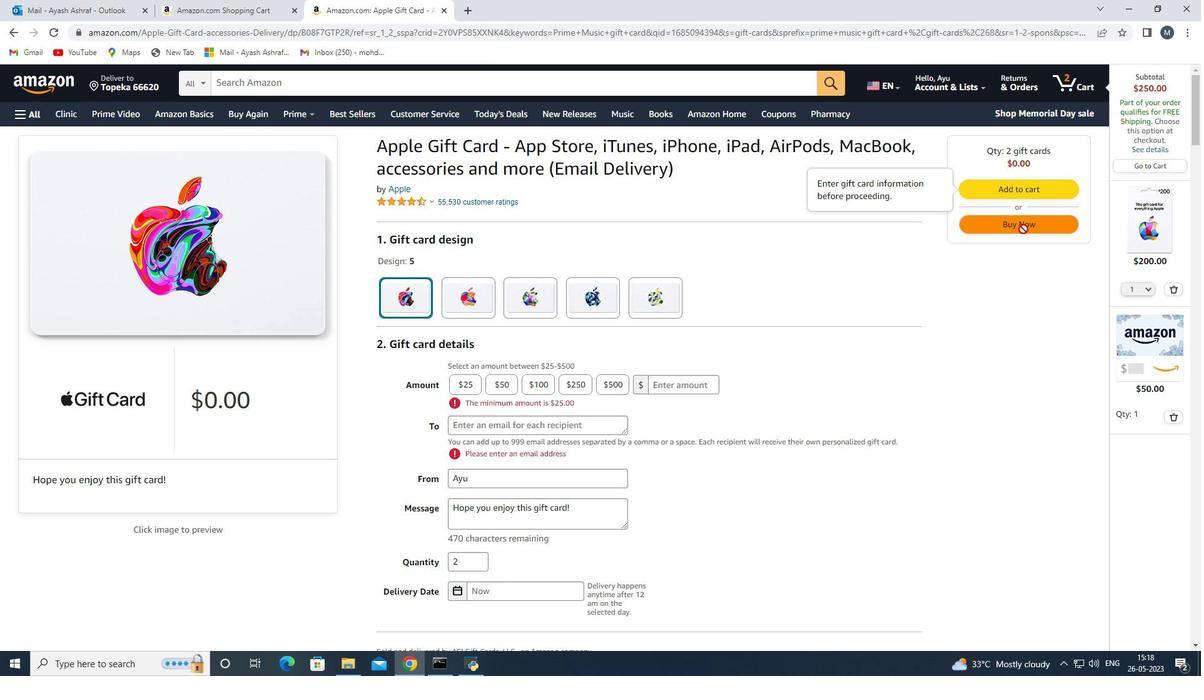 
Action: Mouse moved to (453, 313)
Screenshot: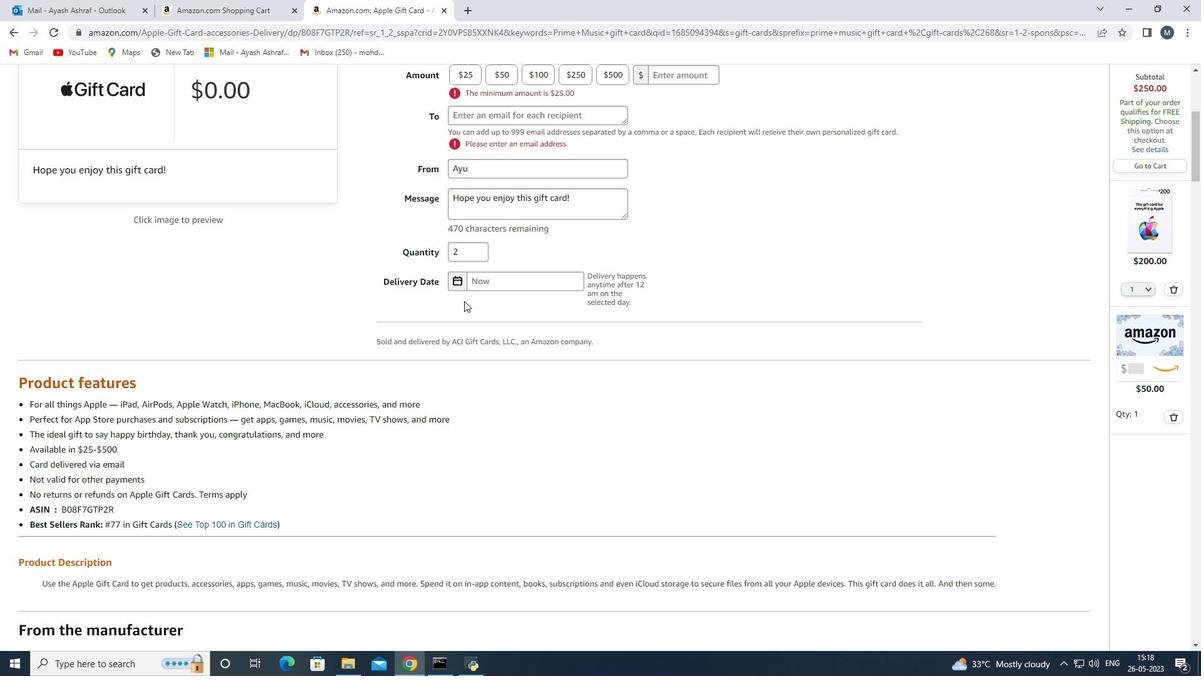 
Action: Mouse scrolled (453, 313) with delta (0, 0)
Screenshot: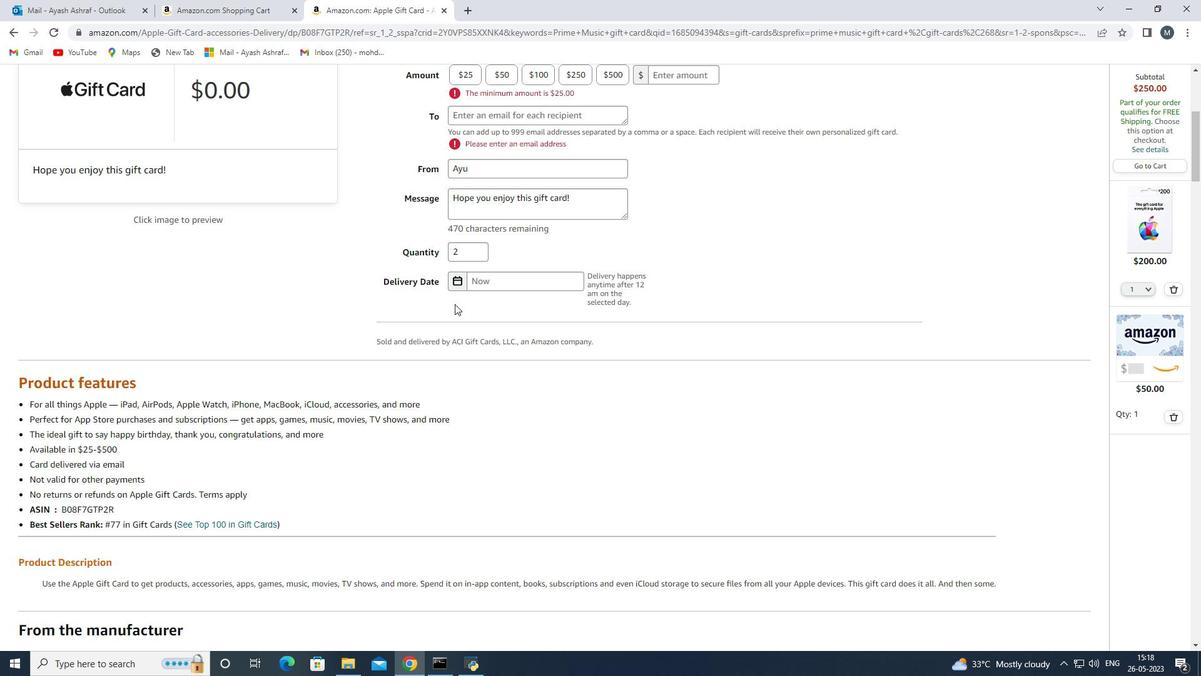 
Action: Mouse scrolled (453, 313) with delta (0, 0)
Screenshot: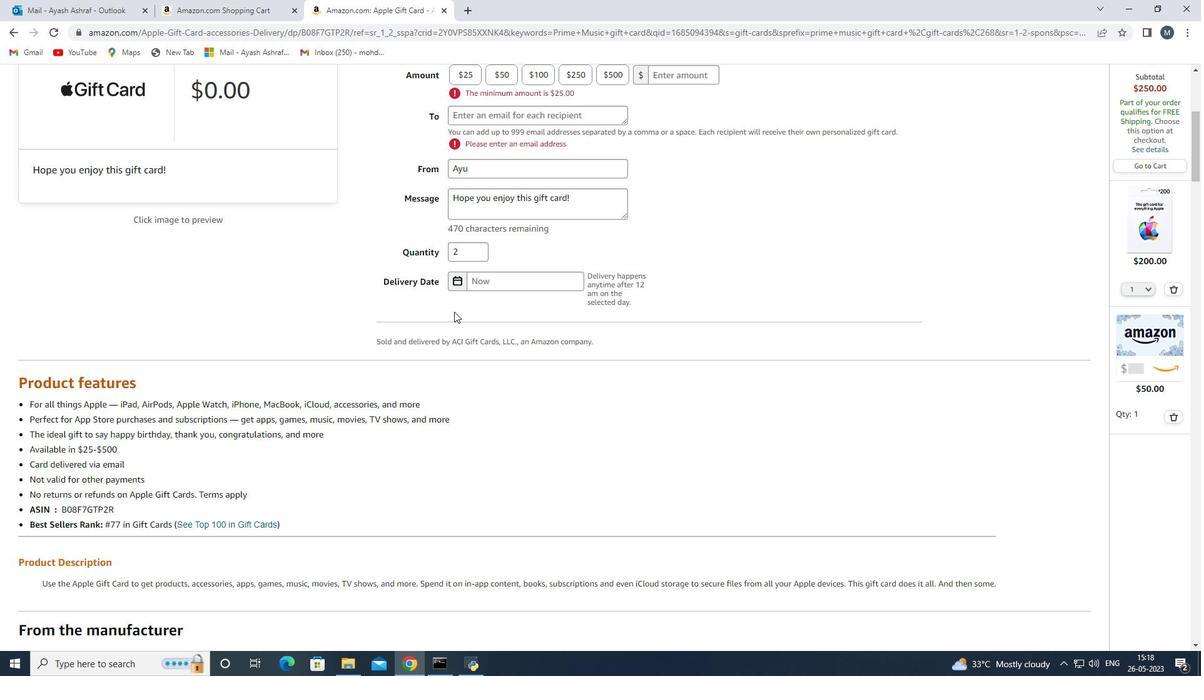 
Action: Mouse scrolled (453, 313) with delta (0, 0)
Screenshot: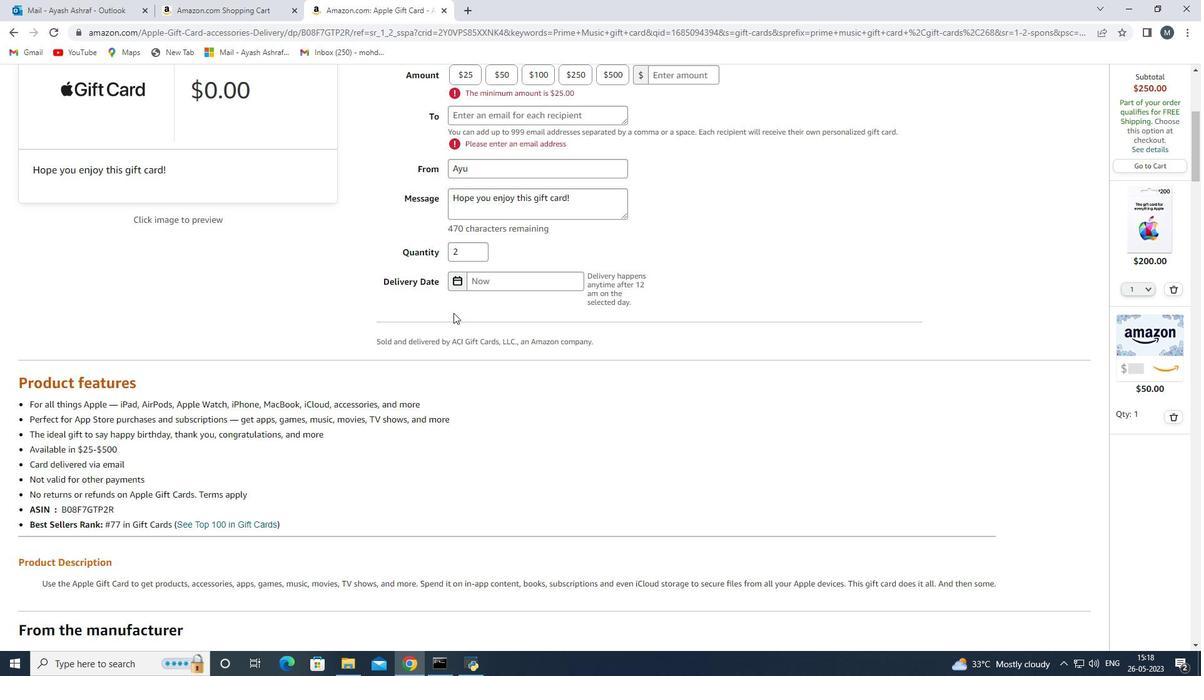 
Action: Mouse moved to (509, 297)
Screenshot: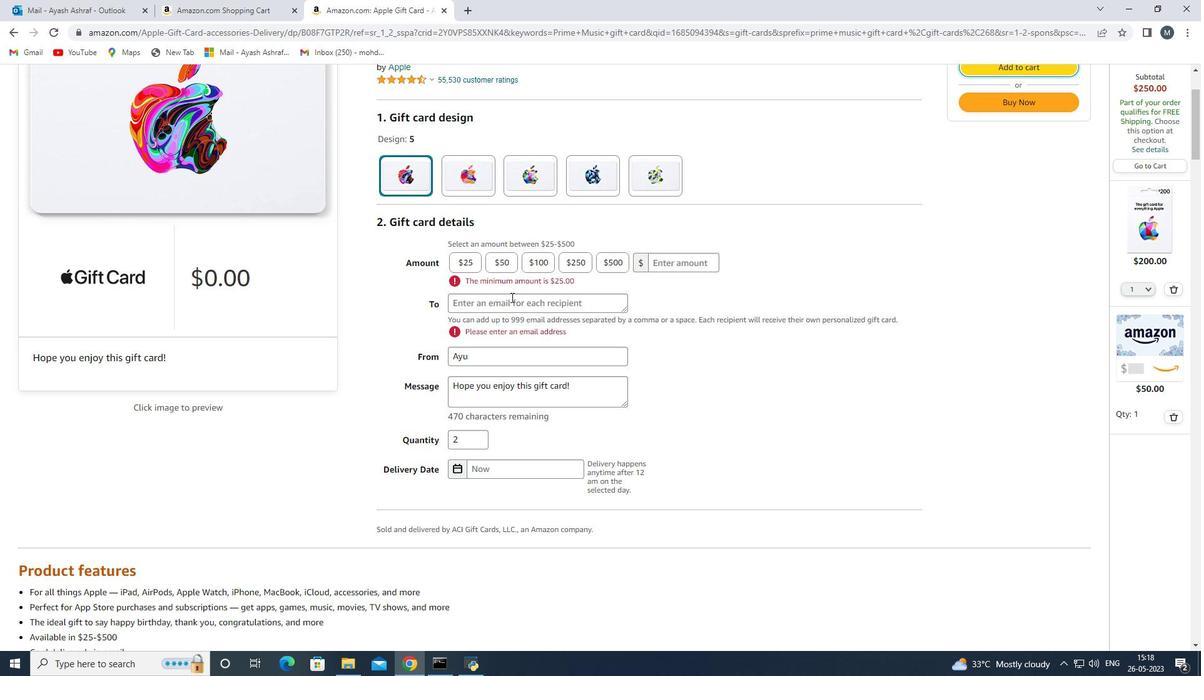 
Action: Mouse pressed left at (509, 297)
Screenshot: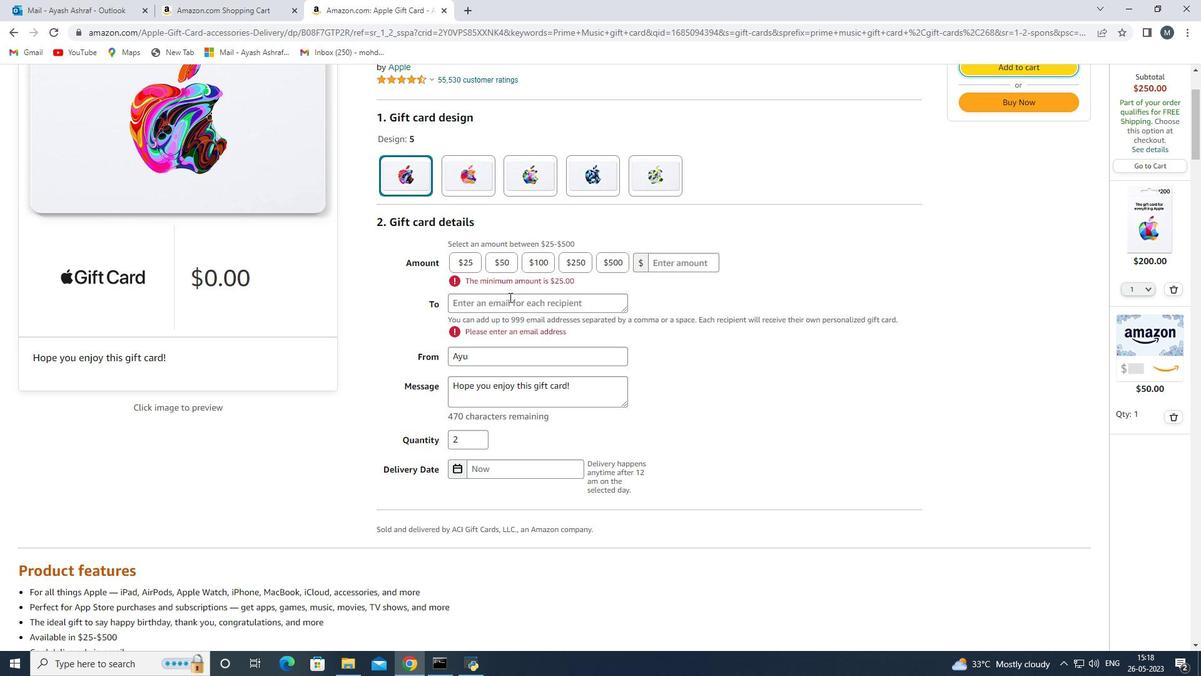 
Action: Mouse moved to (513, 302)
Screenshot: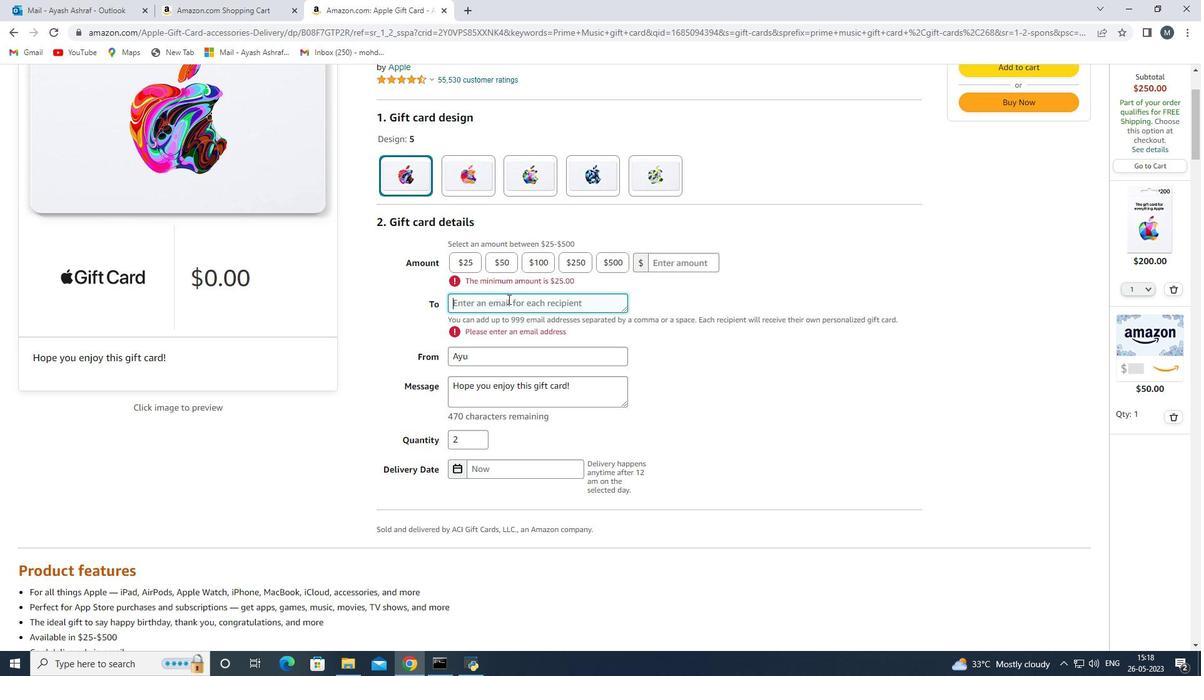 
Action: Key pressed xyz<Key.shift>@gmail.v<Key.backspace>com<Key.space>
Screenshot: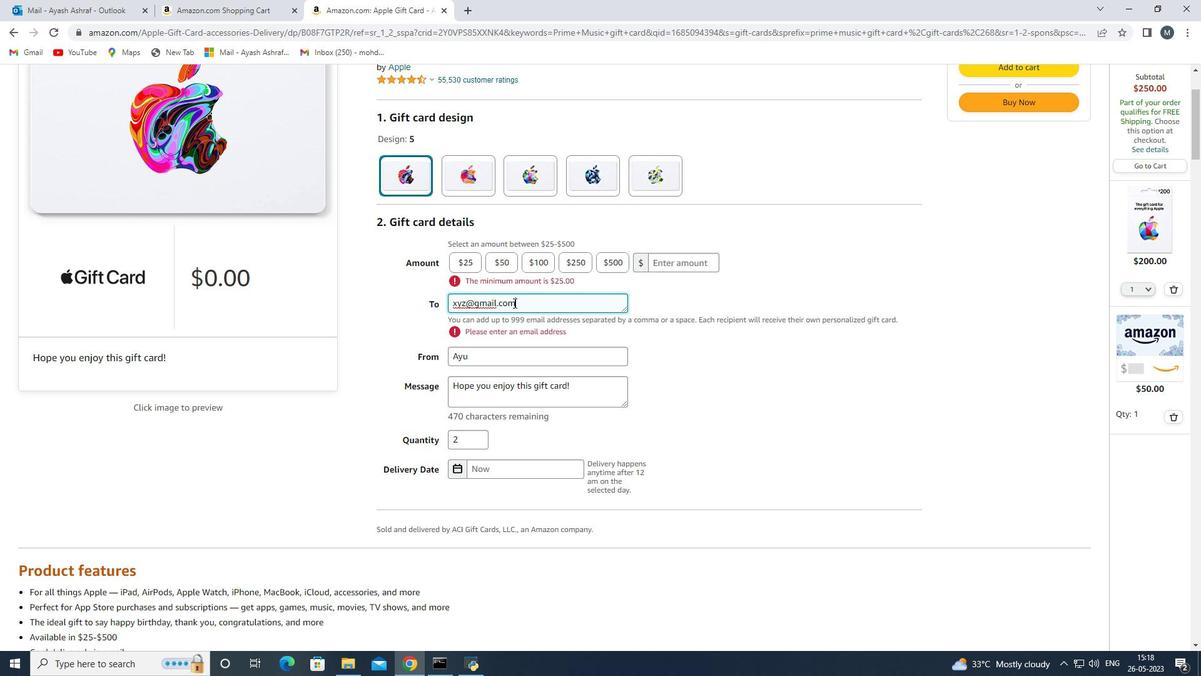 
Action: Mouse moved to (502, 441)
Screenshot: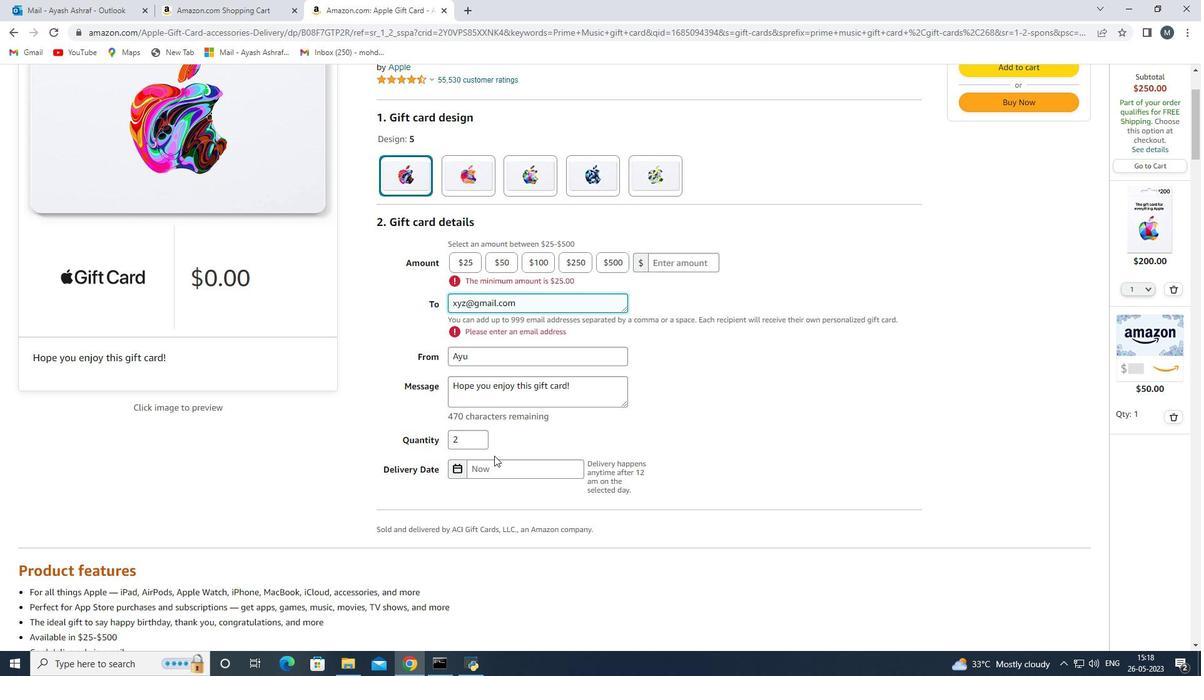 
Action: Mouse scrolled (502, 441) with delta (0, 0)
Screenshot: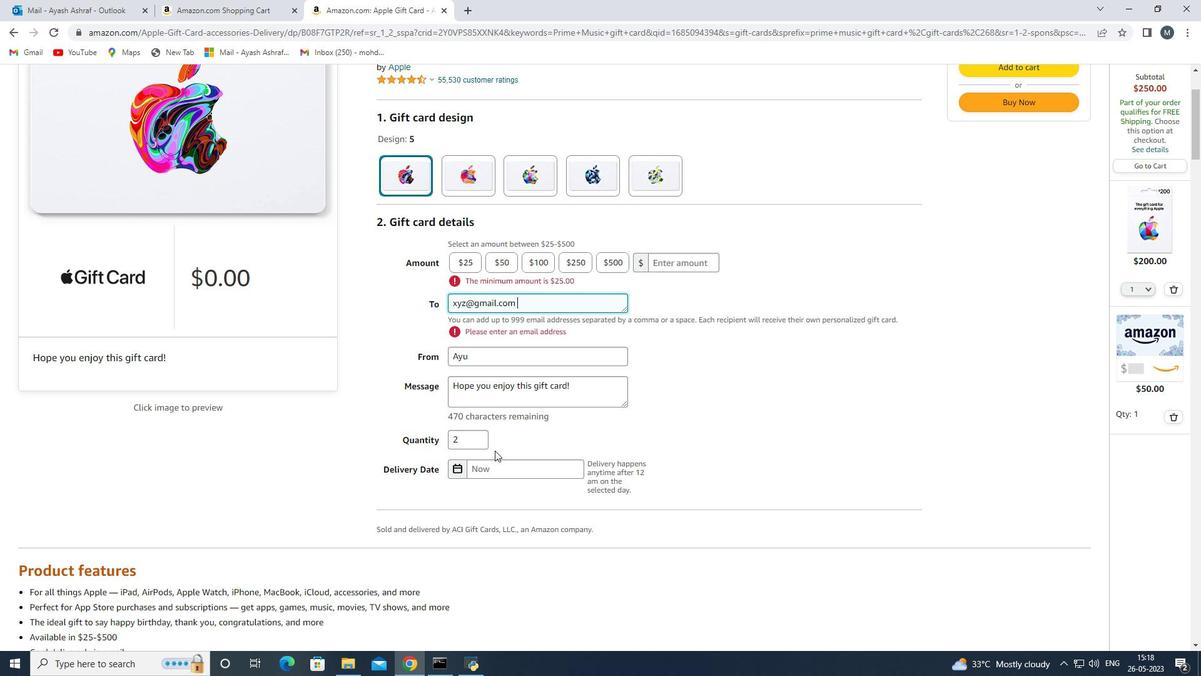
Action: Mouse scrolled (502, 441) with delta (0, 0)
Screenshot: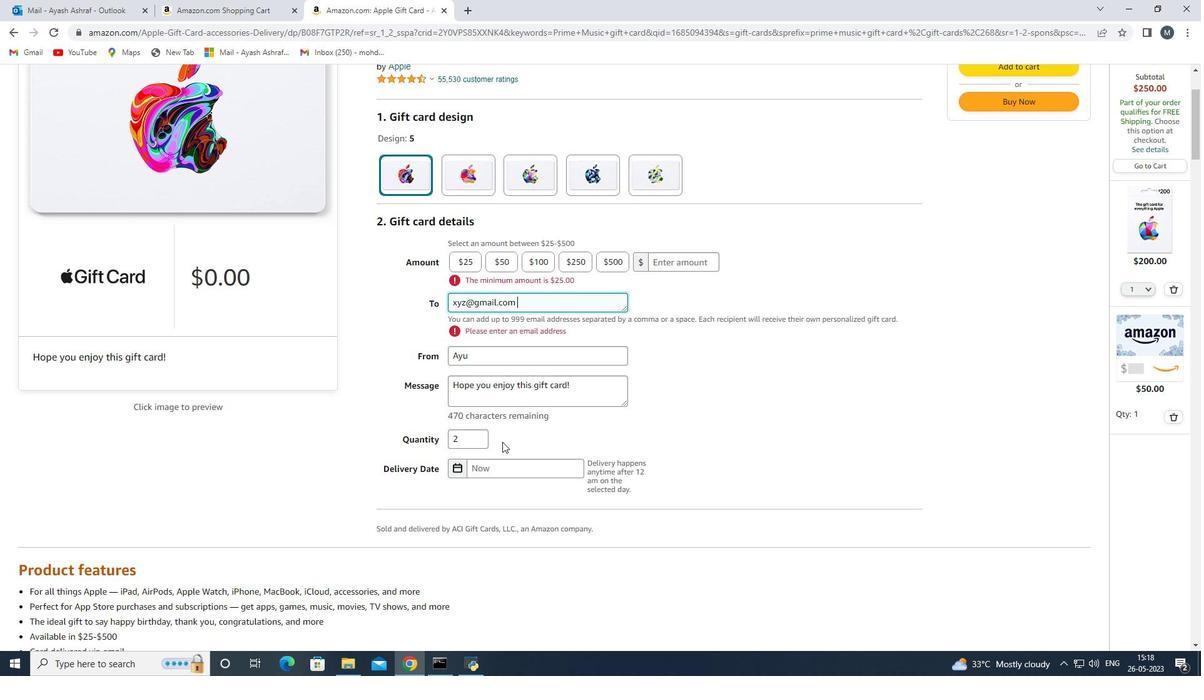 
Action: Mouse moved to (513, 234)
Screenshot: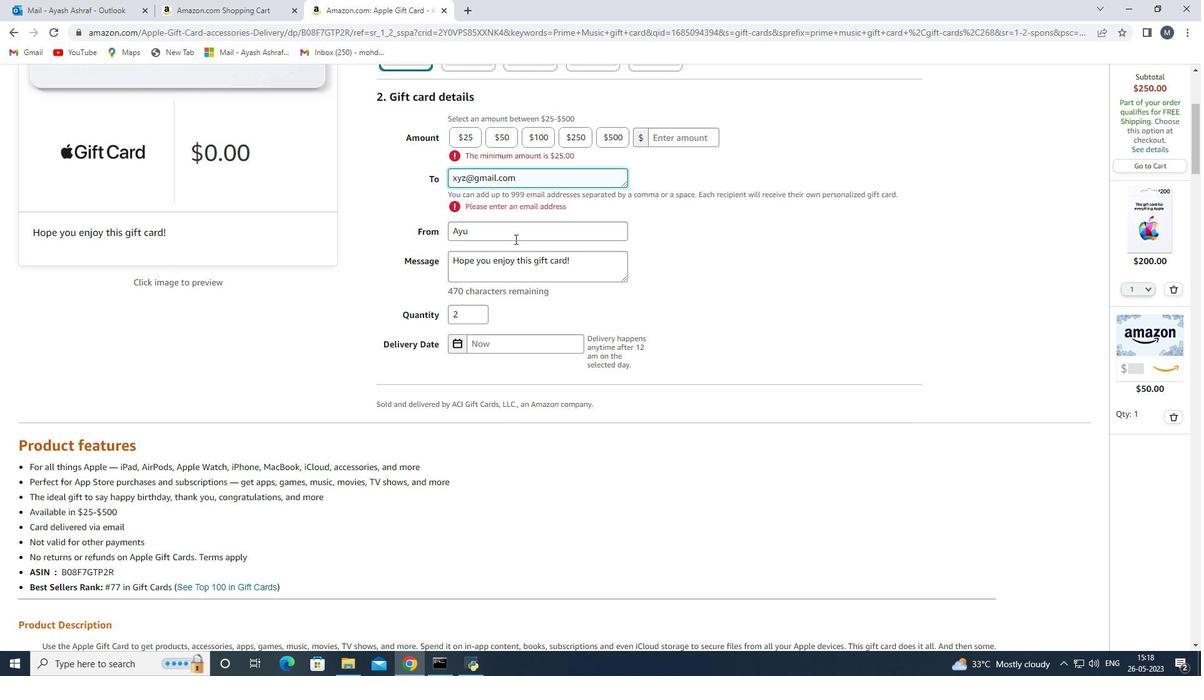 
Action: Mouse pressed left at (513, 234)
Screenshot: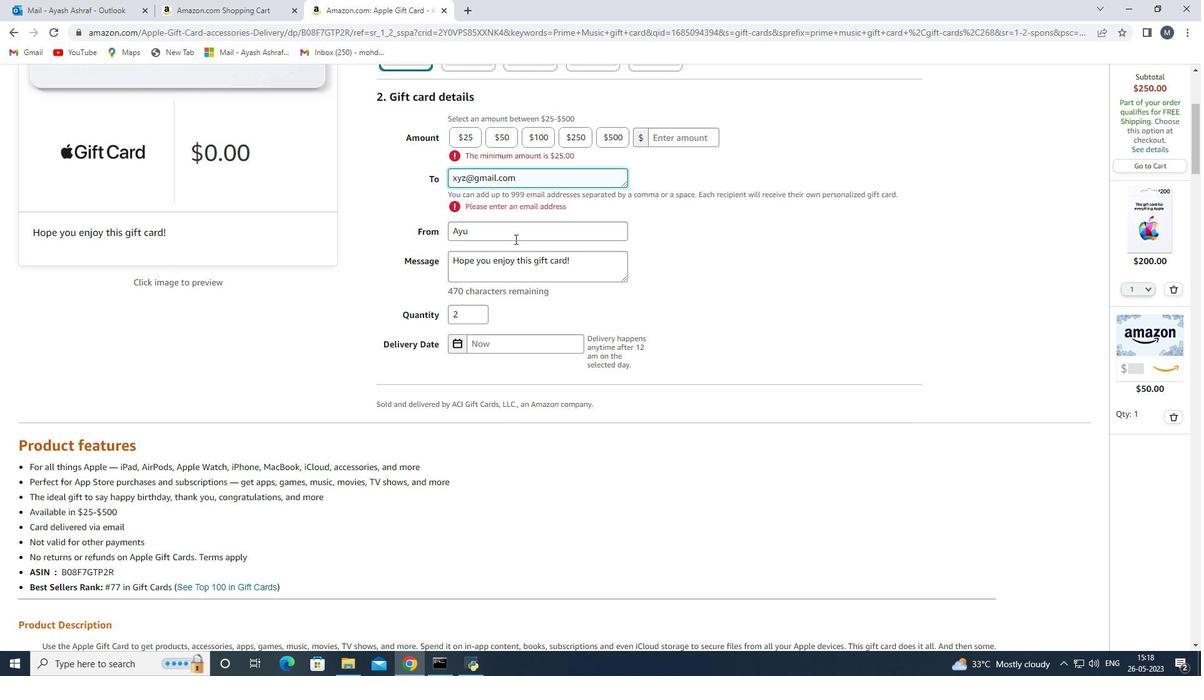 
Action: Key pressed <Key.backspace>ush
Screenshot: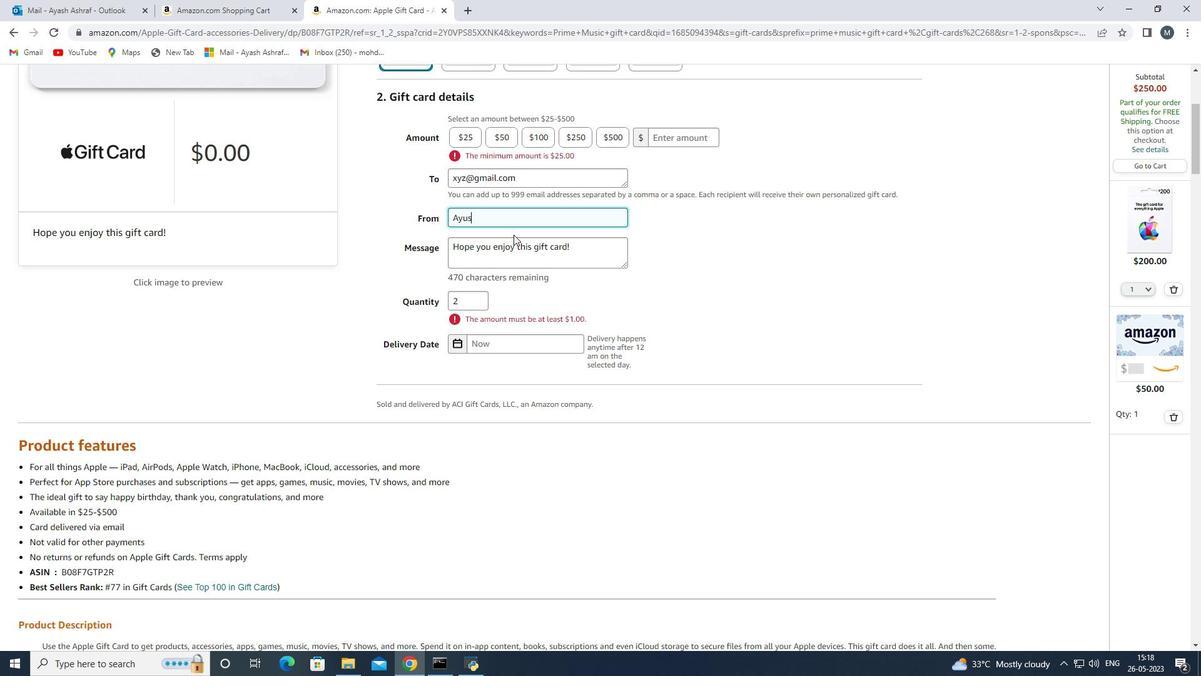 
Action: Mouse moved to (508, 347)
Screenshot: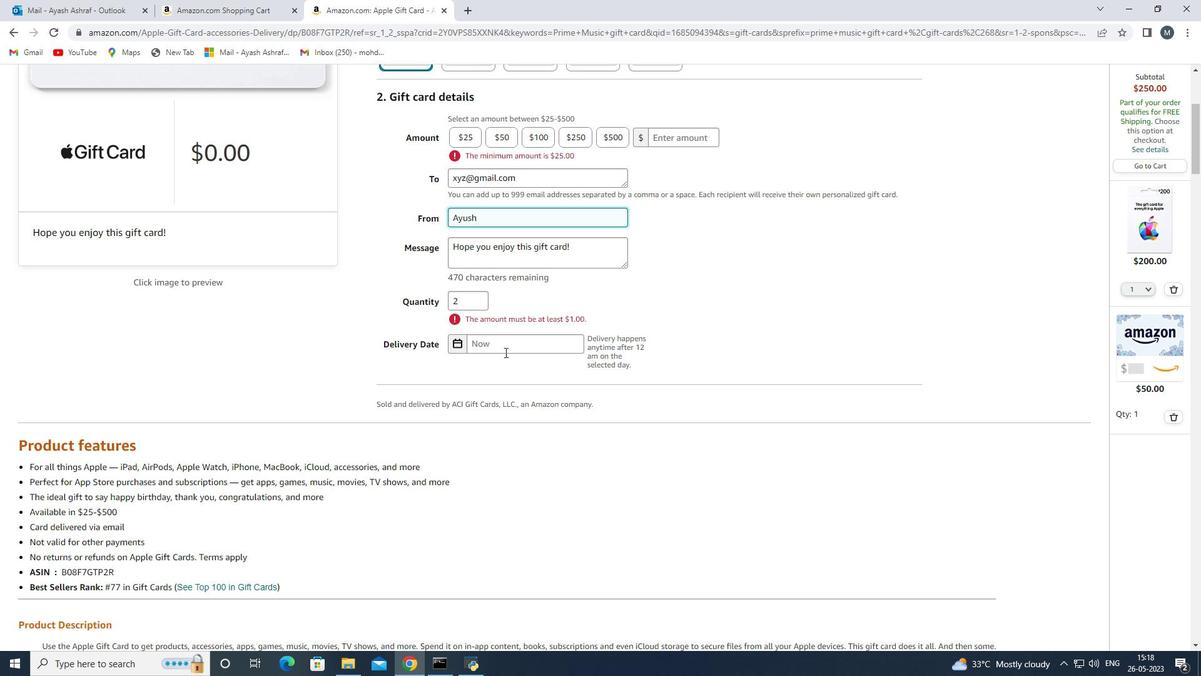 
Action: Mouse pressed left at (508, 347)
Screenshot: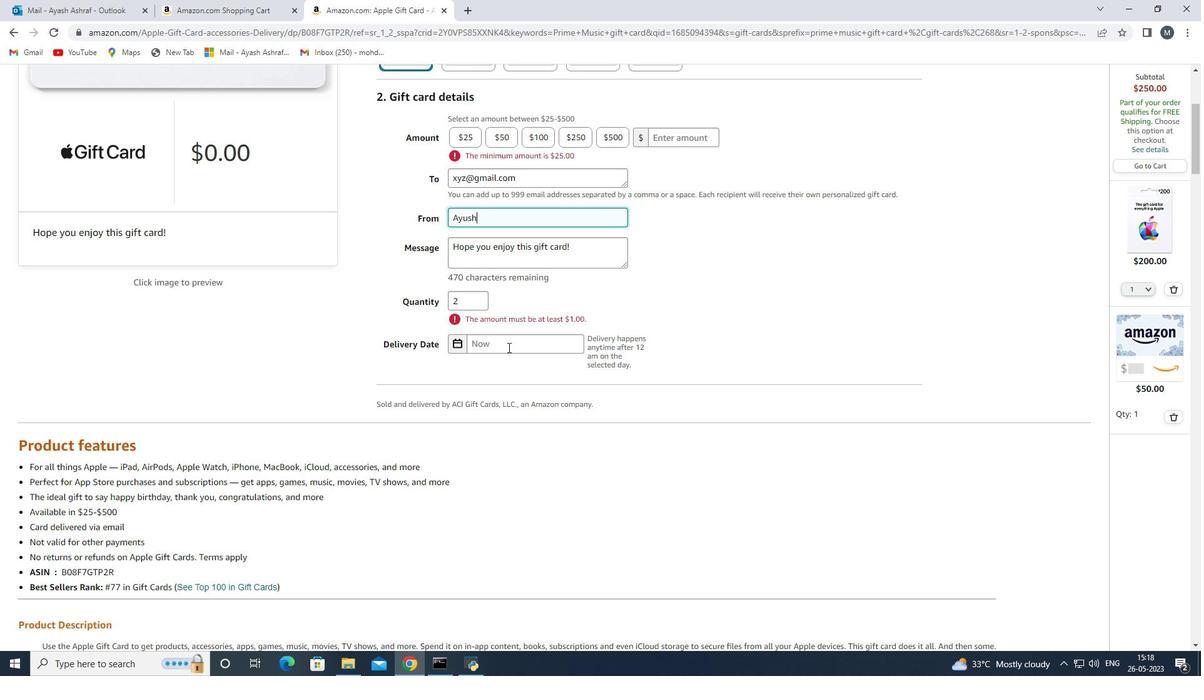 
Action: Mouse moved to (575, 480)
Screenshot: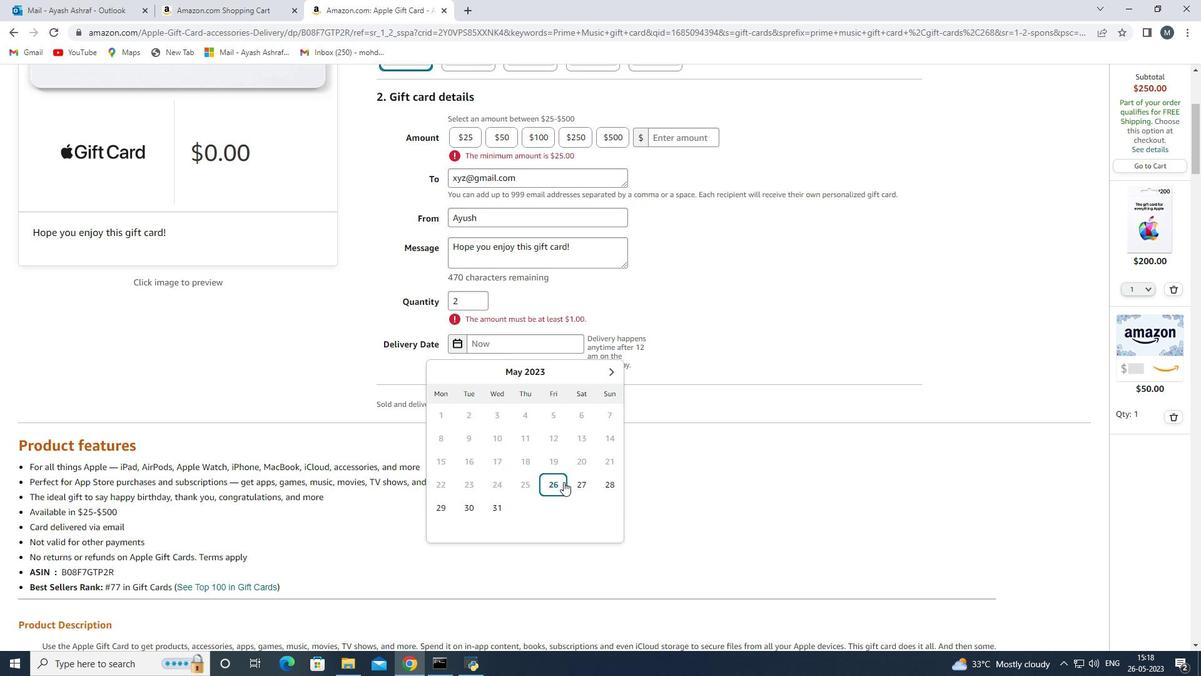 
Action: Mouse pressed left at (575, 480)
Screenshot: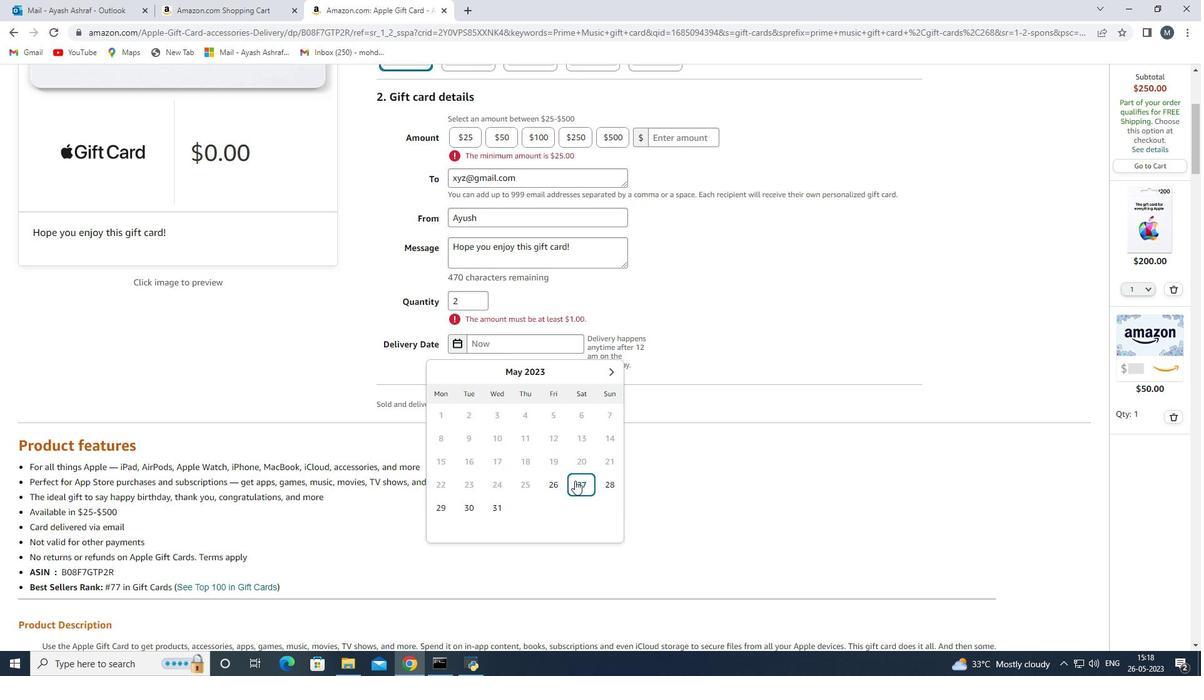 
Action: Mouse moved to (694, 363)
Screenshot: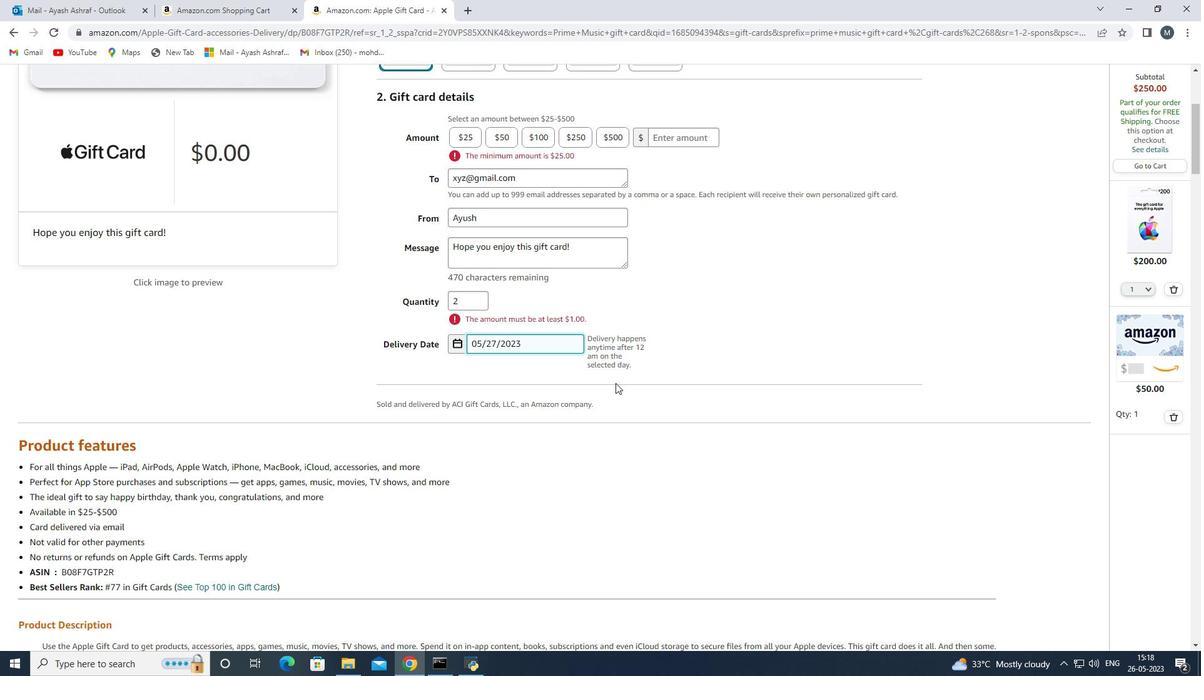 
Action: Mouse scrolled (694, 363) with delta (0, 0)
Screenshot: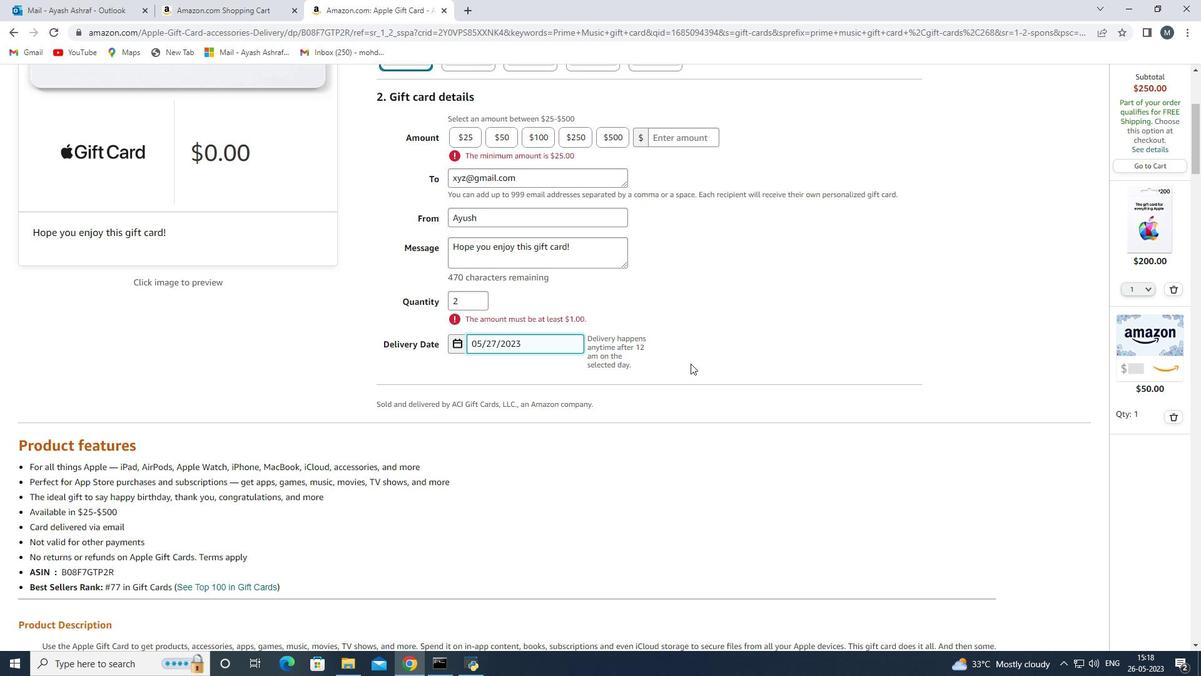 
Action: Mouse scrolled (694, 363) with delta (0, 0)
Screenshot: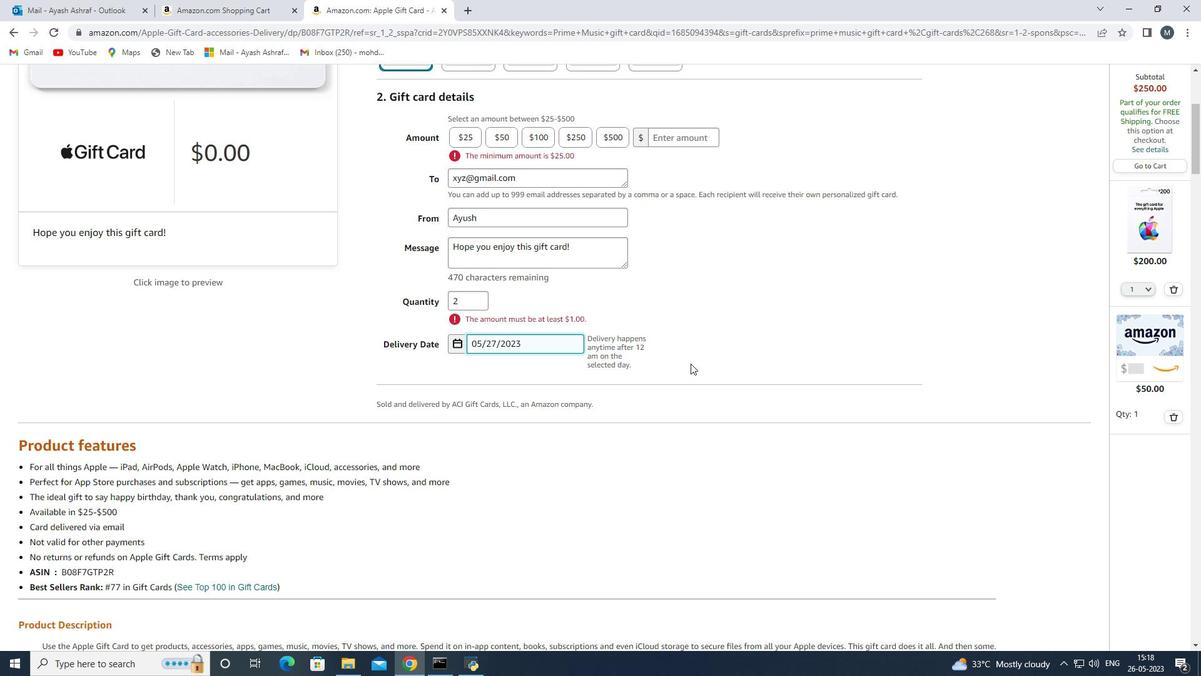 
Action: Mouse scrolled (694, 363) with delta (0, 0)
Screenshot: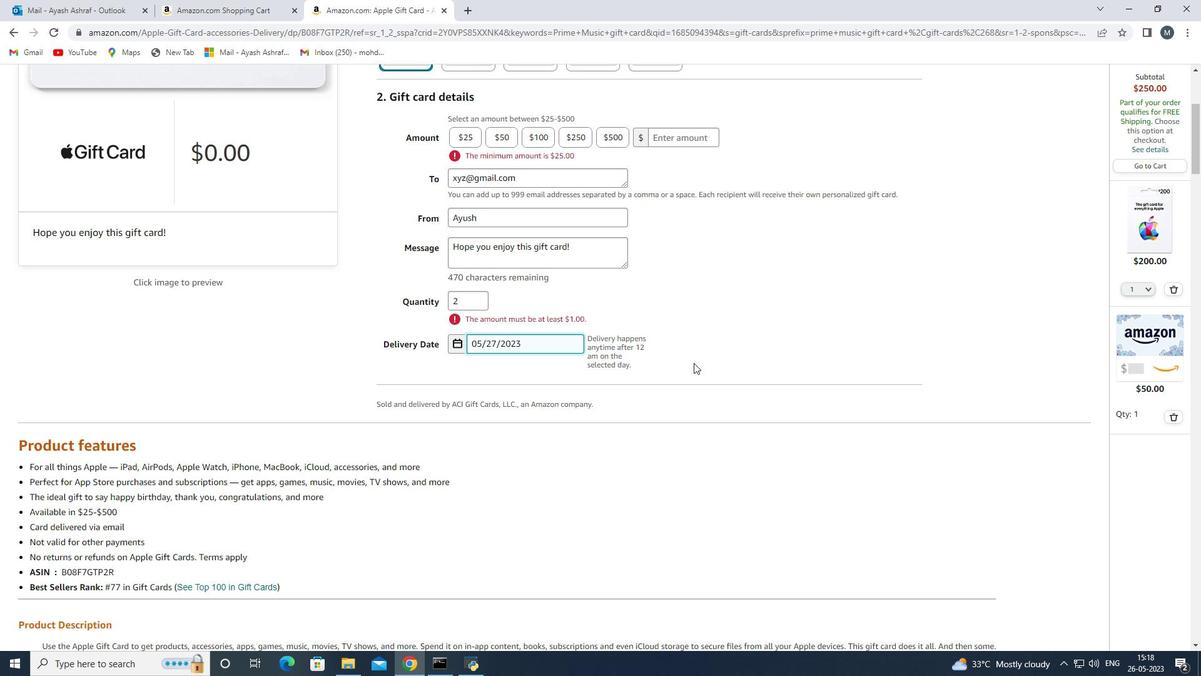 
Action: Mouse scrolled (694, 363) with delta (0, 0)
Screenshot: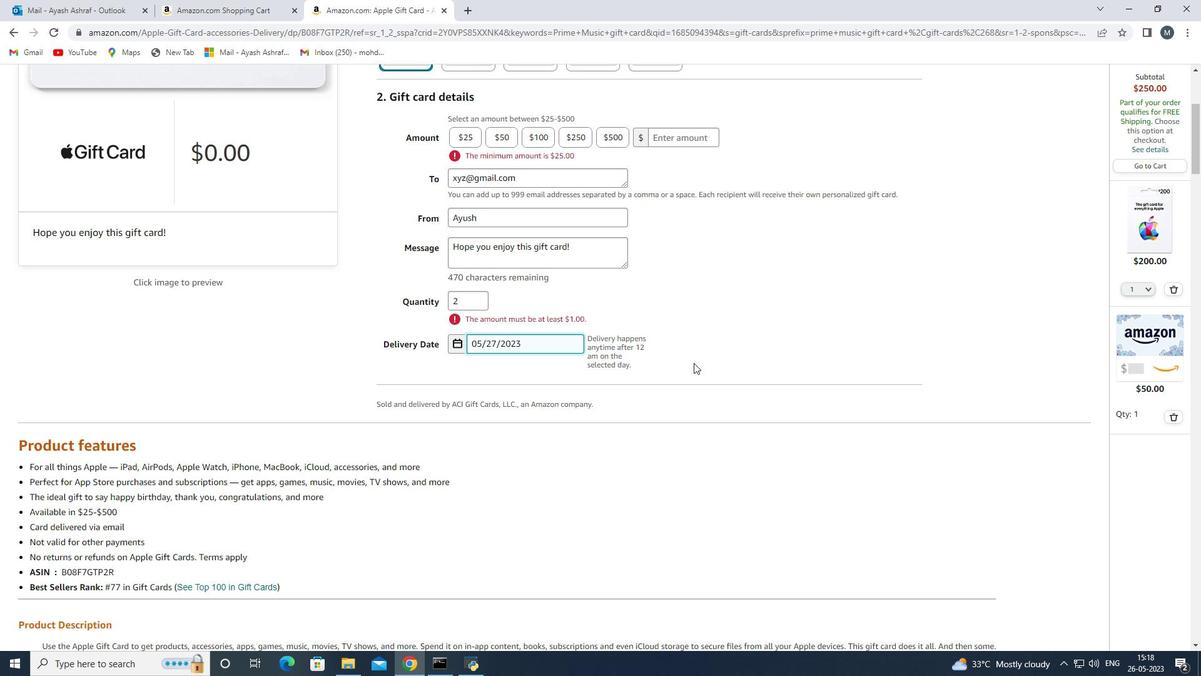 
Action: Mouse moved to (1018, 222)
Screenshot: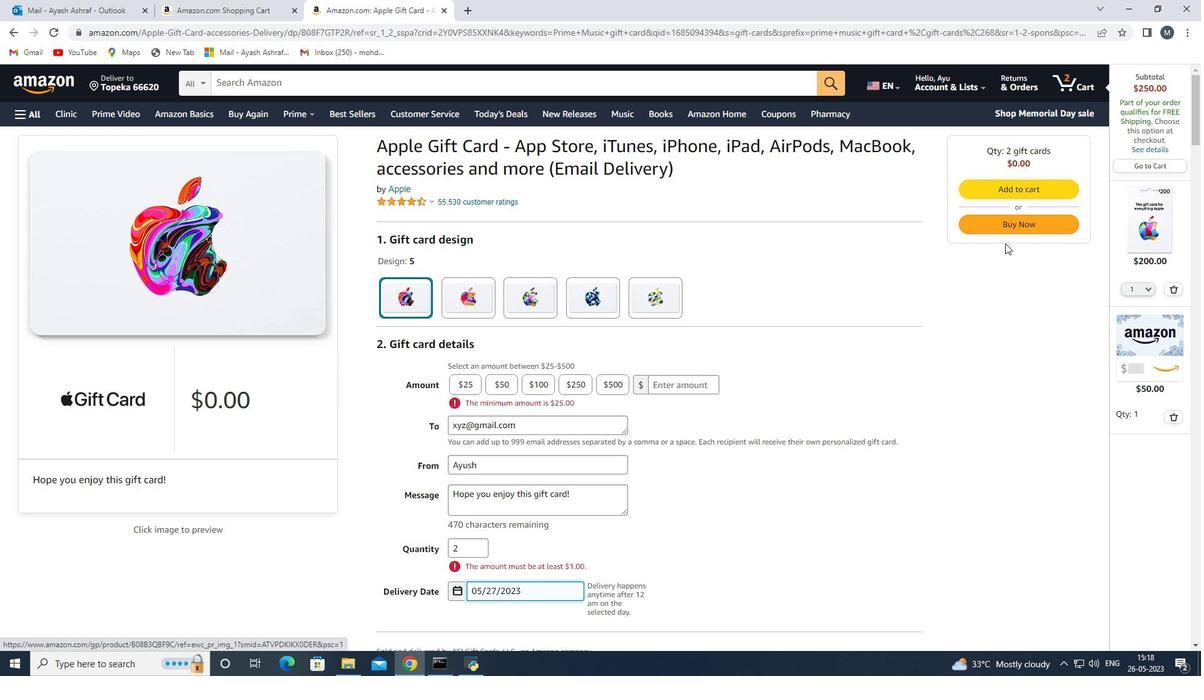 
Action: Mouse pressed left at (1018, 222)
Screenshot: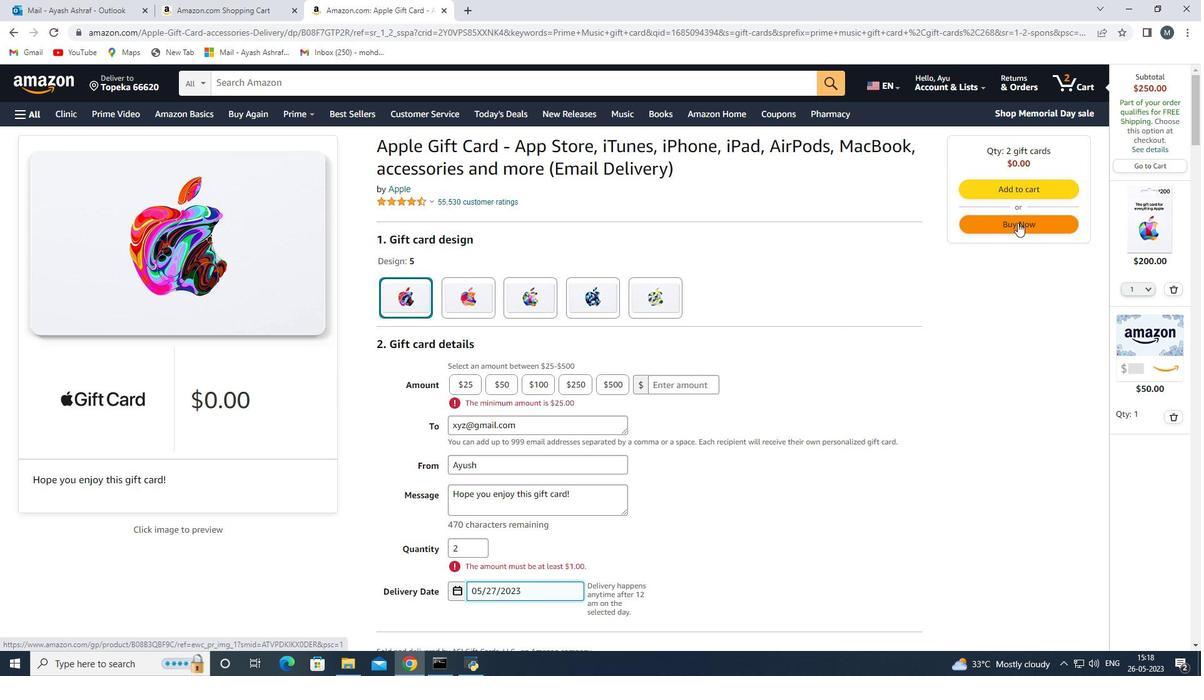 
Action: Mouse moved to (478, 315)
Screenshot: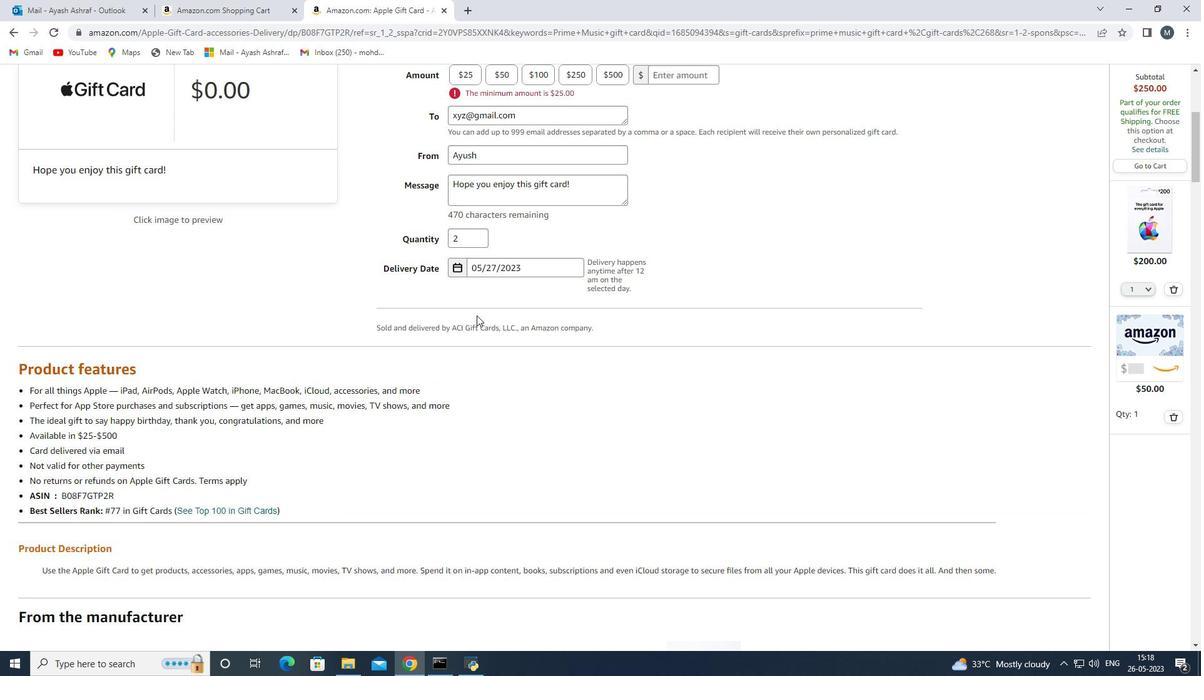 
Action: Mouse scrolled (478, 316) with delta (0, 0)
Screenshot: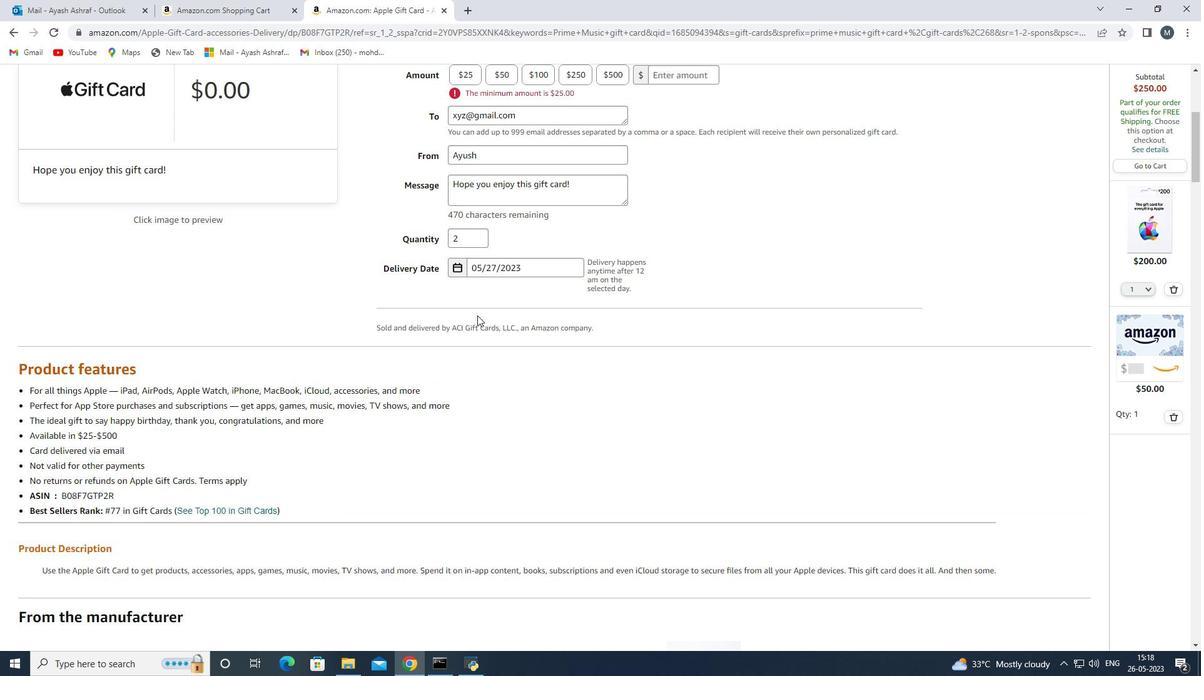
Action: Mouse scrolled (478, 316) with delta (0, 0)
Screenshot: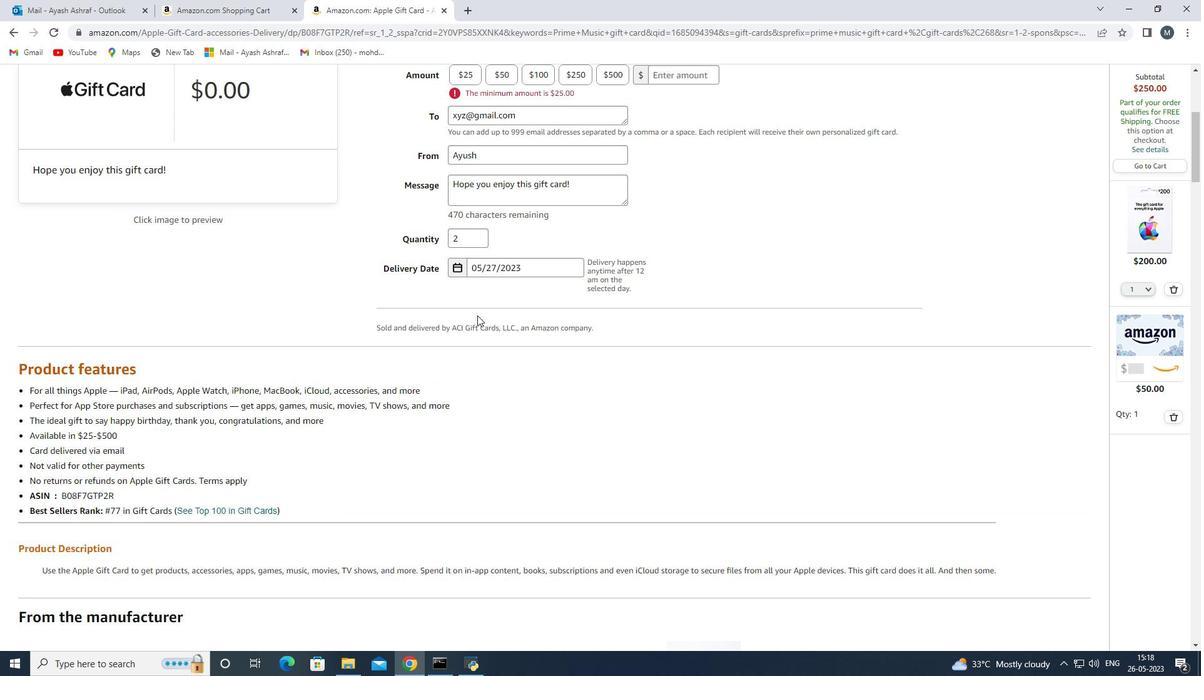 
Action: Mouse moved to (503, 200)
Screenshot: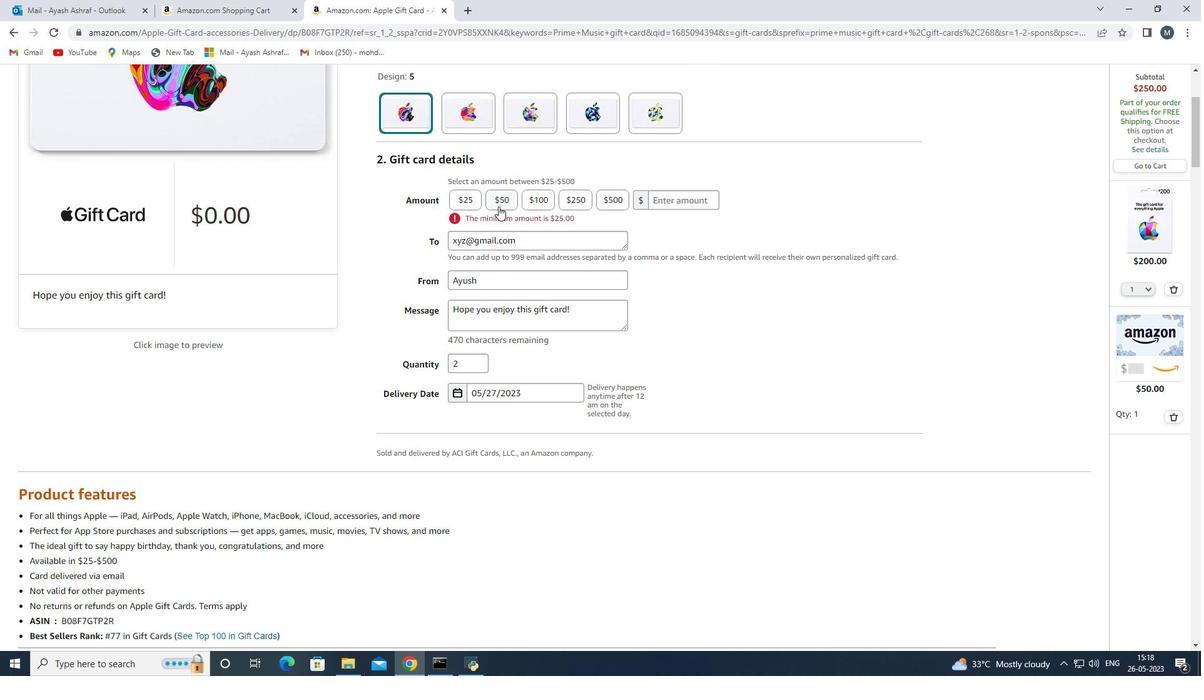 
Action: Mouse pressed left at (503, 200)
Screenshot: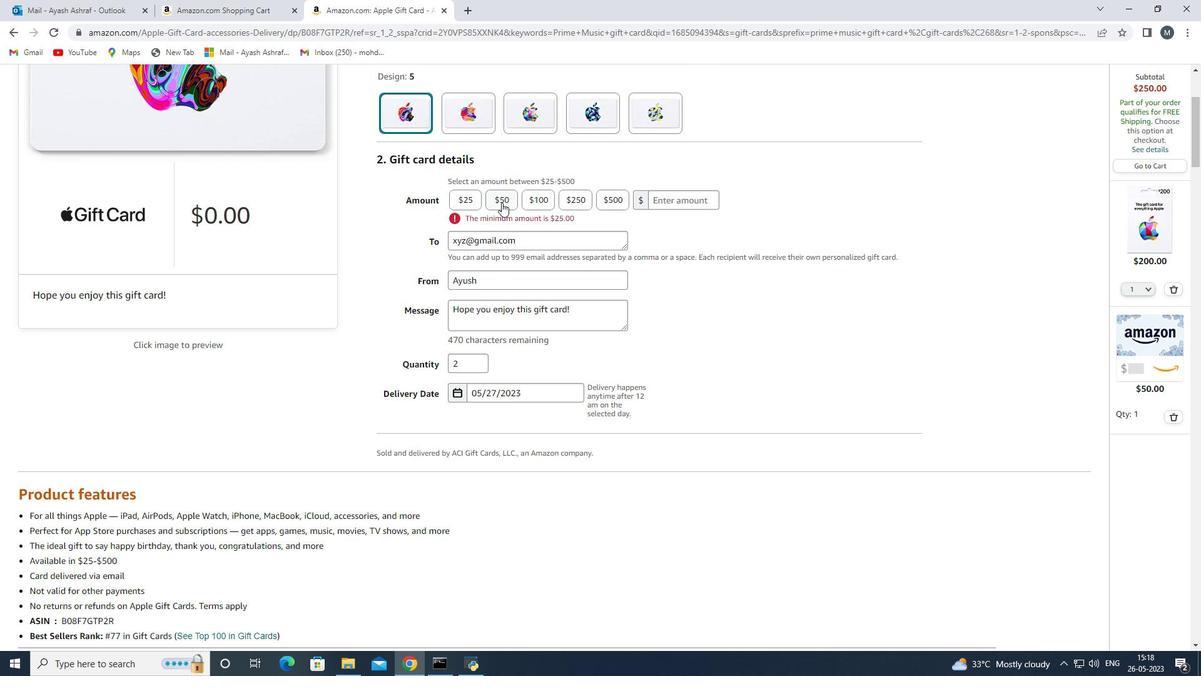 
Action: Mouse moved to (767, 394)
Screenshot: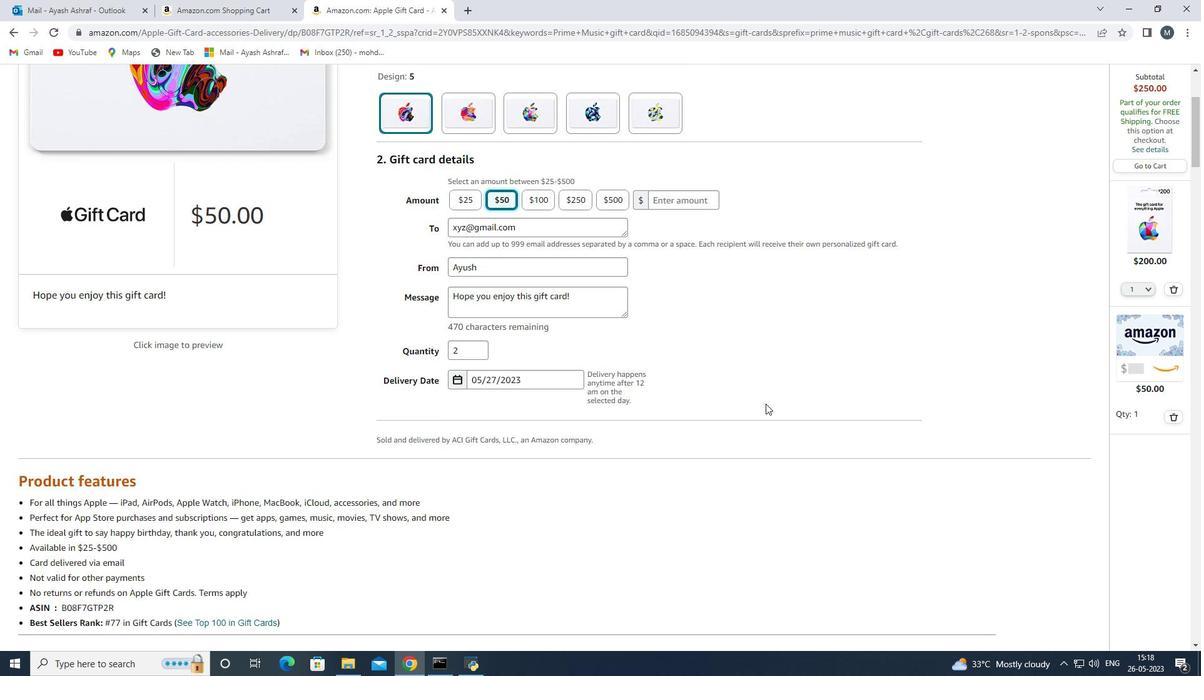 
Action: Mouse scrolled (767, 395) with delta (0, 0)
Screenshot: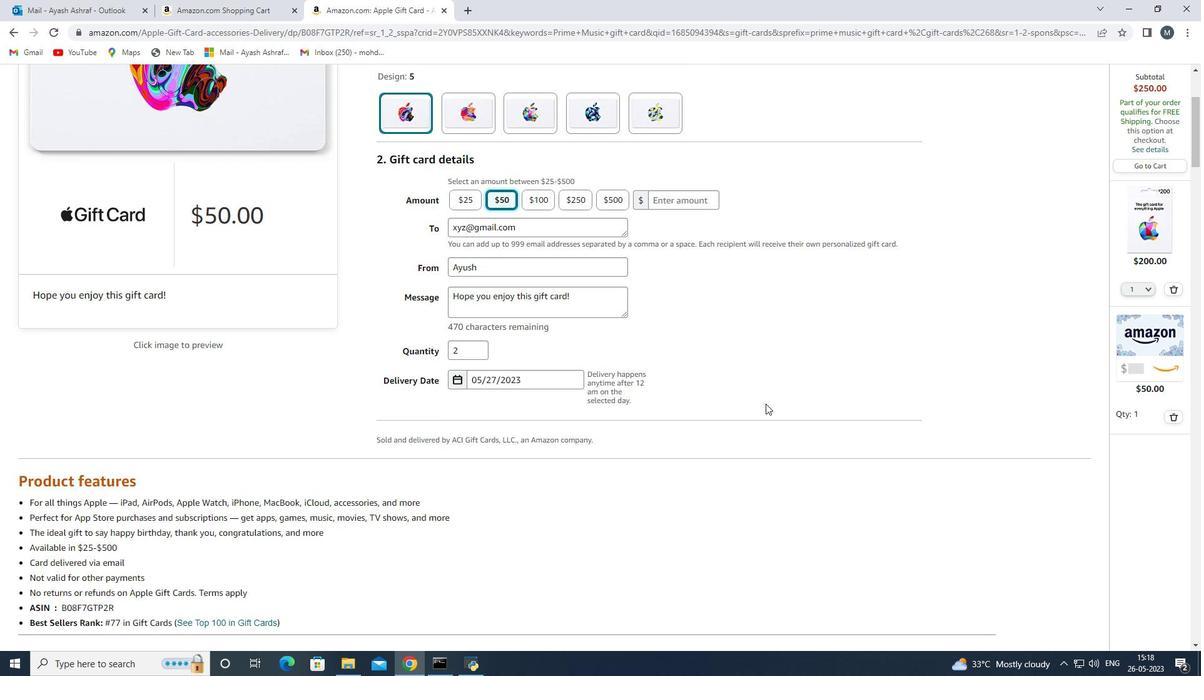 
Action: Mouse moved to (767, 394)
Screenshot: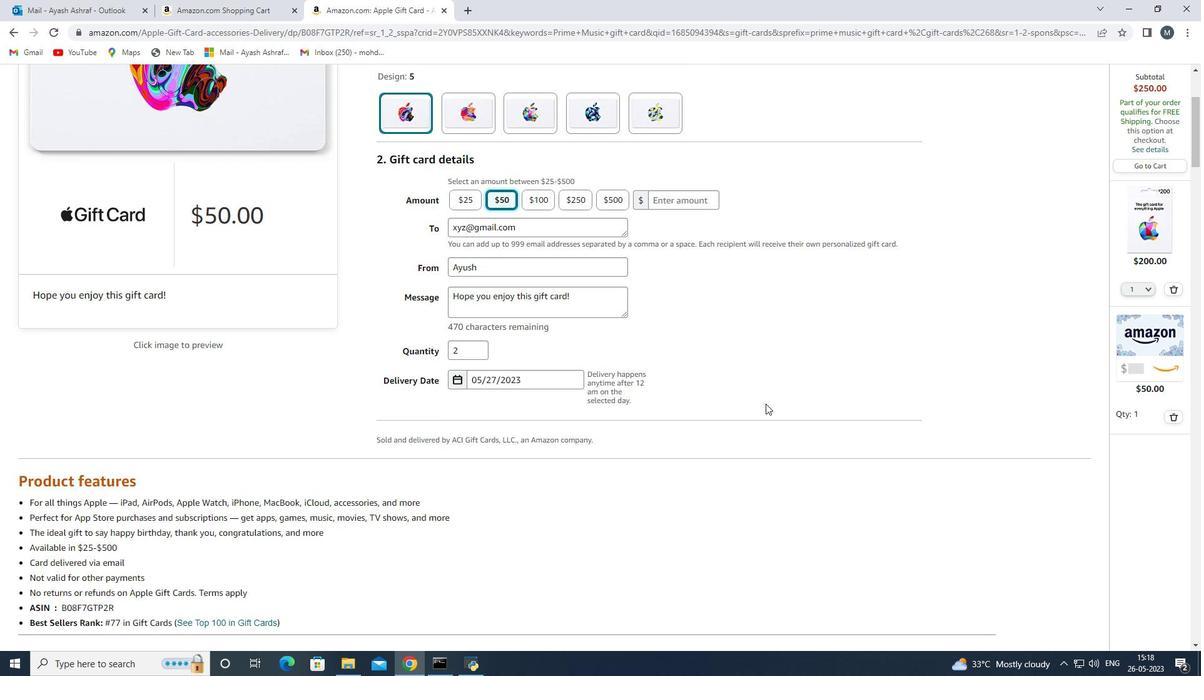 
Action: Mouse scrolled (767, 395) with delta (0, 0)
Screenshot: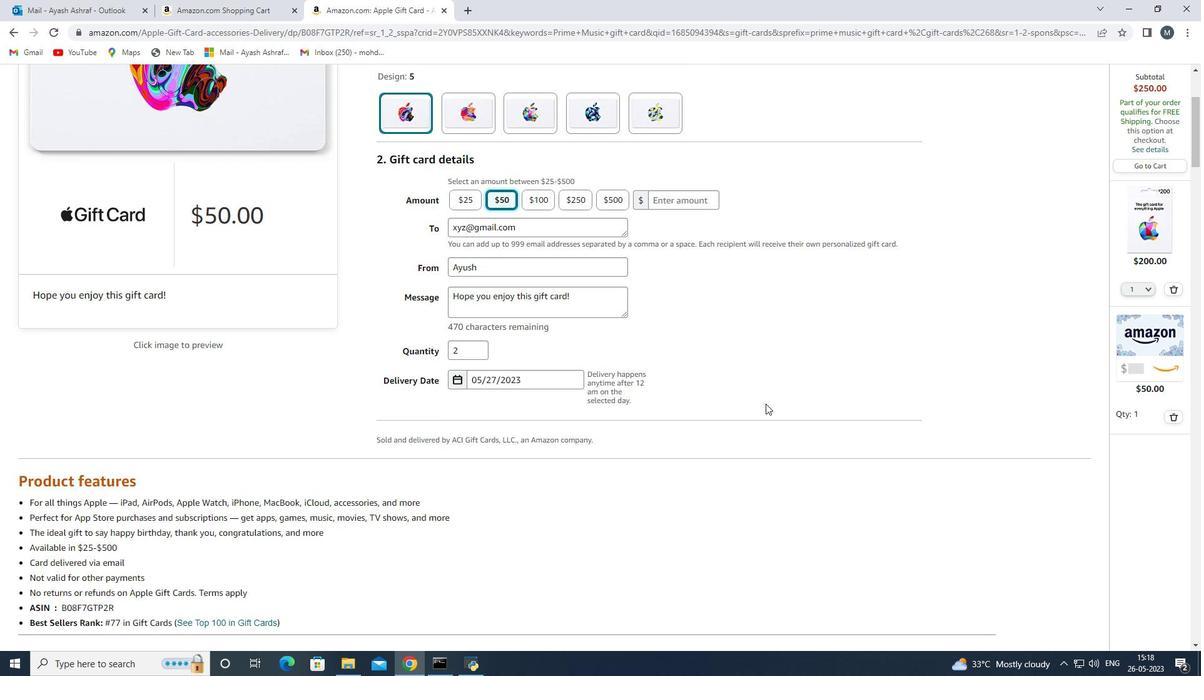 
Action: Mouse scrolled (767, 395) with delta (0, 0)
Screenshot: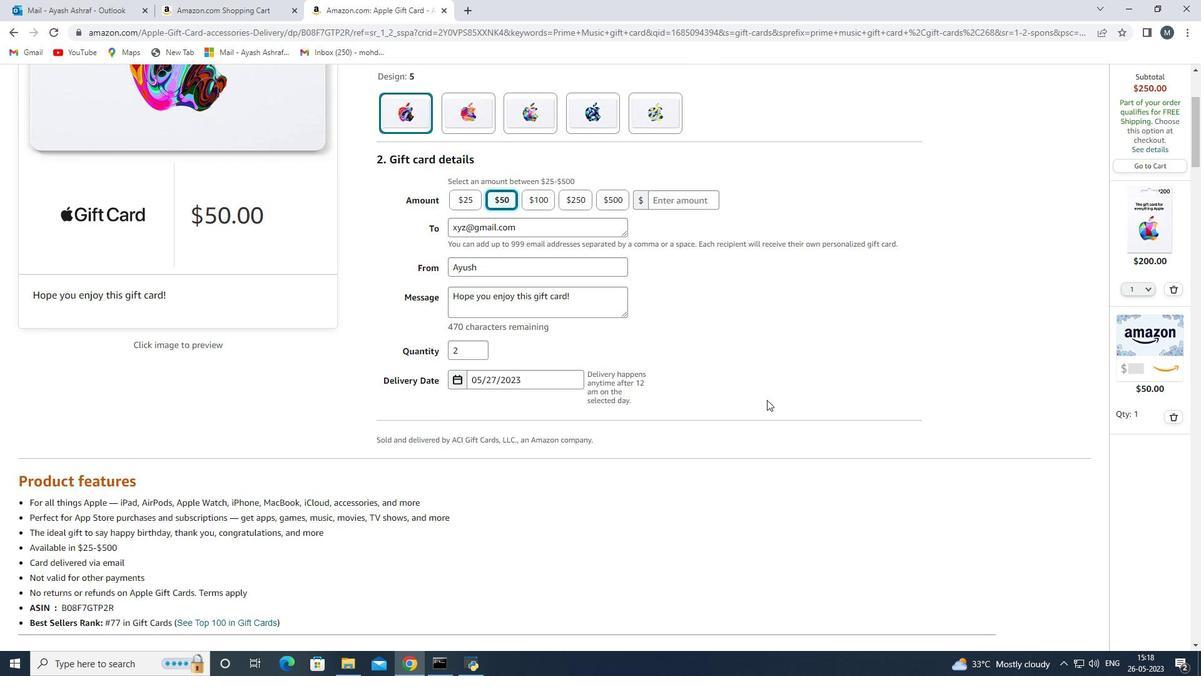 
Action: Mouse moved to (767, 393)
Screenshot: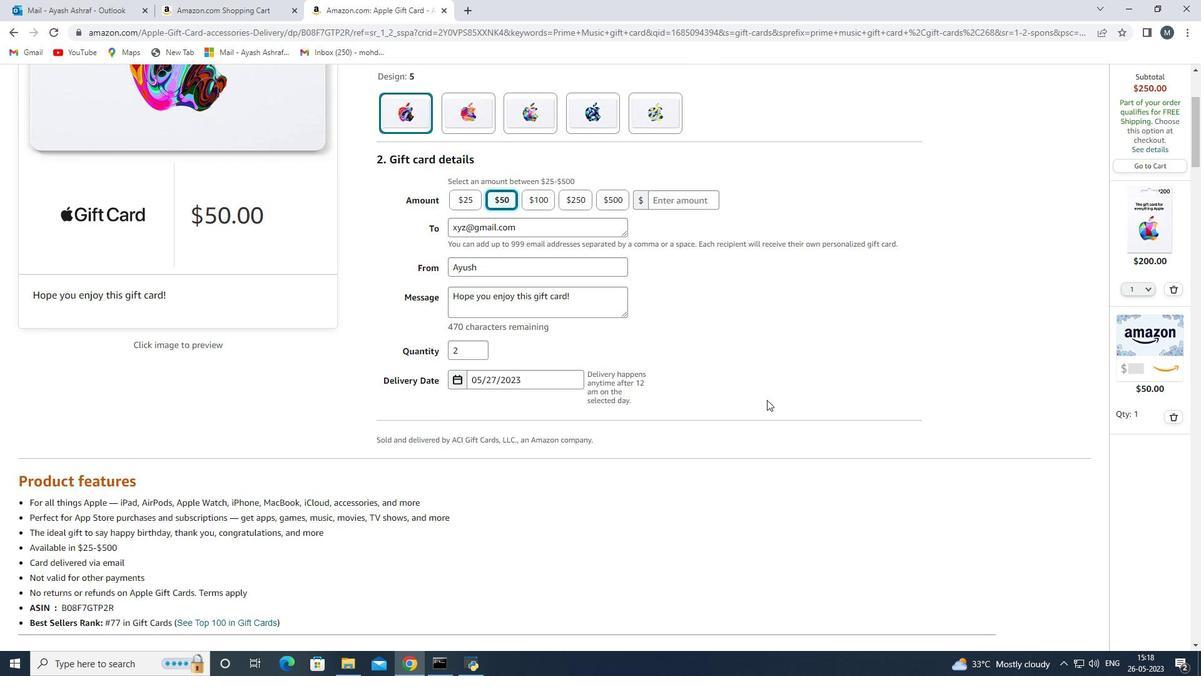 
Action: Mouse scrolled (767, 393) with delta (0, 0)
Screenshot: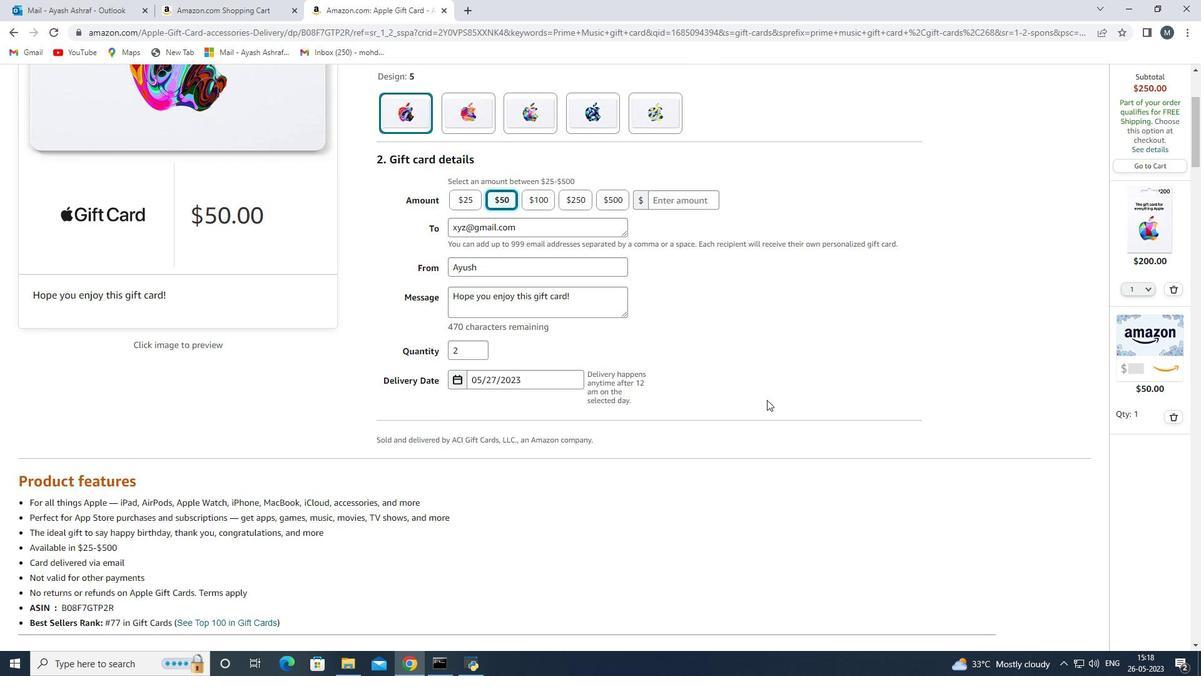 
Action: Mouse moved to (1005, 225)
Screenshot: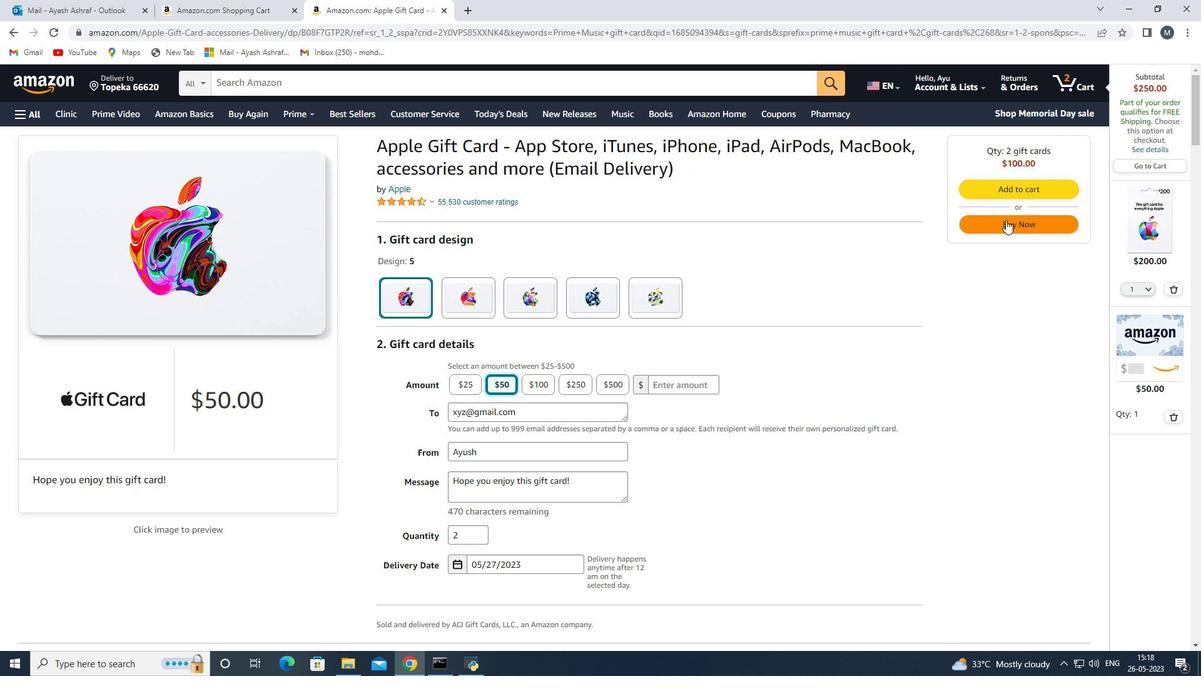 
Action: Mouse pressed left at (1005, 225)
Screenshot: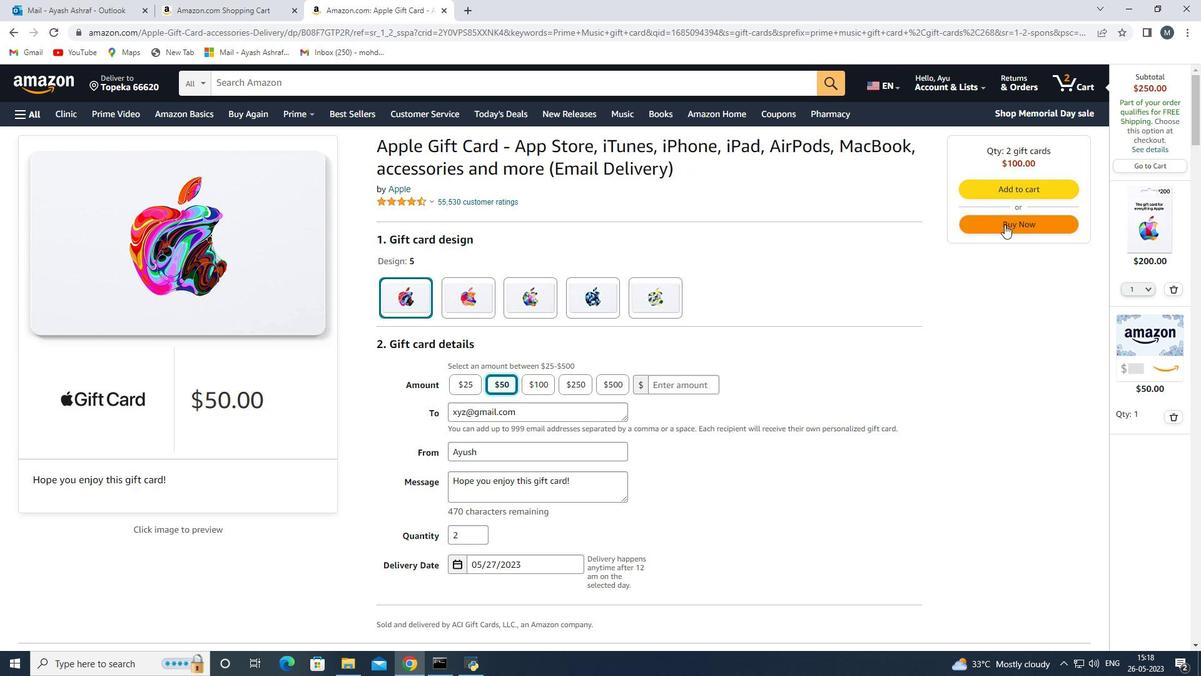 
Action: Mouse moved to (394, 343)
Screenshot: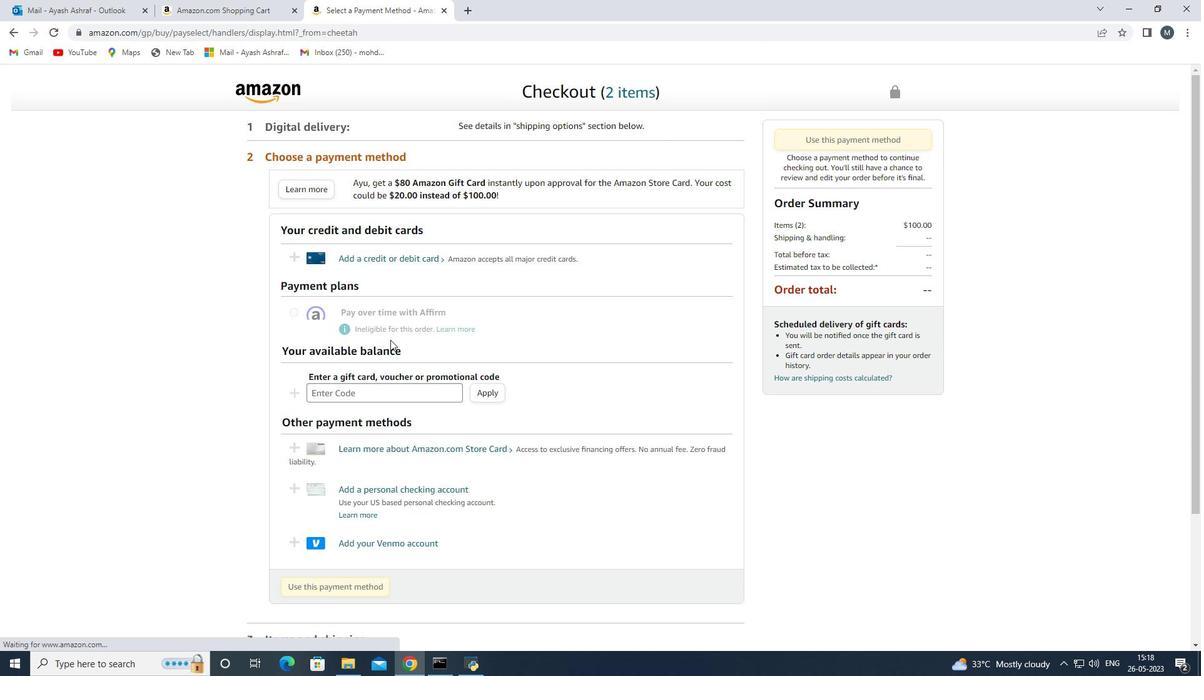 
Action: Mouse scrolled (394, 343) with delta (0, 0)
Screenshot: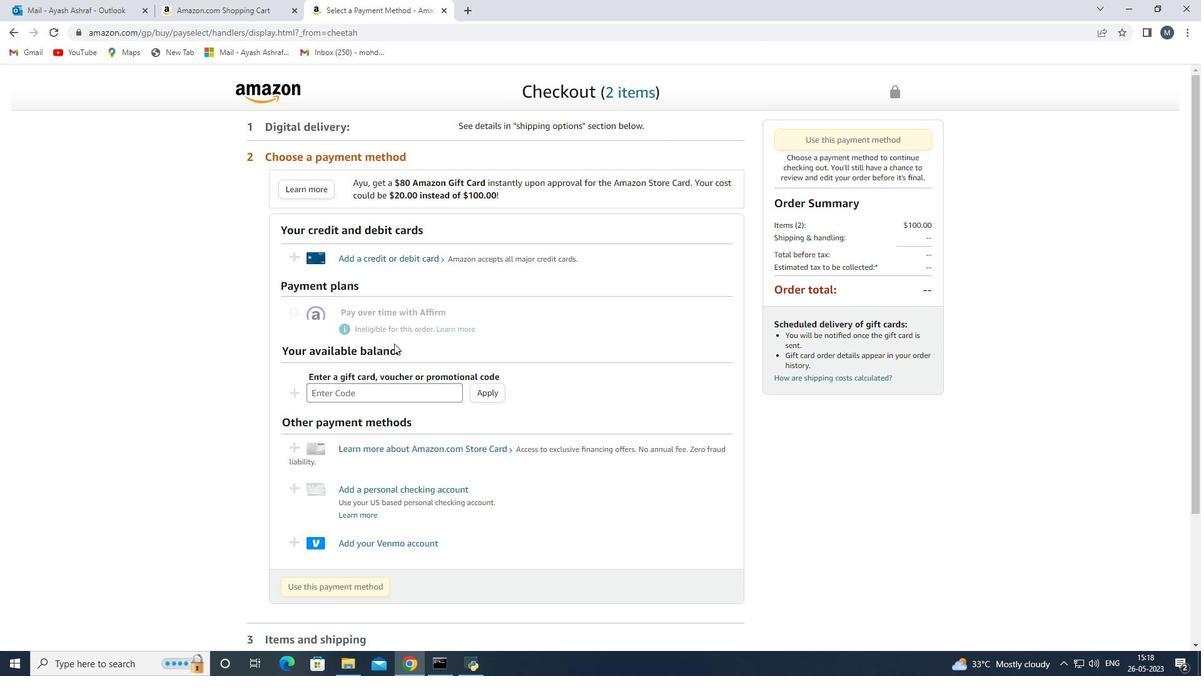 
Action: Mouse scrolled (394, 344) with delta (0, 0)
Screenshot: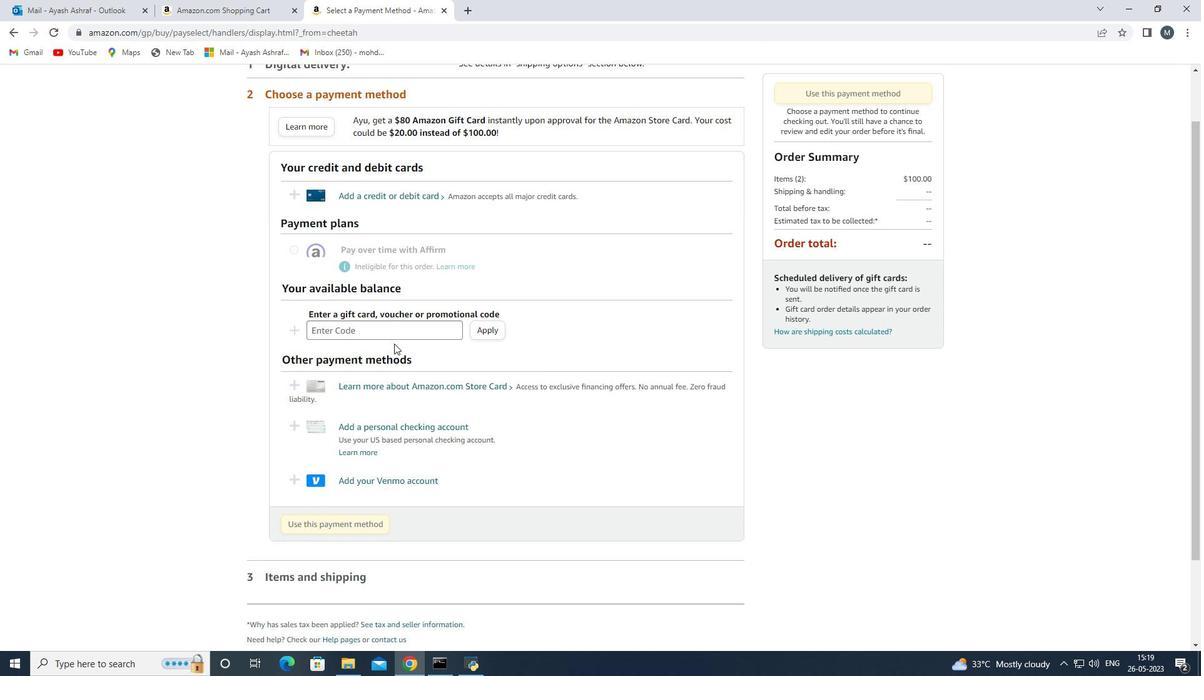 
Action: Mouse scrolled (394, 344) with delta (0, 0)
Screenshot: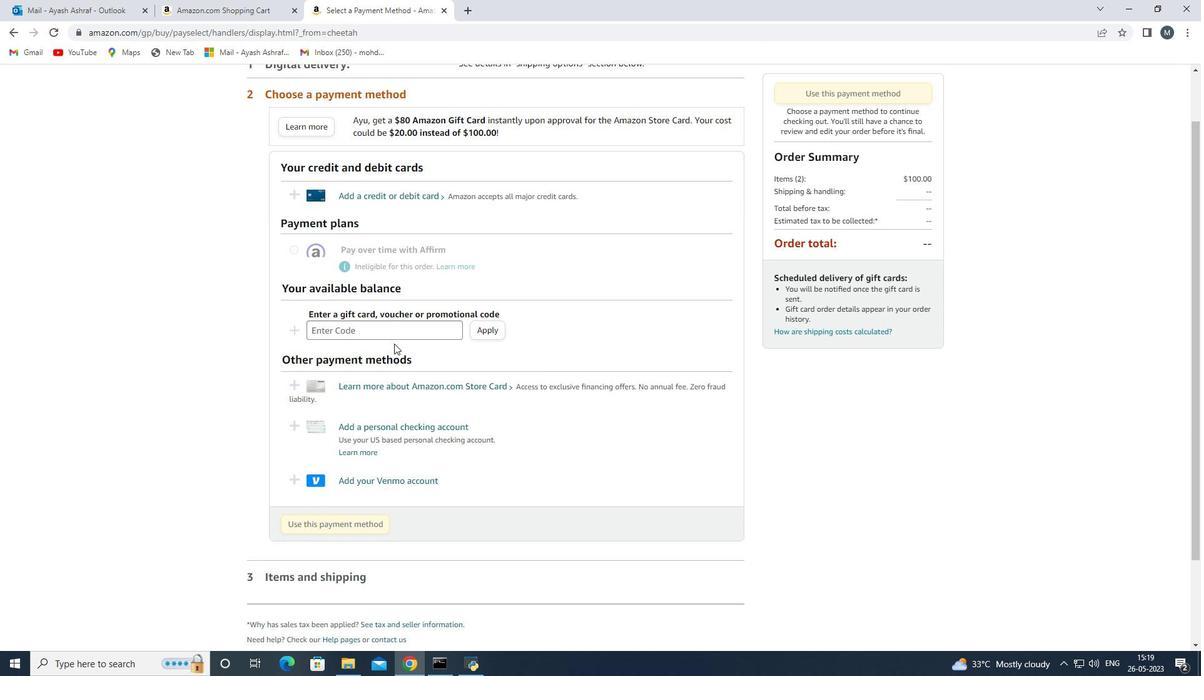 
